 Task: Create and share a new Instagram post using the 'bike trail.jpg' image.
Action: Mouse moved to (652, 222)
Screenshot: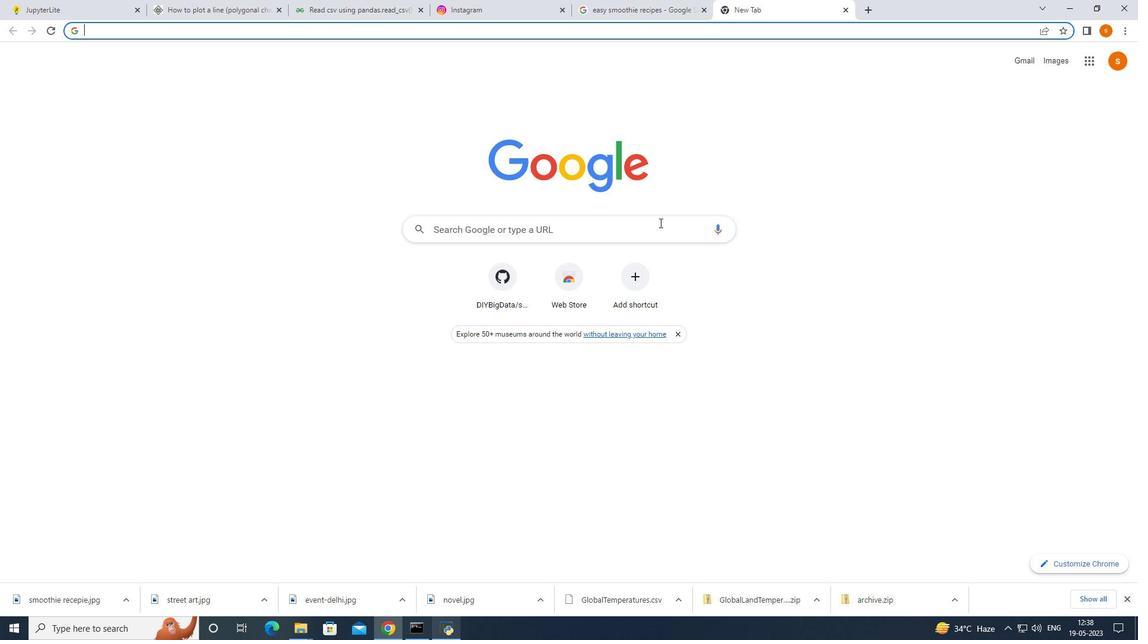 
Action: Mouse pressed left at (652, 222)
Screenshot: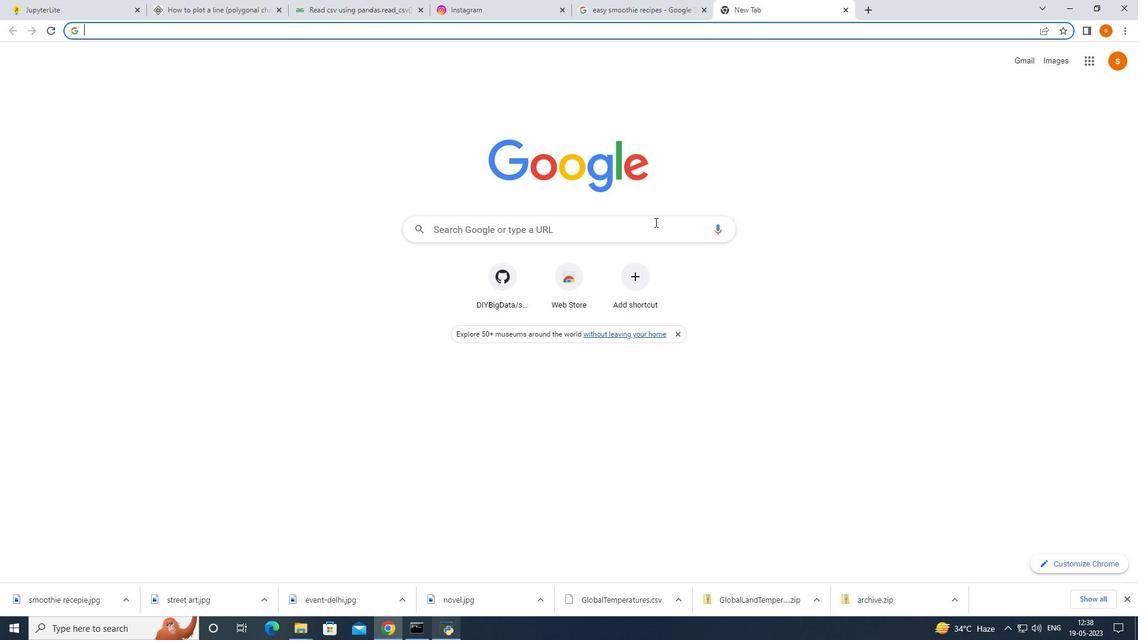 
Action: Mouse moved to (668, 219)
Screenshot: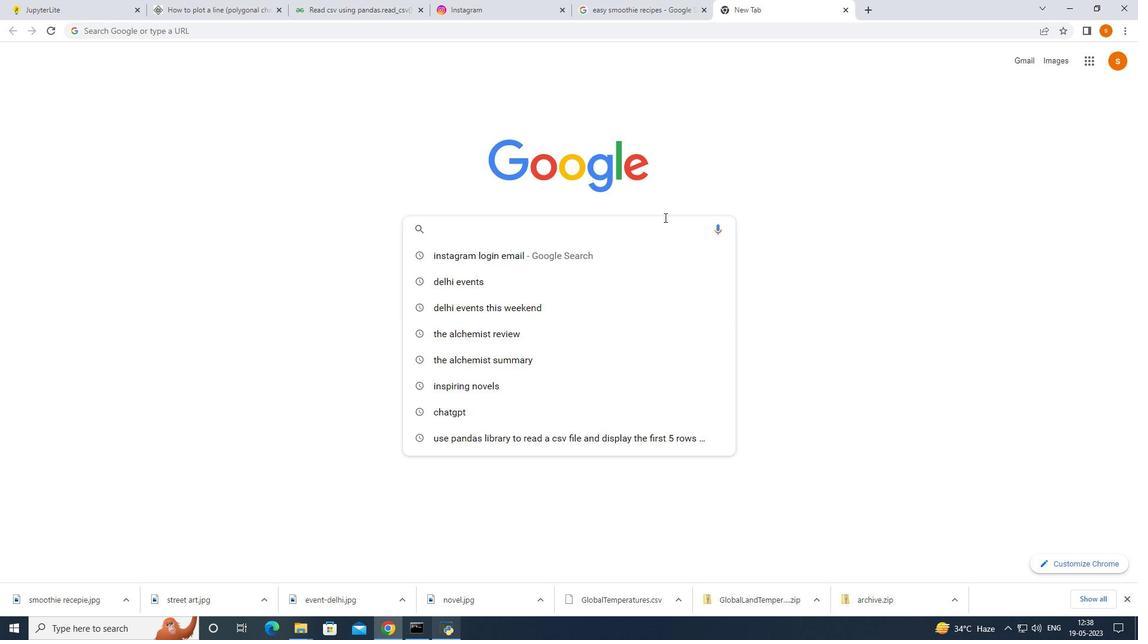 
Action: Key pressed ctrl+V
Screenshot: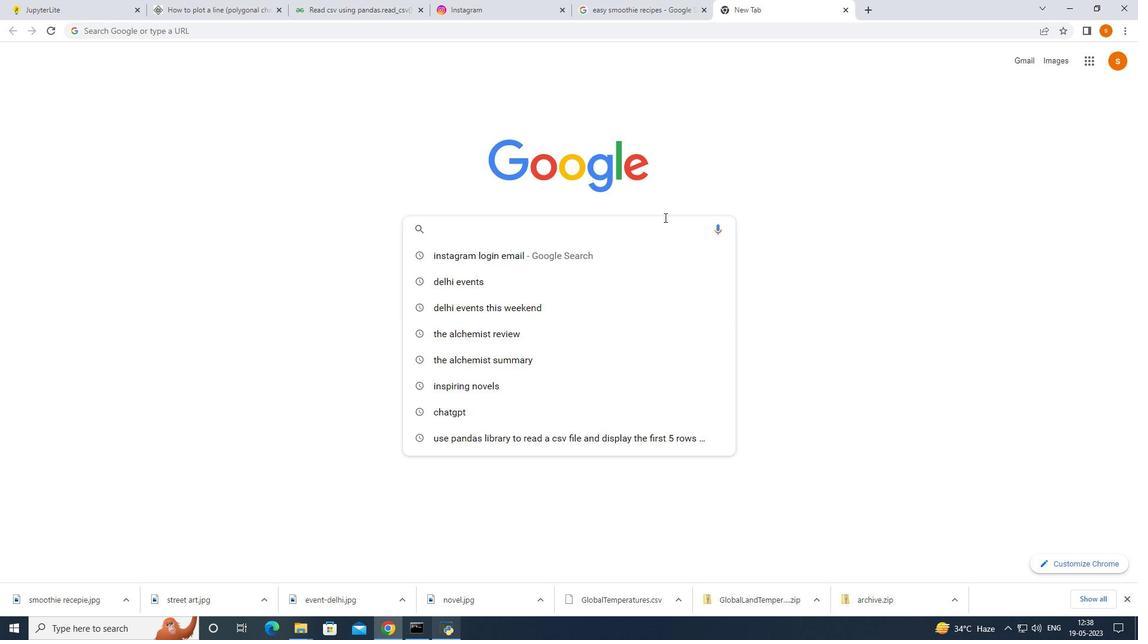 
Action: Mouse moved to (671, 221)
Screenshot: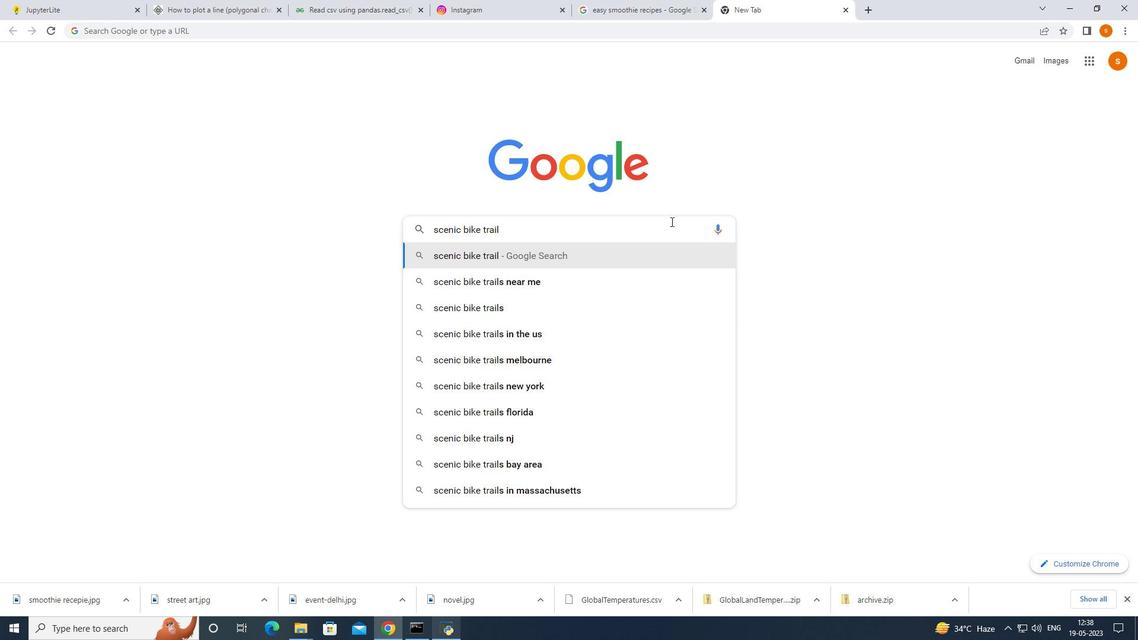 
Action: Key pressed <Key.enter>
Screenshot: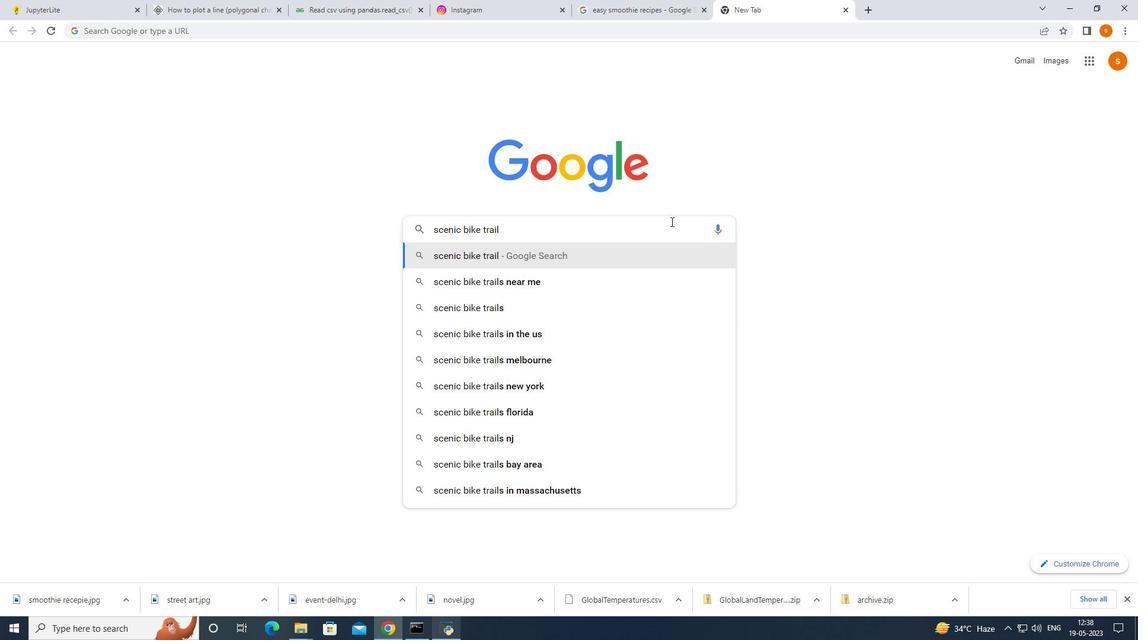 
Action: Mouse moved to (261, 184)
Screenshot: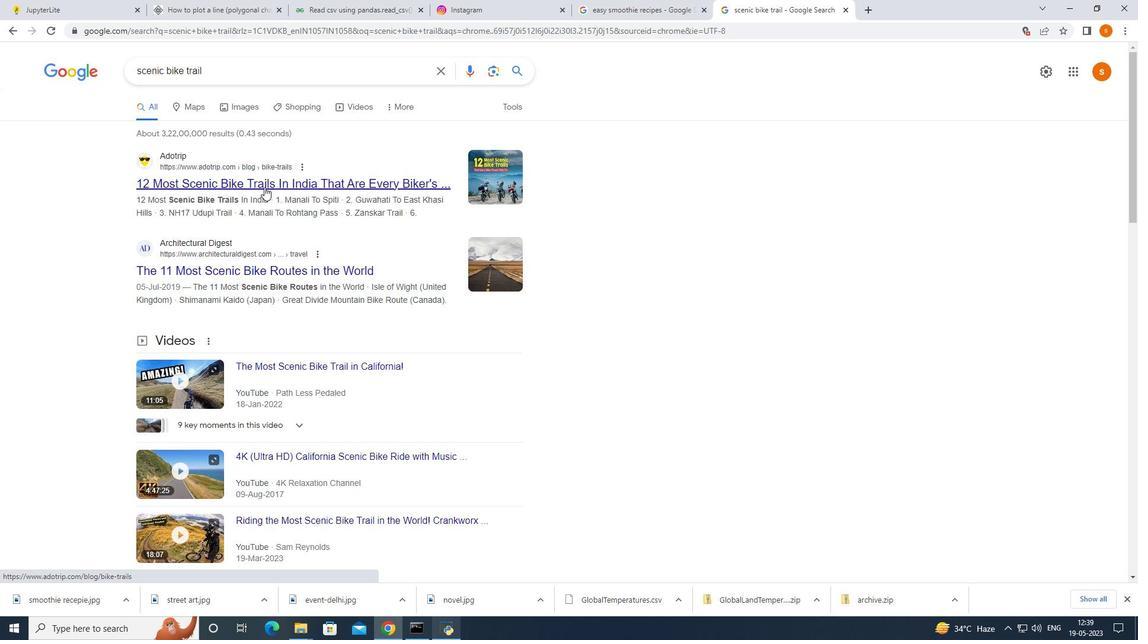 
Action: Mouse pressed left at (261, 184)
Screenshot: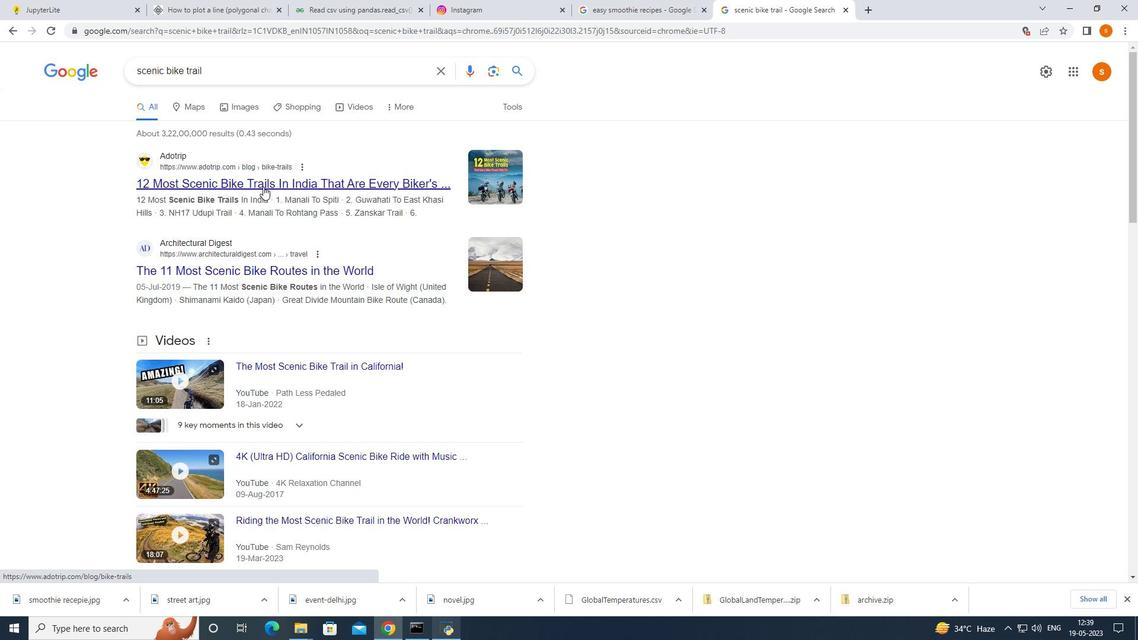 
Action: Mouse moved to (387, 220)
Screenshot: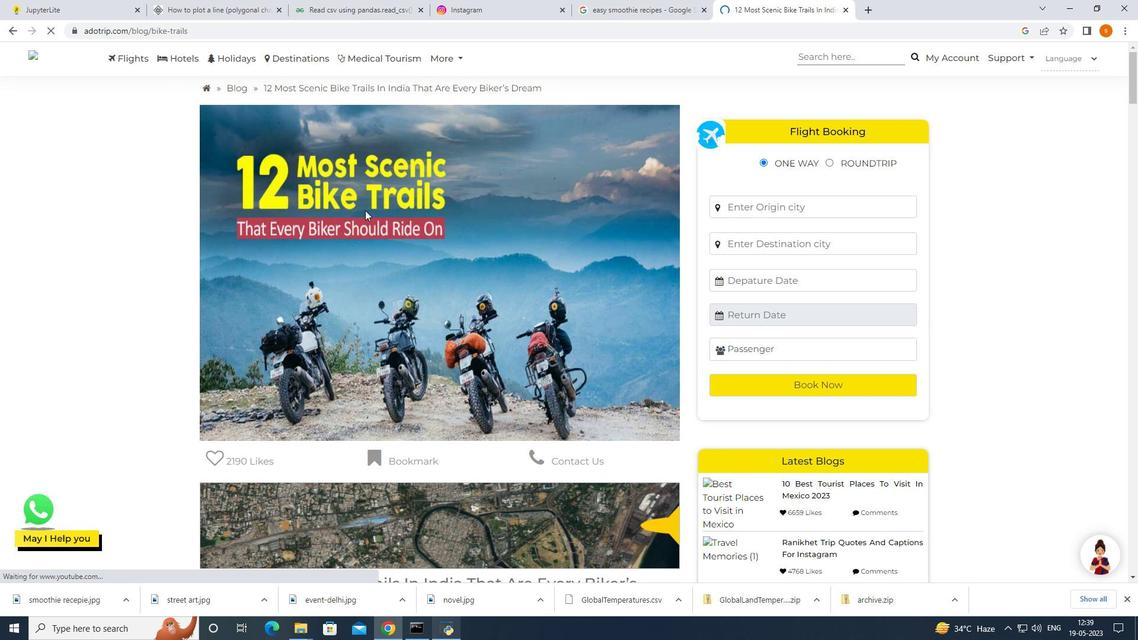 
Action: Mouse scrolled (387, 219) with delta (0, 0)
Screenshot: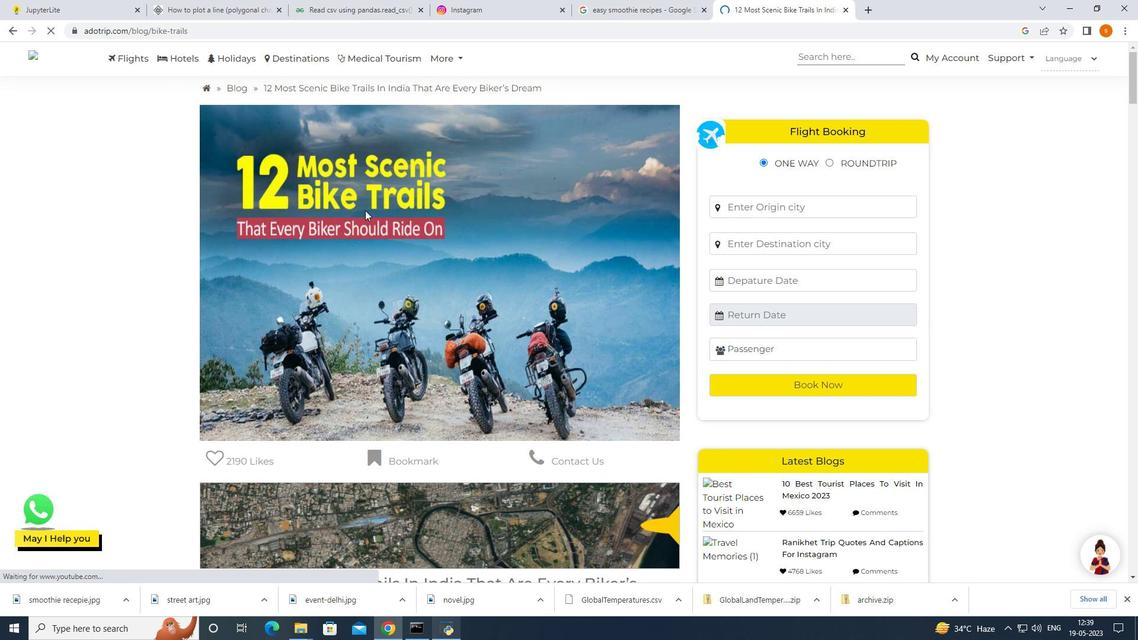 
Action: Mouse moved to (388, 221)
Screenshot: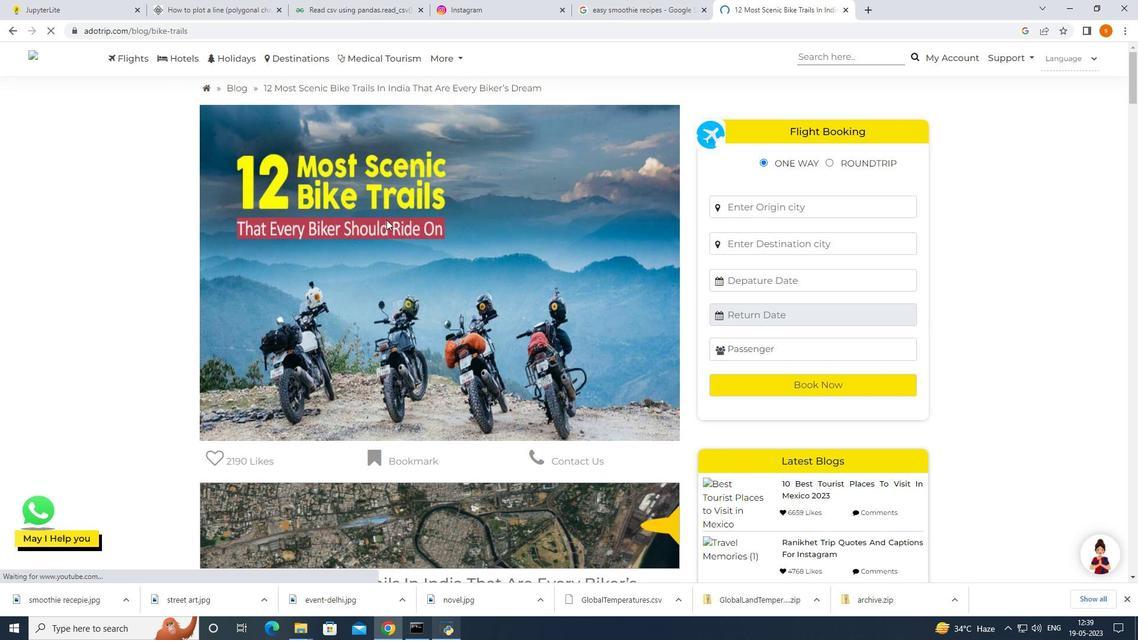 
Action: Mouse scrolled (388, 220) with delta (0, 0)
Screenshot: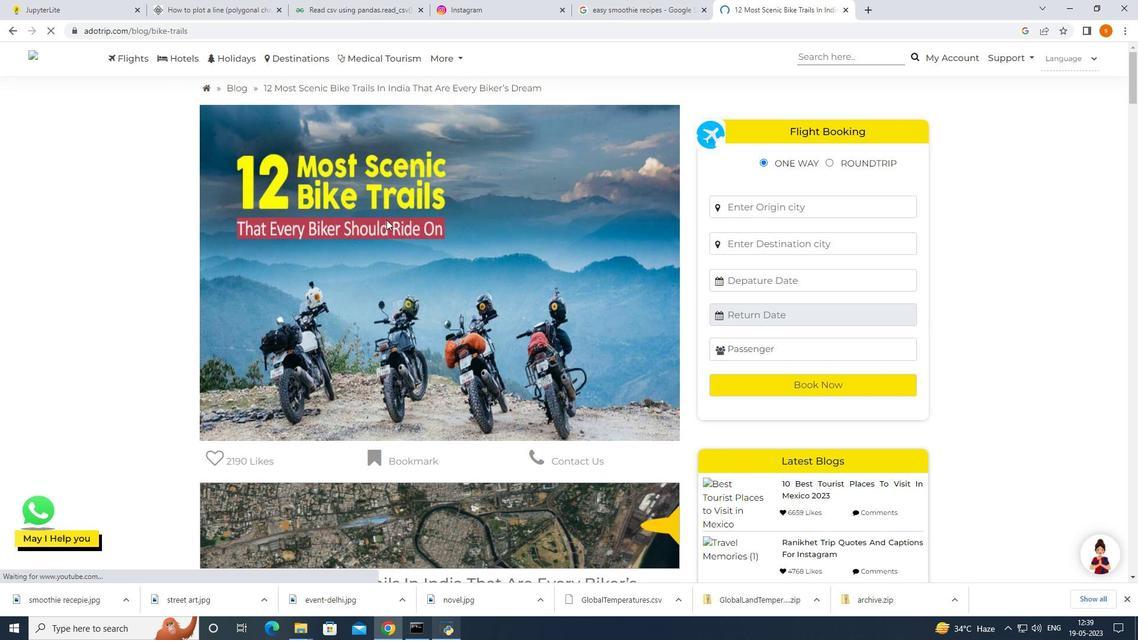 
Action: Mouse moved to (392, 222)
Screenshot: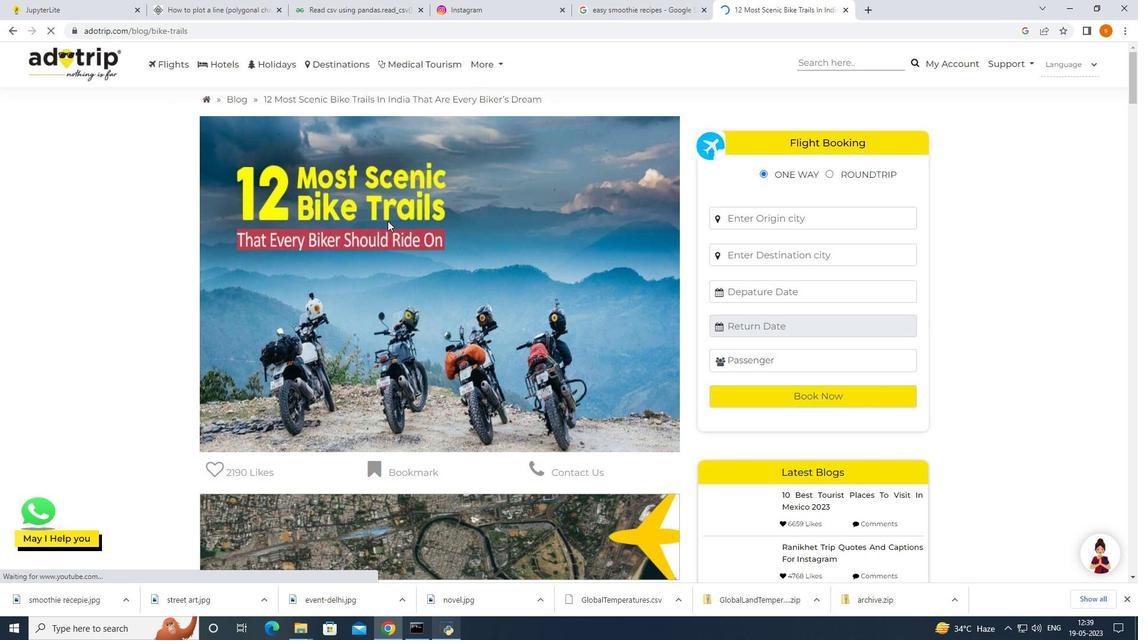 
Action: Mouse scrolled (392, 222) with delta (0, 0)
Screenshot: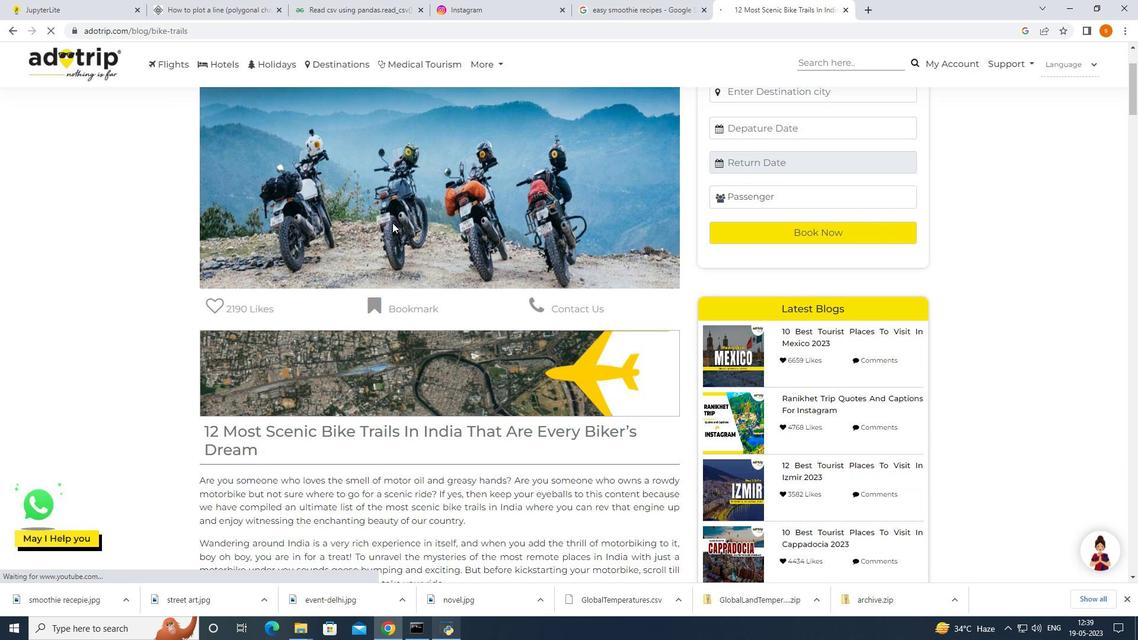 
Action: Mouse scrolled (392, 222) with delta (0, 0)
Screenshot: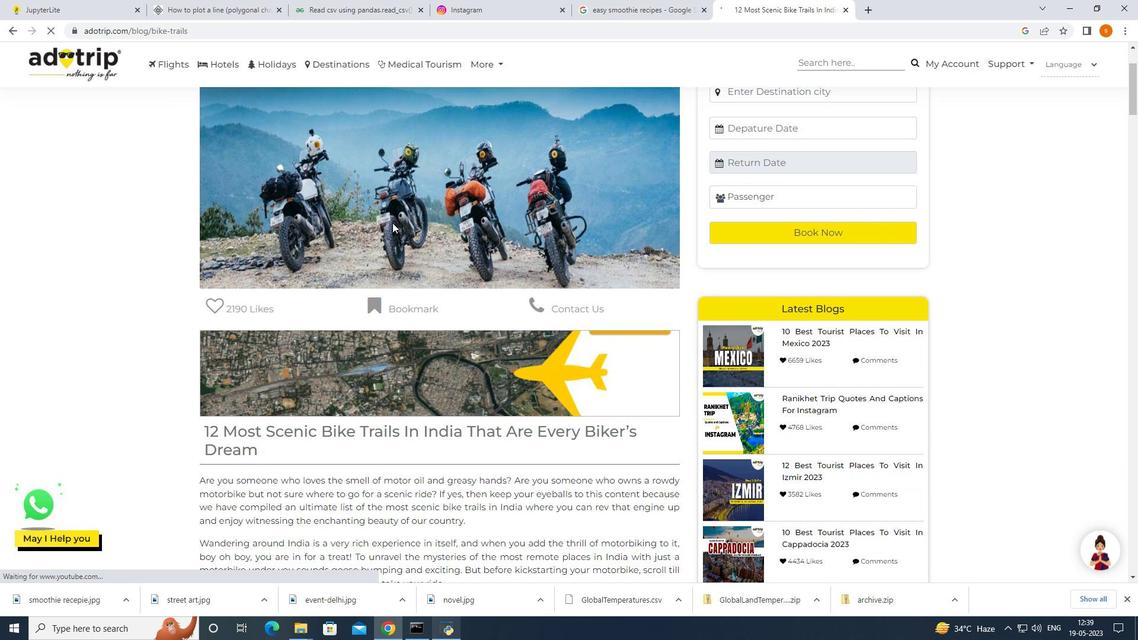 
Action: Mouse moved to (392, 223)
Screenshot: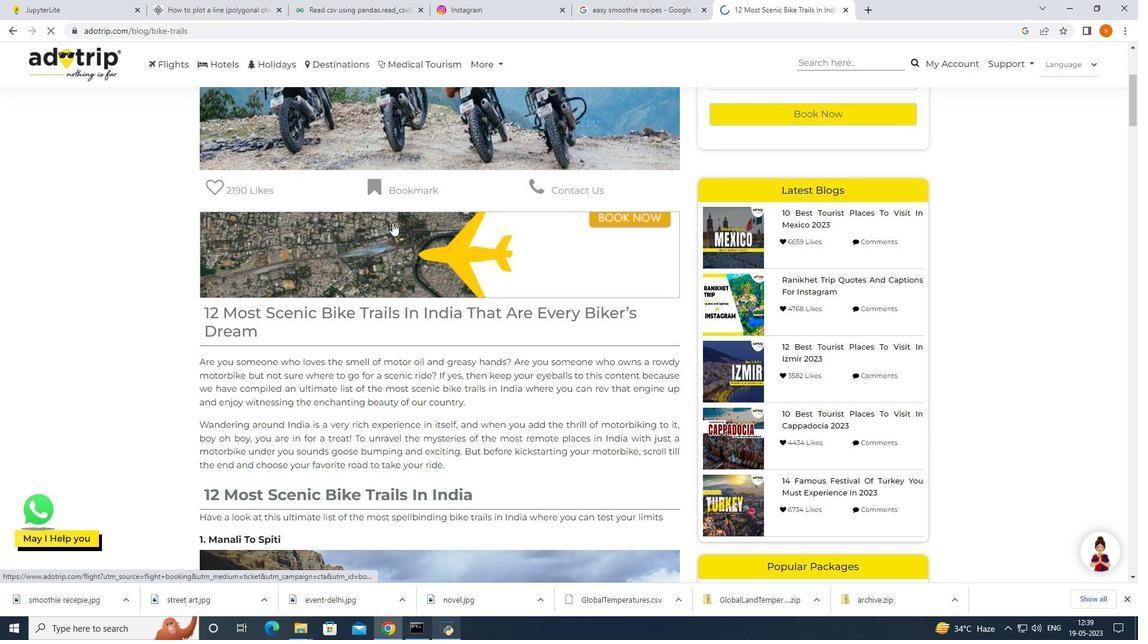 
Action: Mouse scrolled (392, 224) with delta (0, 0)
Screenshot: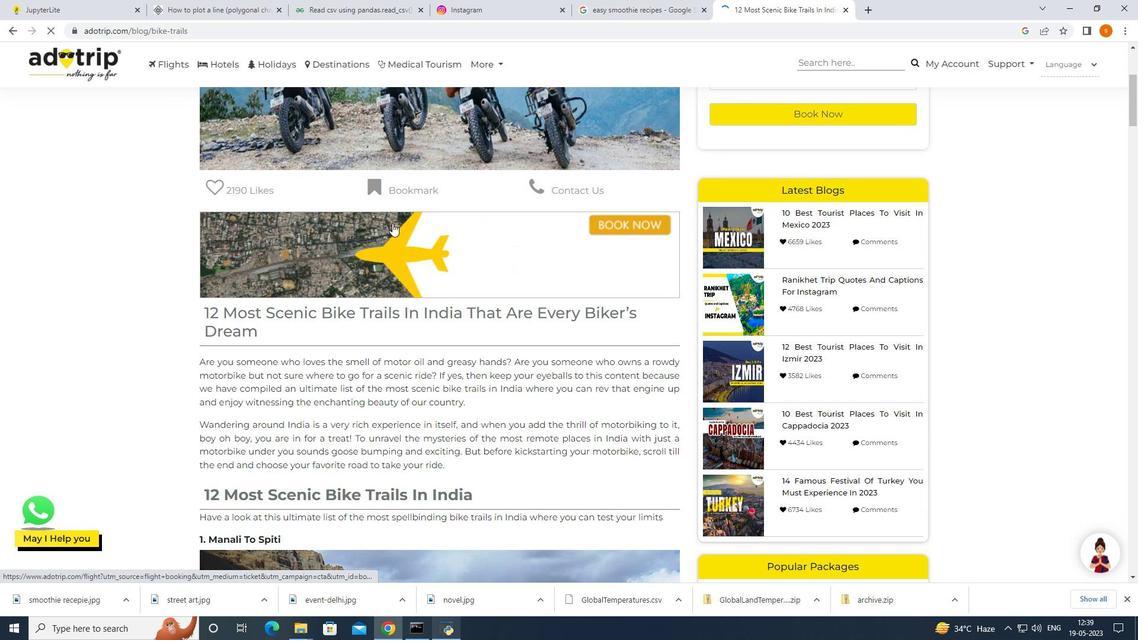 
Action: Mouse scrolled (392, 224) with delta (0, 0)
Screenshot: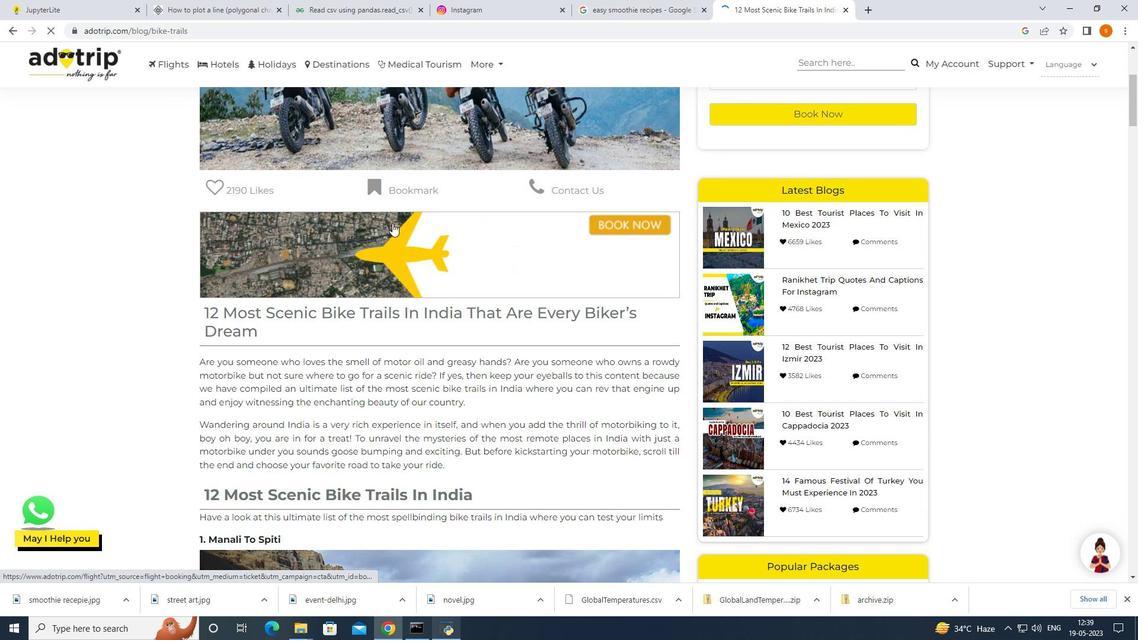 
Action: Mouse scrolled (392, 224) with delta (0, 0)
Screenshot: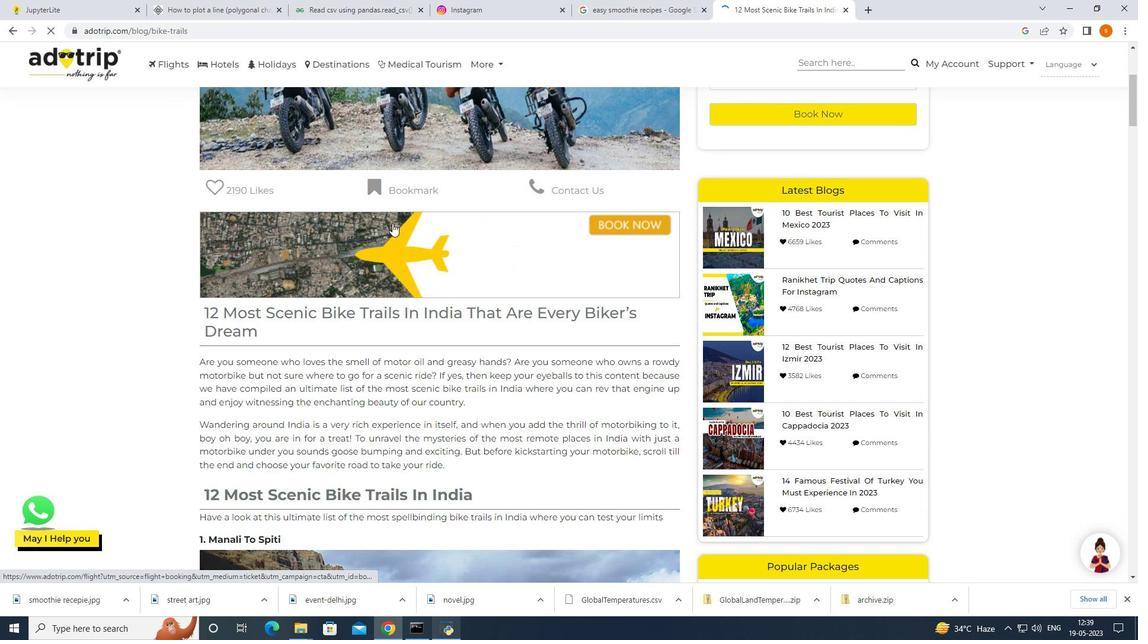 
Action: Mouse scrolled (392, 224) with delta (0, 0)
Screenshot: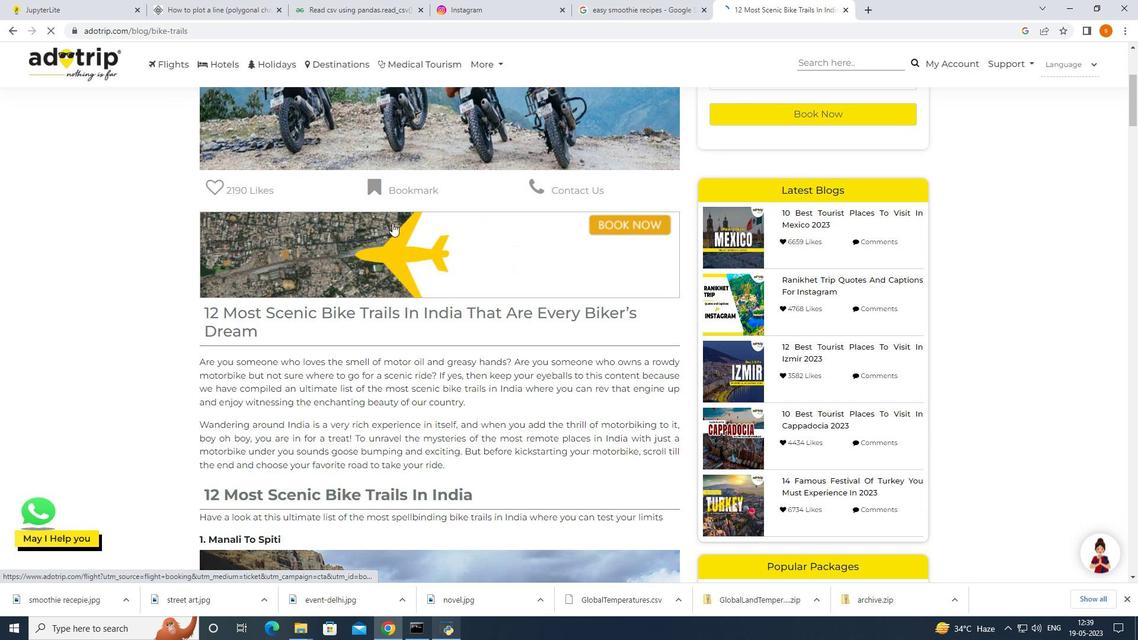 
Action: Mouse moved to (387, 221)
Screenshot: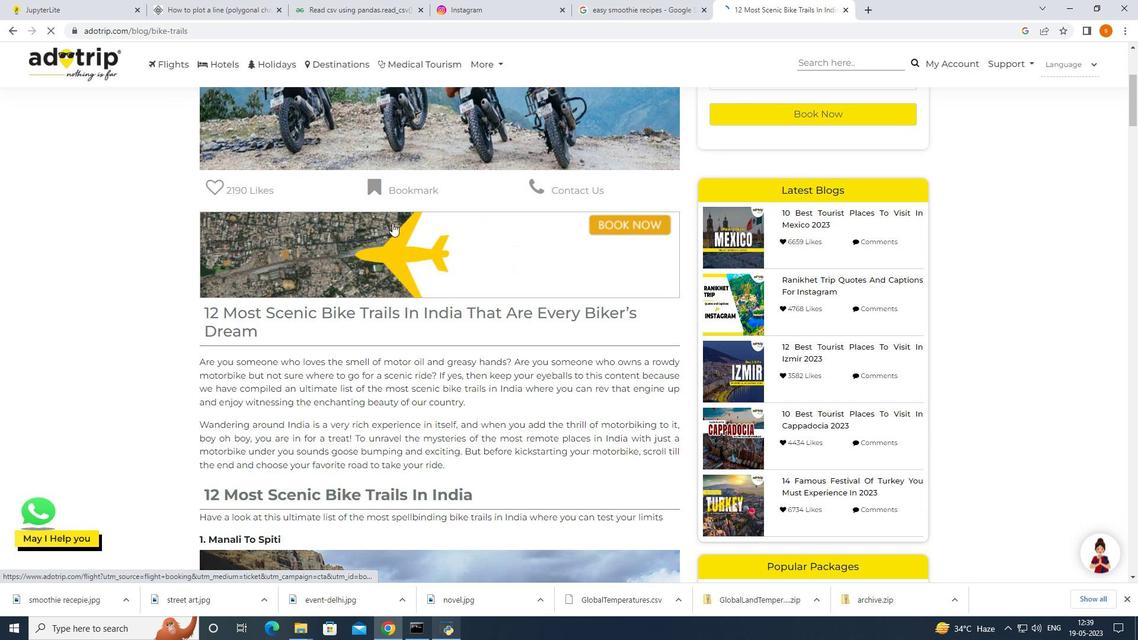 
Action: Mouse scrolled (387, 222) with delta (0, 0)
Screenshot: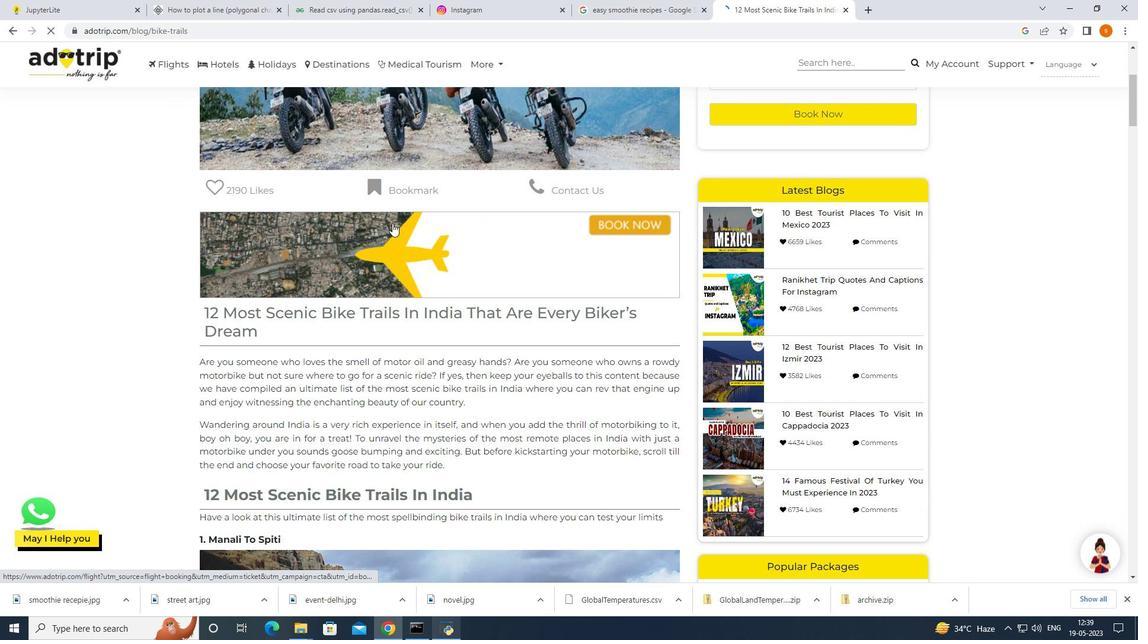 
Action: Mouse moved to (13, 24)
Screenshot: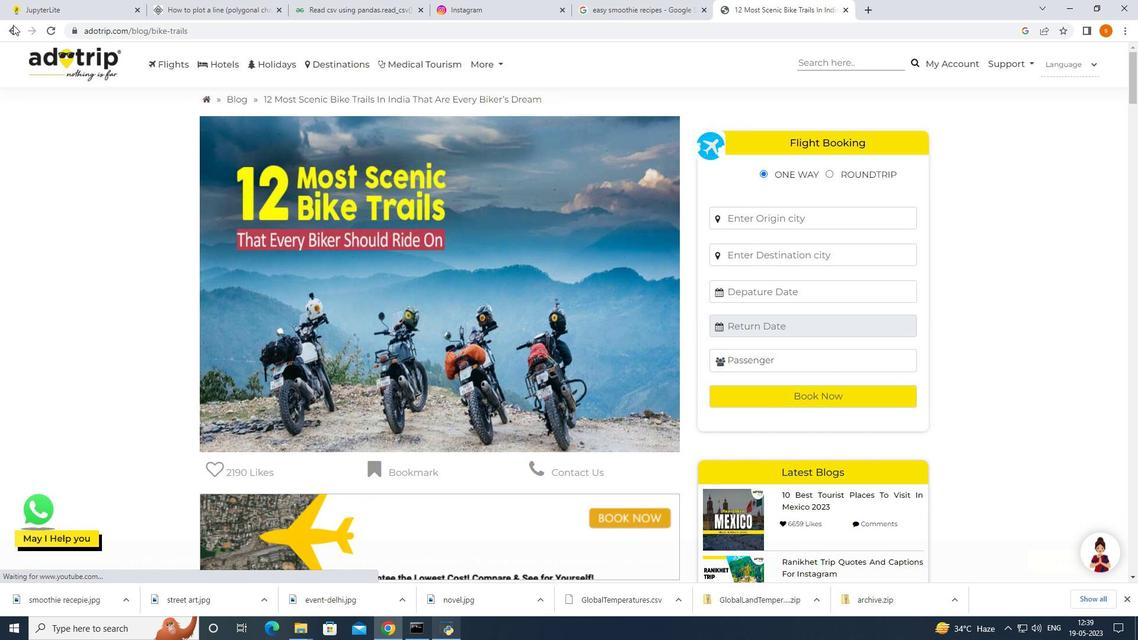 
Action: Mouse pressed left at (13, 24)
Screenshot: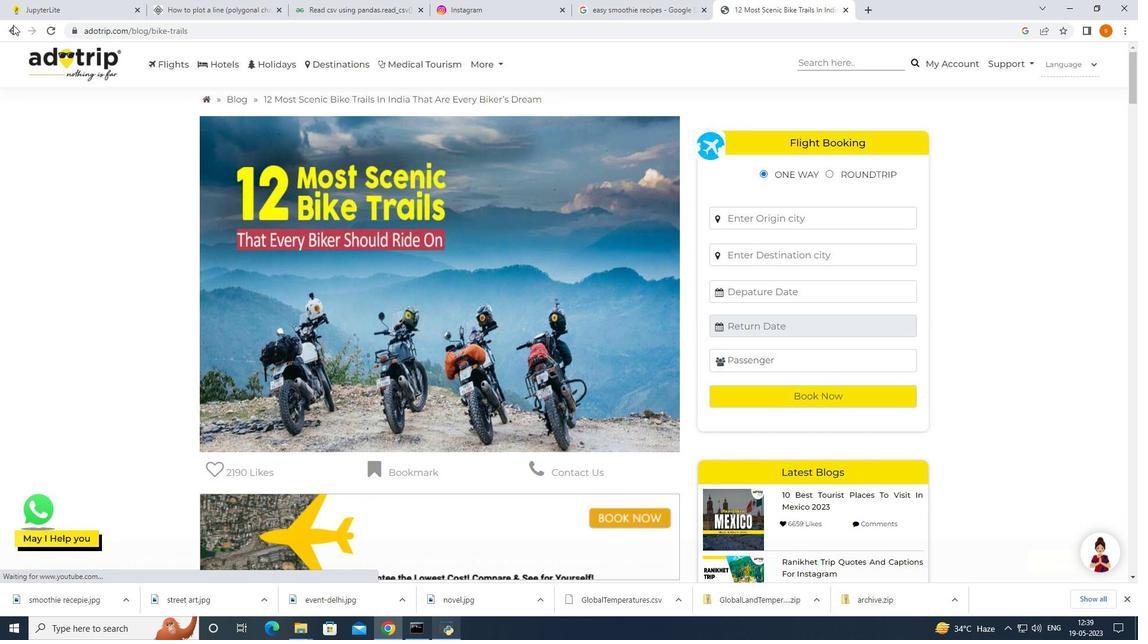 
Action: Mouse moved to (248, 110)
Screenshot: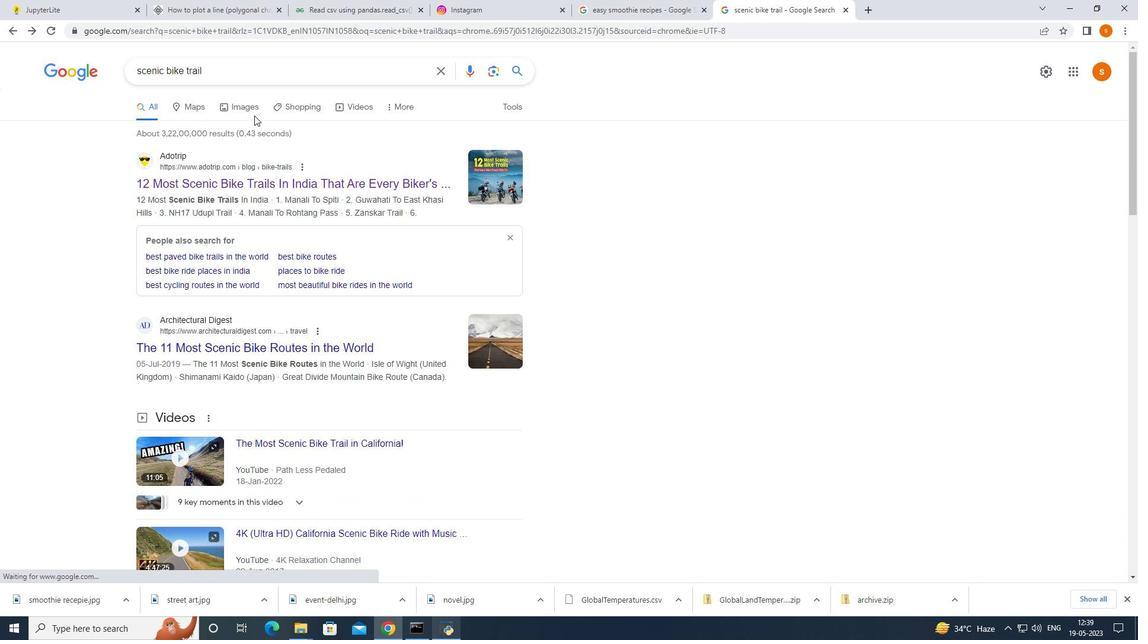
Action: Mouse pressed left at (248, 110)
Screenshot: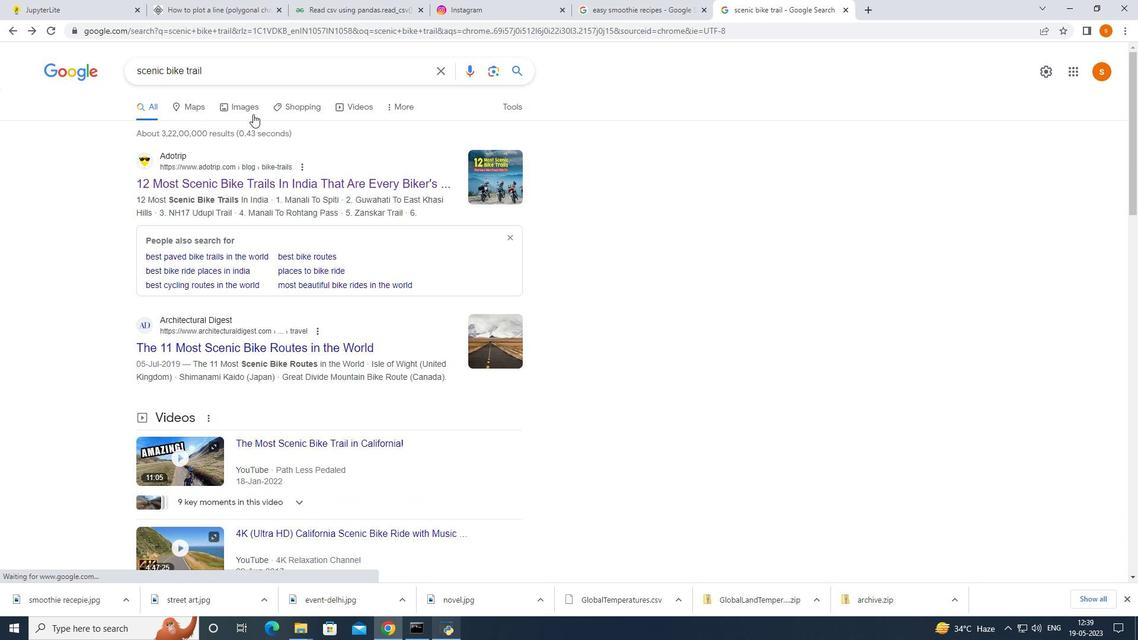 
Action: Mouse moved to (278, 13)
Screenshot: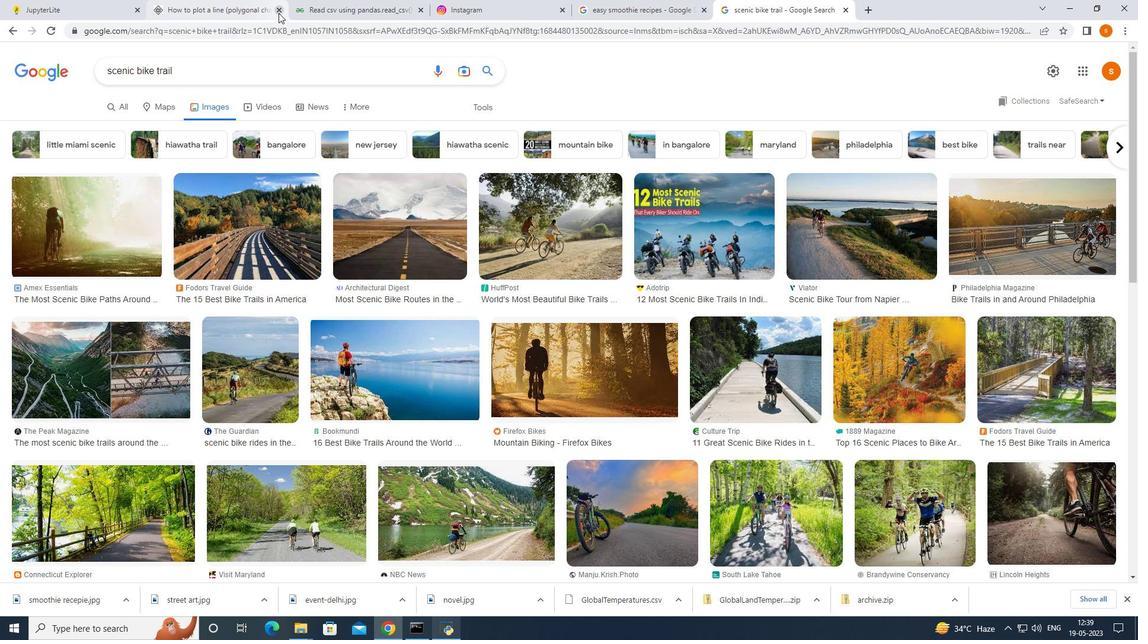 
Action: Mouse pressed left at (278, 13)
Screenshot: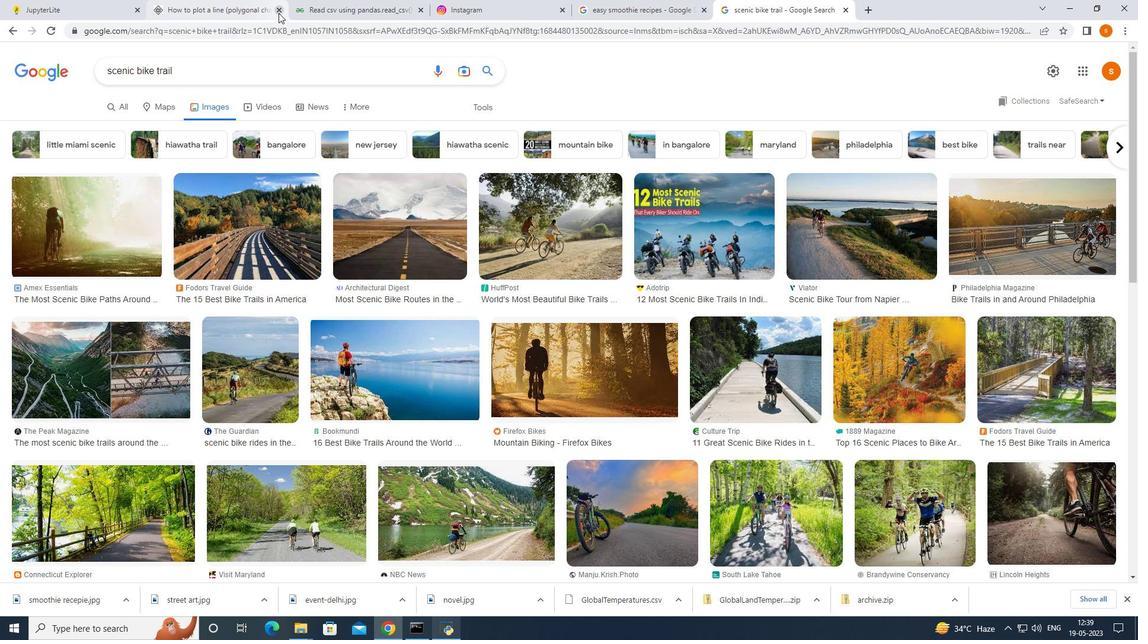 
Action: Mouse moved to (321, 335)
Screenshot: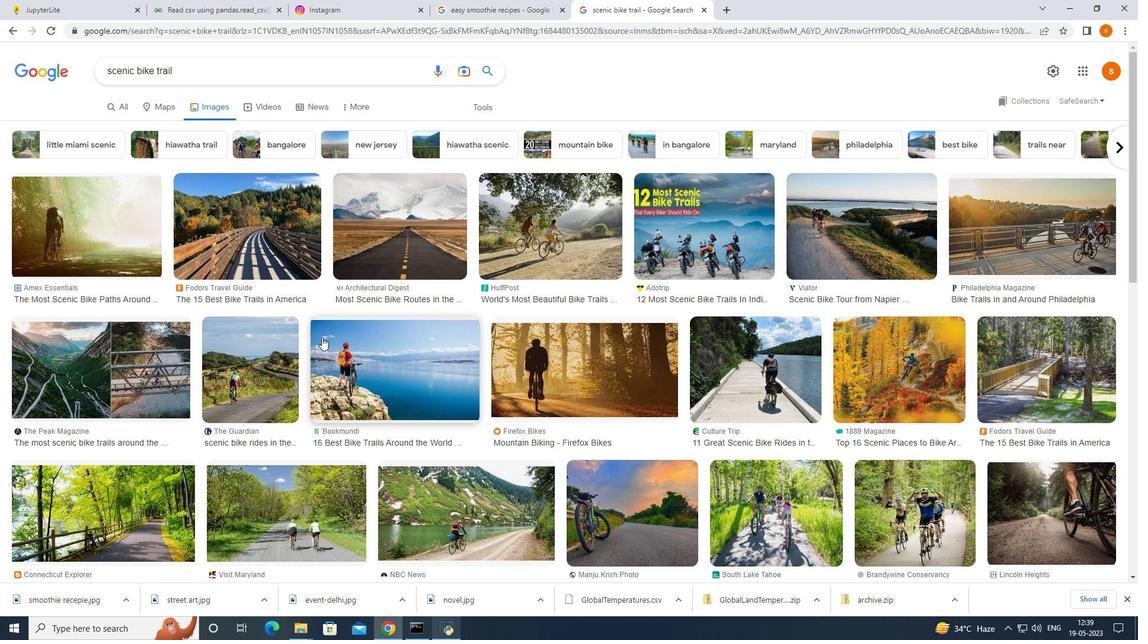 
Action: Mouse scrolled (321, 334) with delta (0, 0)
Screenshot: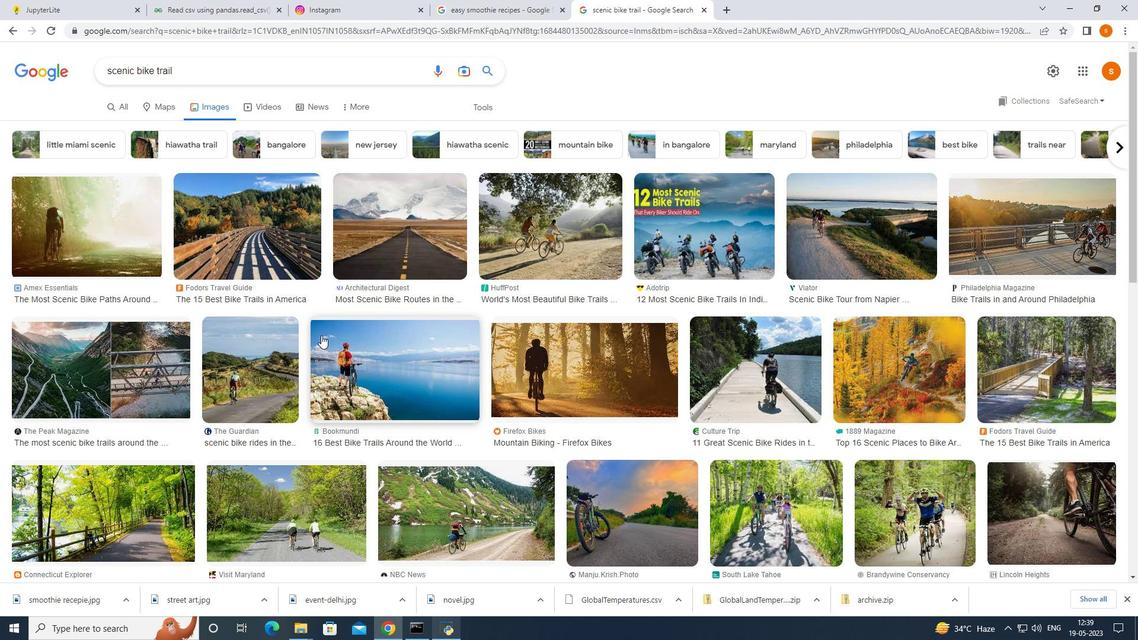 
Action: Mouse scrolled (321, 334) with delta (0, 0)
Screenshot: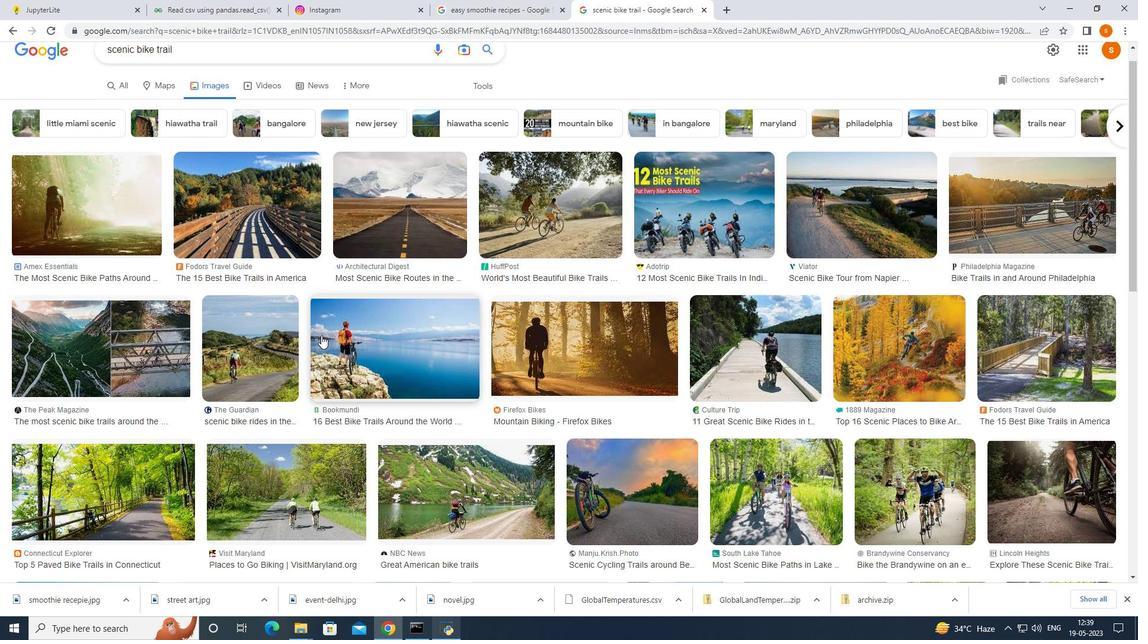 
Action: Mouse moved to (321, 335)
Screenshot: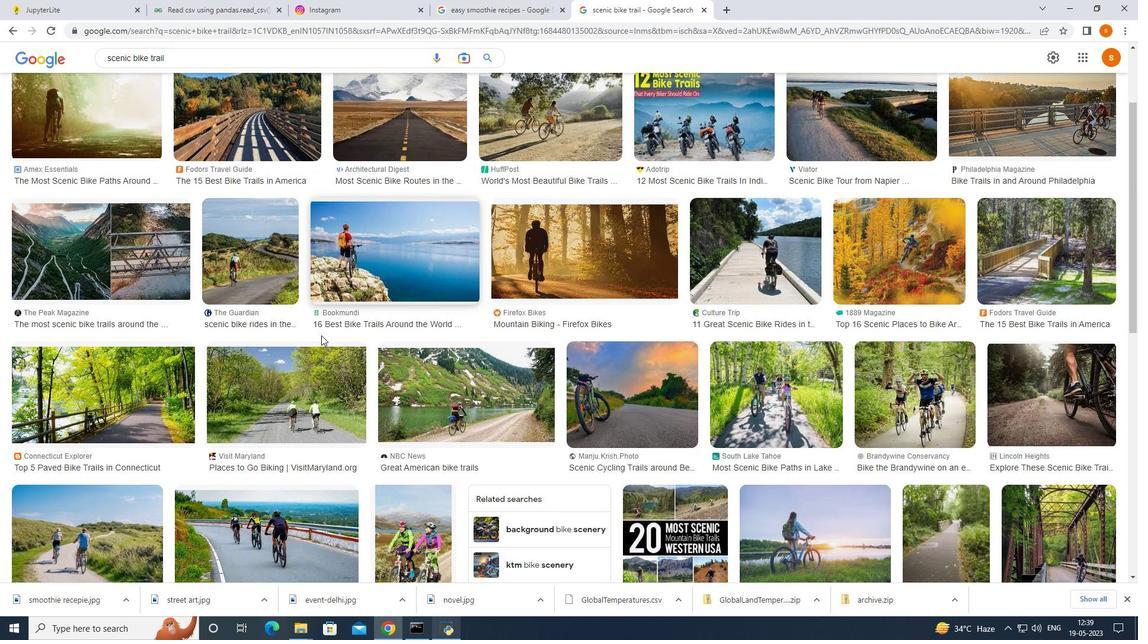 
Action: Mouse scrolled (321, 334) with delta (0, 0)
Screenshot: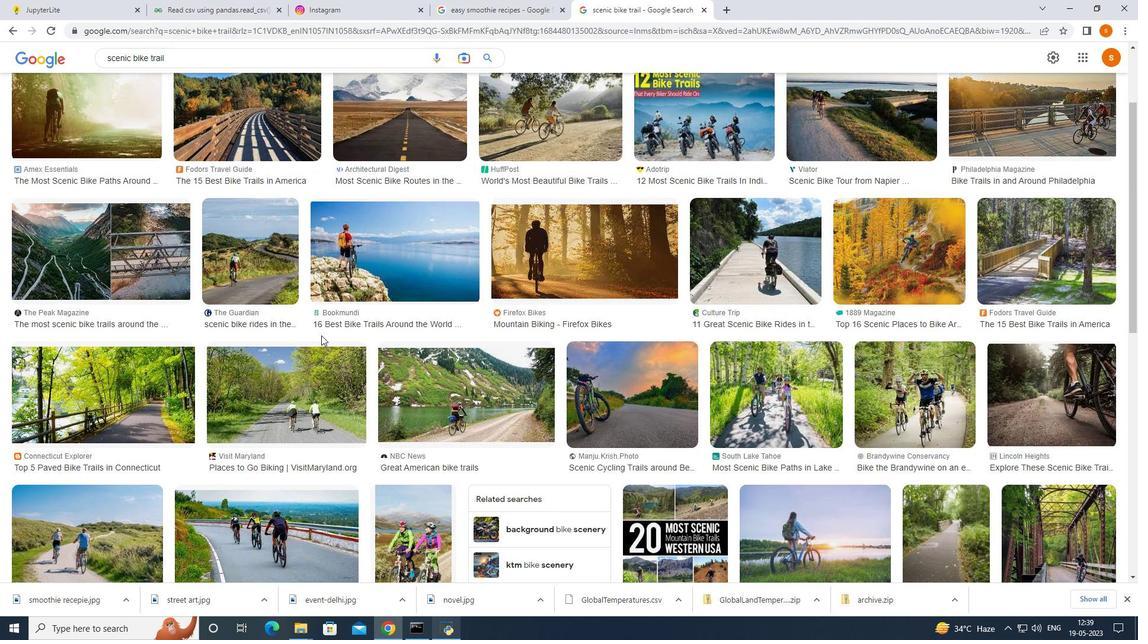 
Action: Mouse moved to (742, 366)
Screenshot: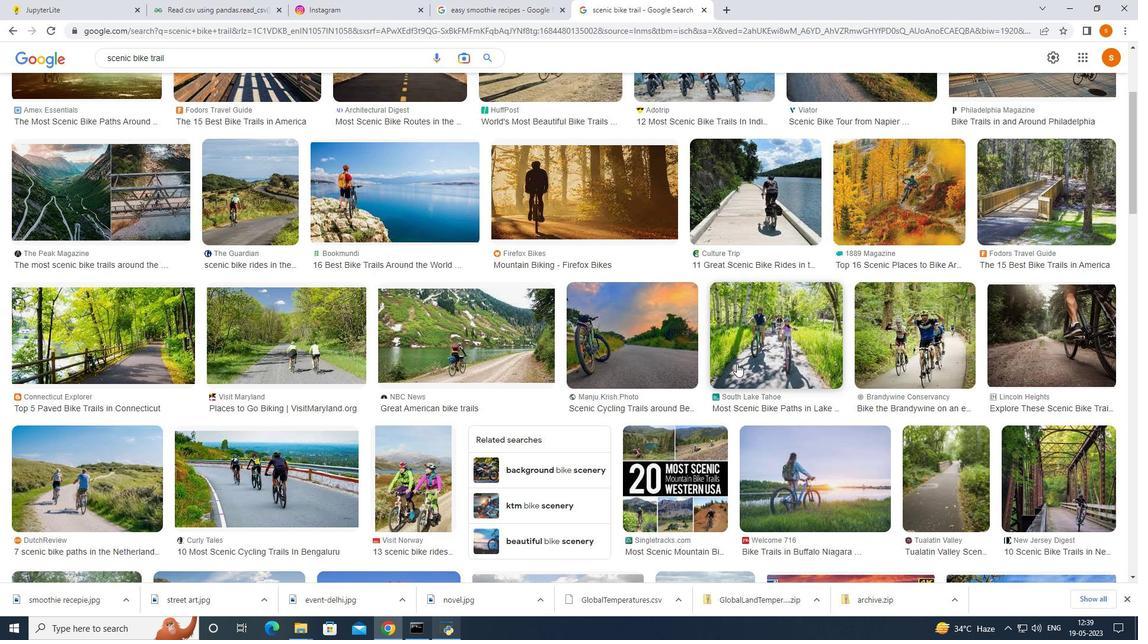 
Action: Mouse scrolled (742, 365) with delta (0, 0)
Screenshot: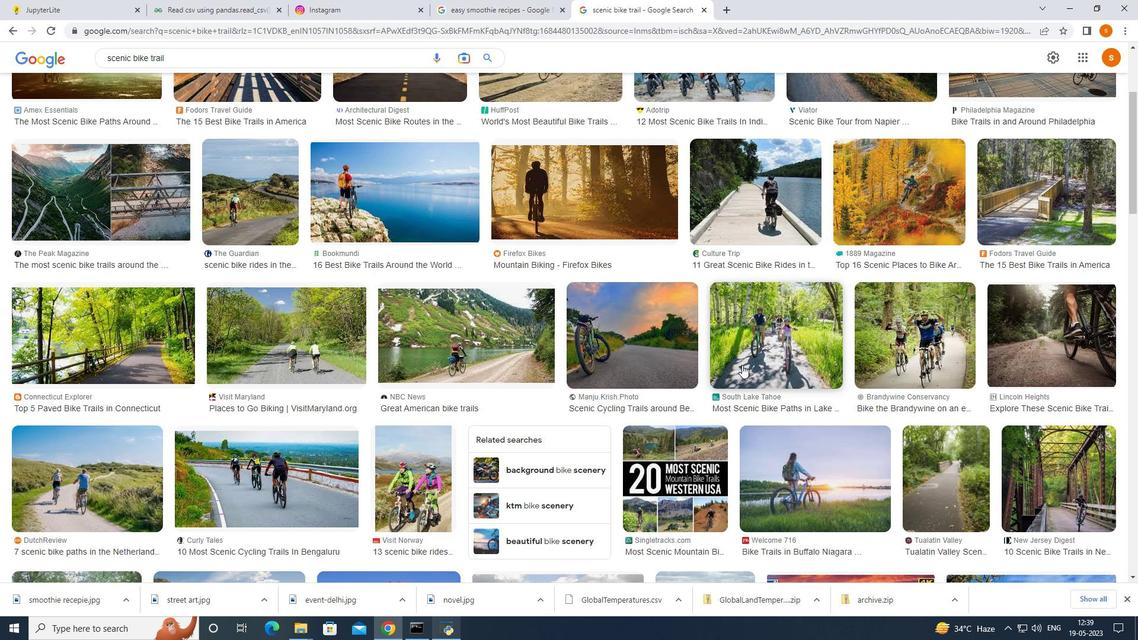 
Action: Mouse moved to (806, 339)
Screenshot: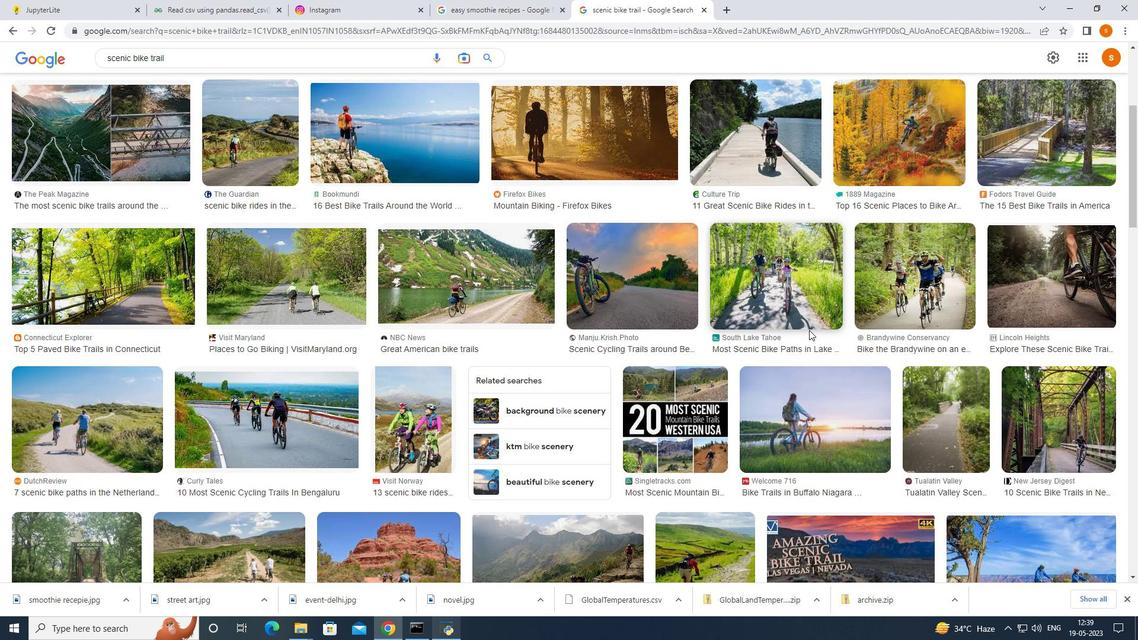 
Action: Mouse scrolled (806, 338) with delta (0, 0)
Screenshot: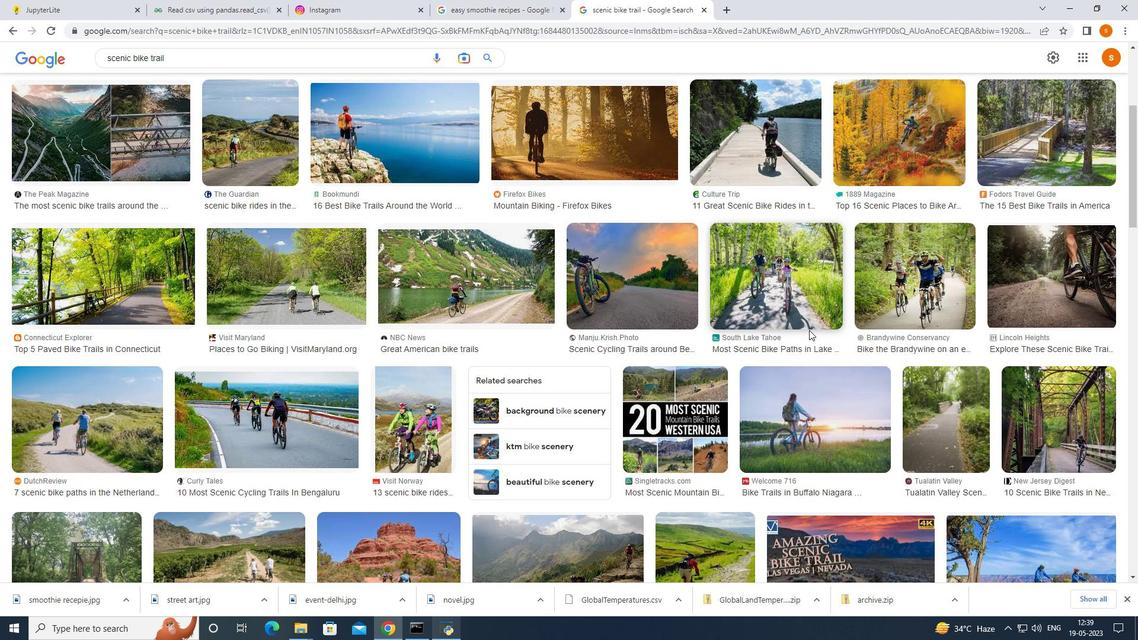 
Action: Mouse moved to (805, 340)
Screenshot: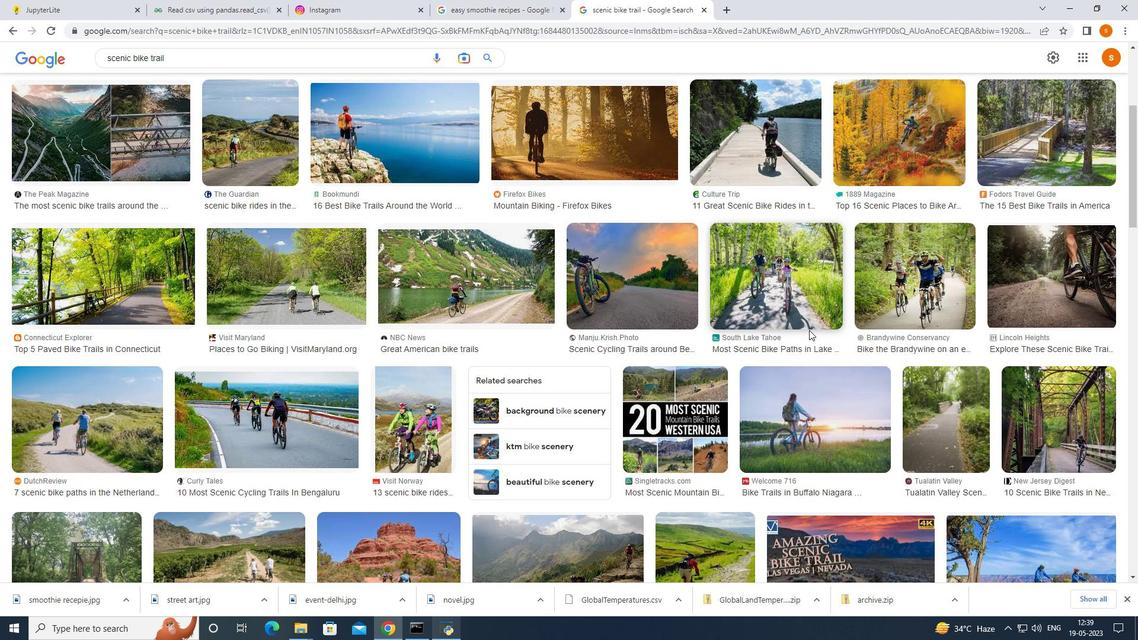 
Action: Mouse scrolled (805, 340) with delta (0, 0)
Screenshot: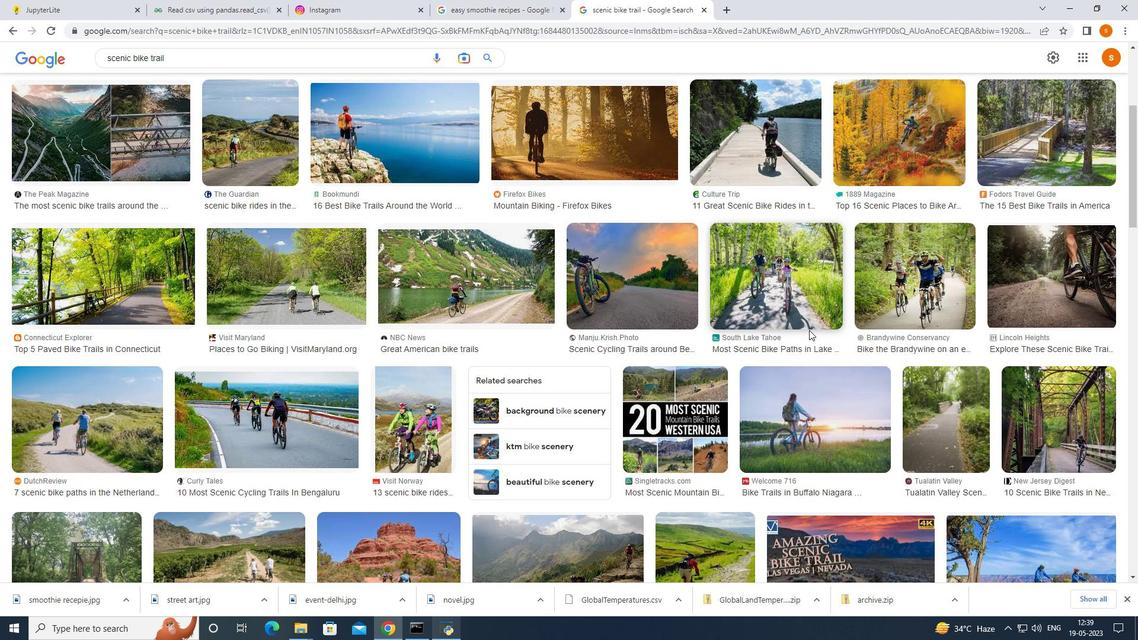 
Action: Mouse moved to (790, 346)
Screenshot: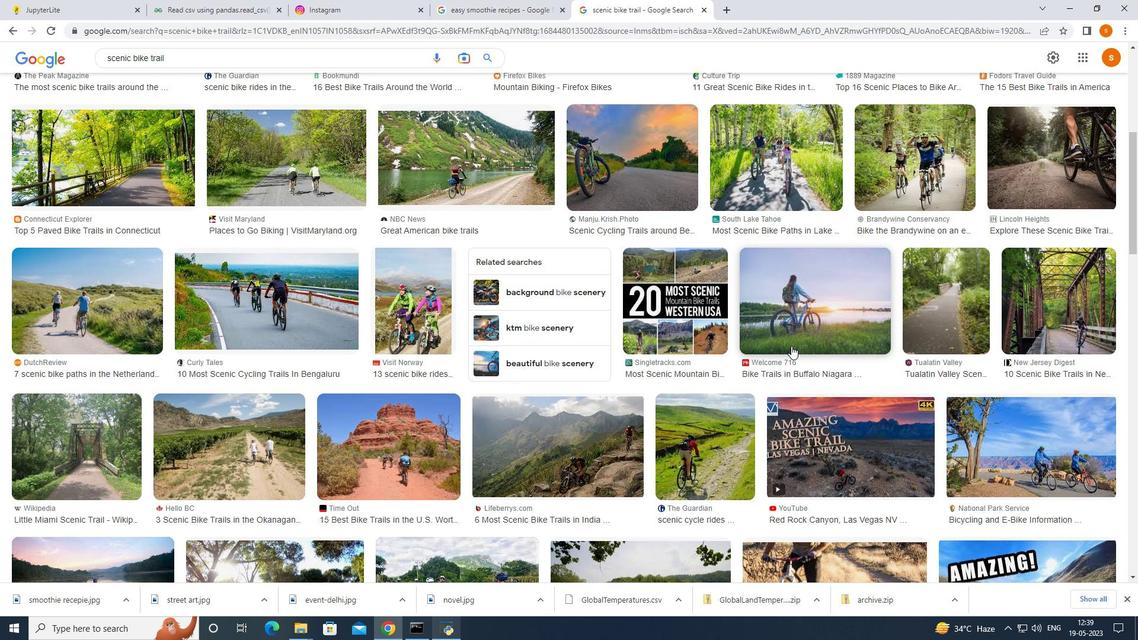 
Action: Mouse scrolled (790, 345) with delta (0, 0)
Screenshot: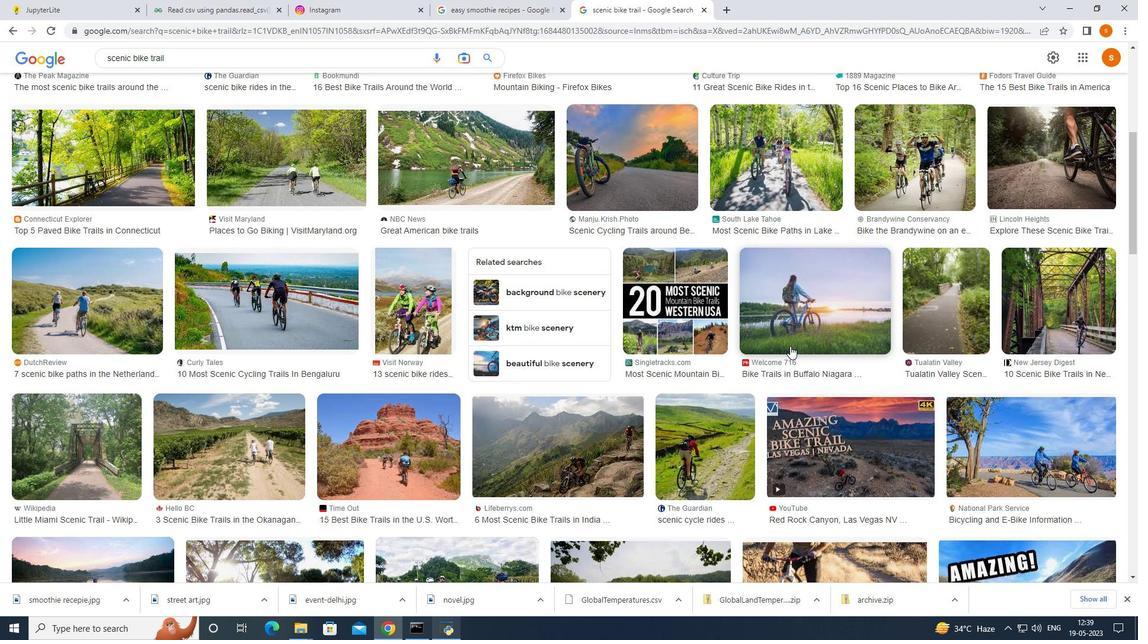 
Action: Mouse moved to (385, 392)
Screenshot: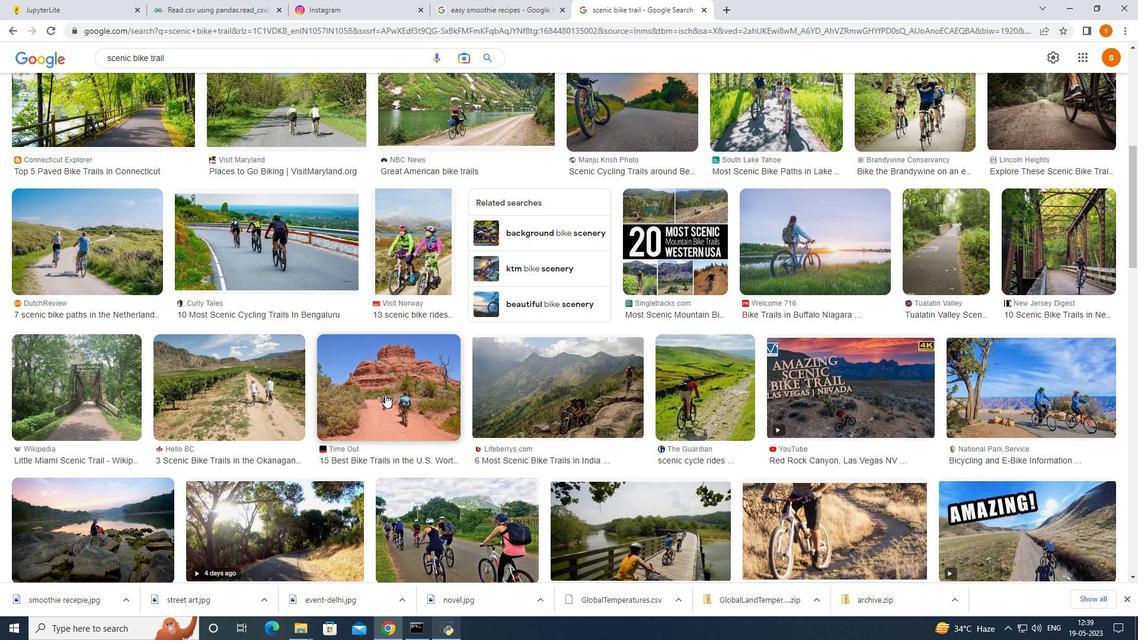 
Action: Mouse scrolled (385, 391) with delta (0, 0)
Screenshot: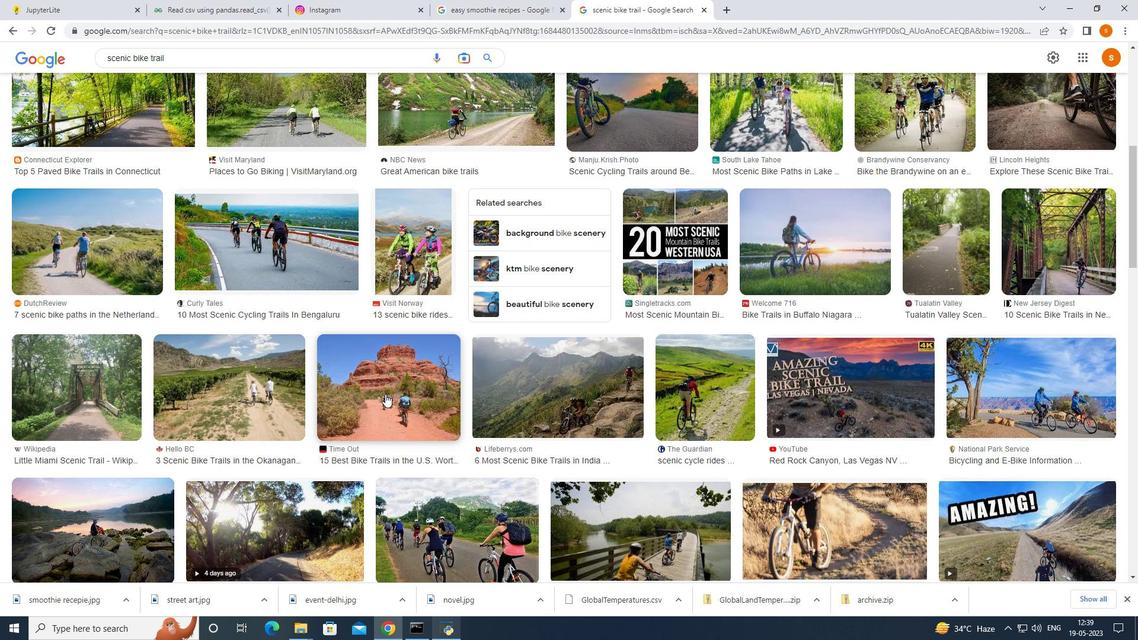 
Action: Mouse moved to (367, 348)
Screenshot: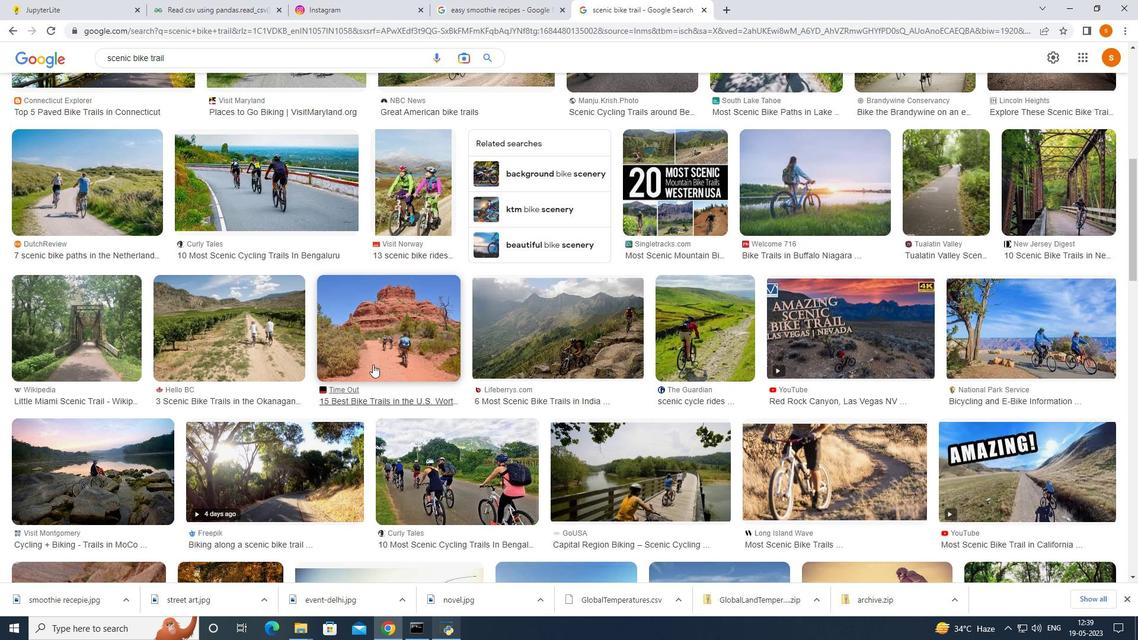 
Action: Mouse pressed left at (367, 348)
Screenshot: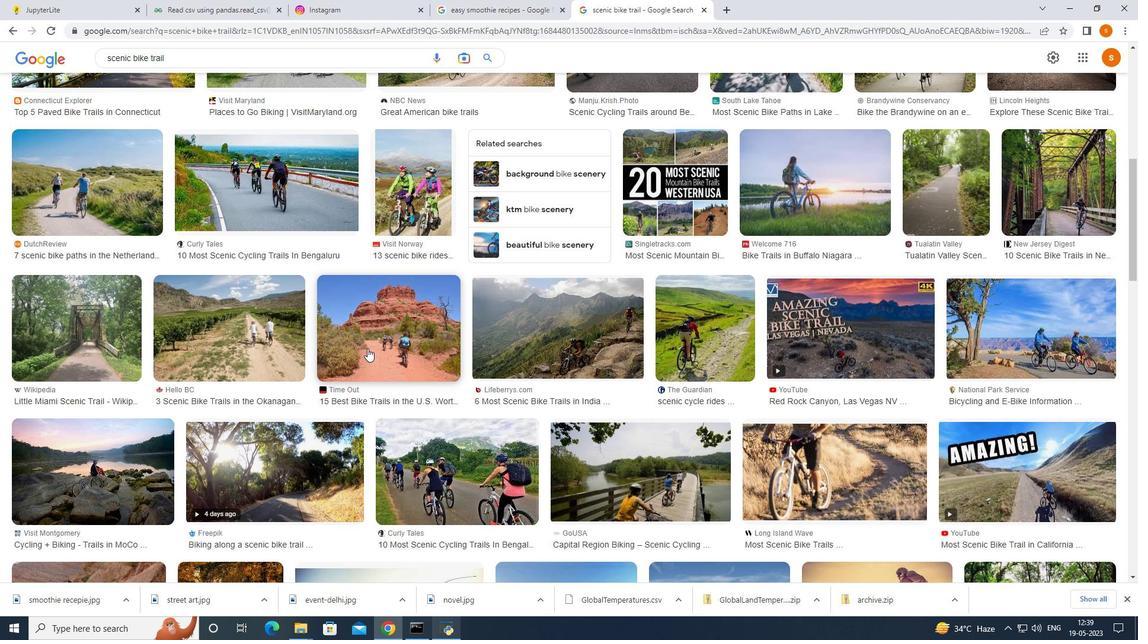 
Action: Mouse moved to (742, 317)
Screenshot: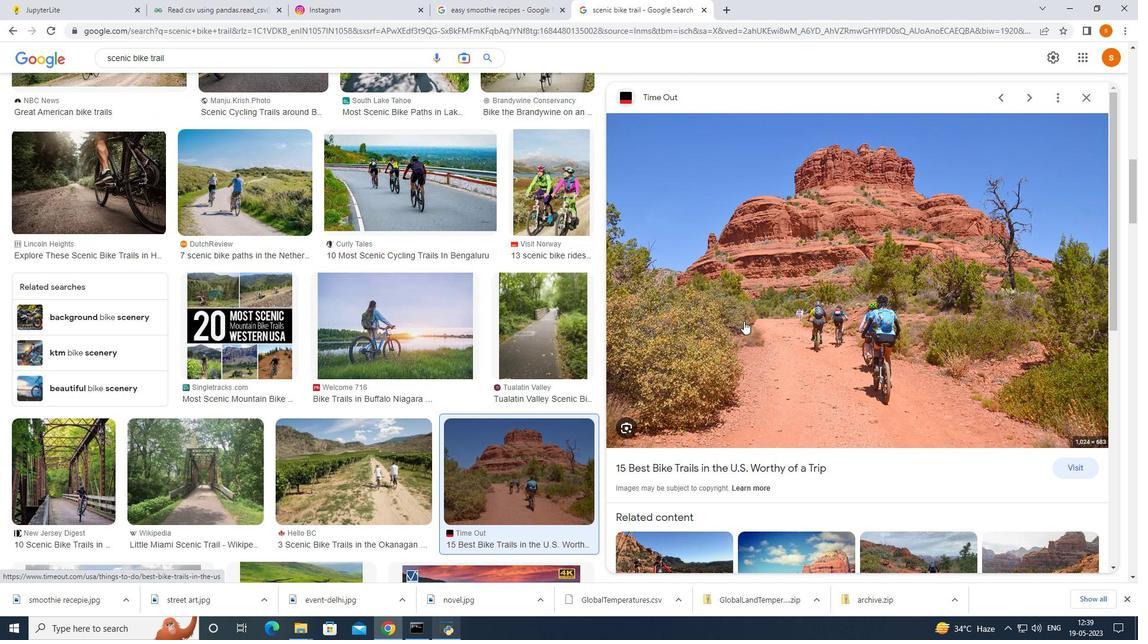 
Action: Mouse pressed right at (742, 317)
Screenshot: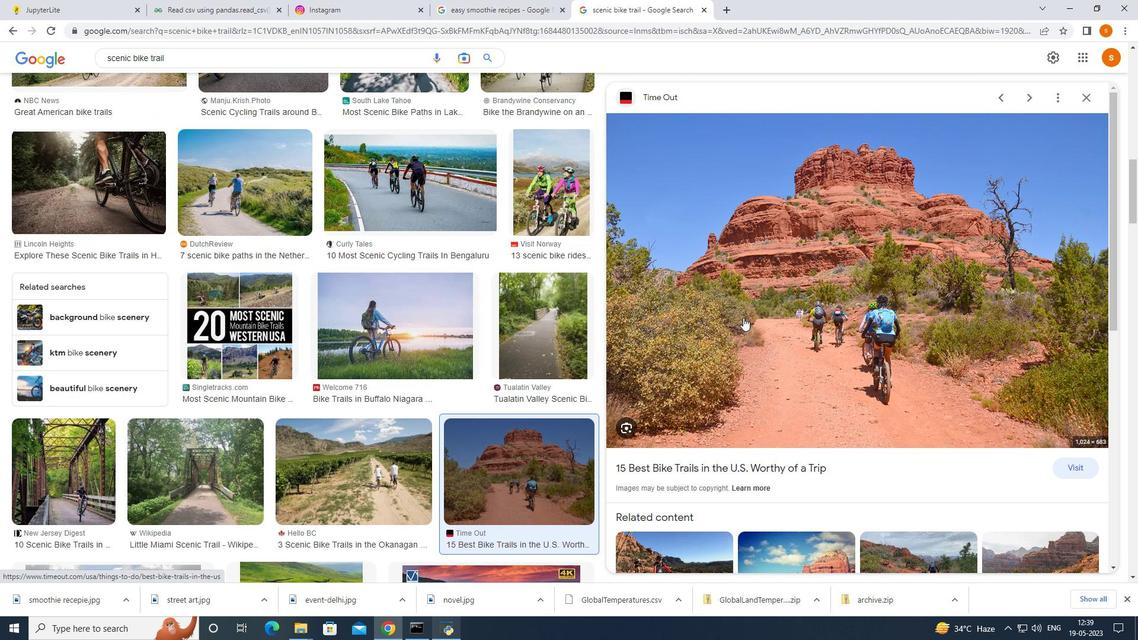
Action: Mouse moved to (797, 446)
Screenshot: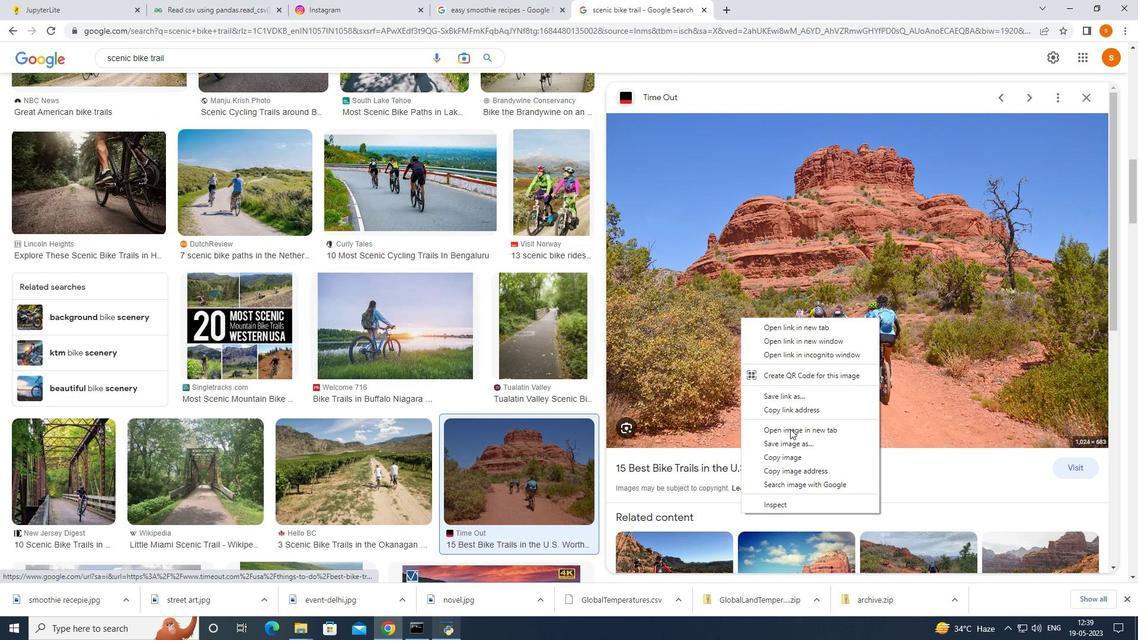 
Action: Mouse pressed left at (797, 446)
Screenshot: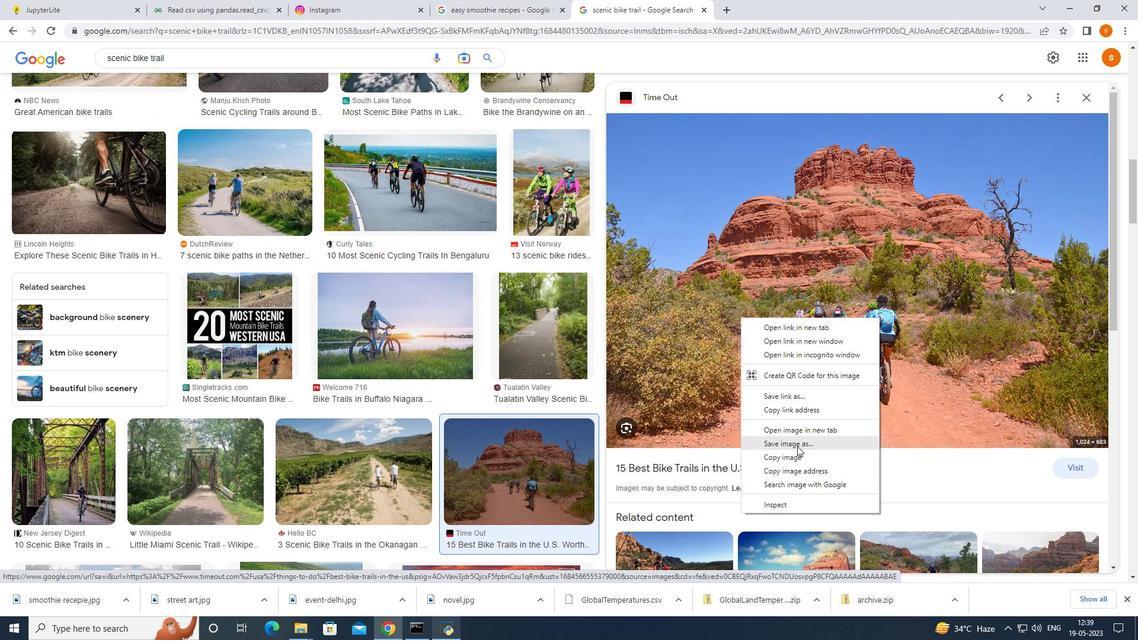 
Action: Mouse moved to (169, 359)
Screenshot: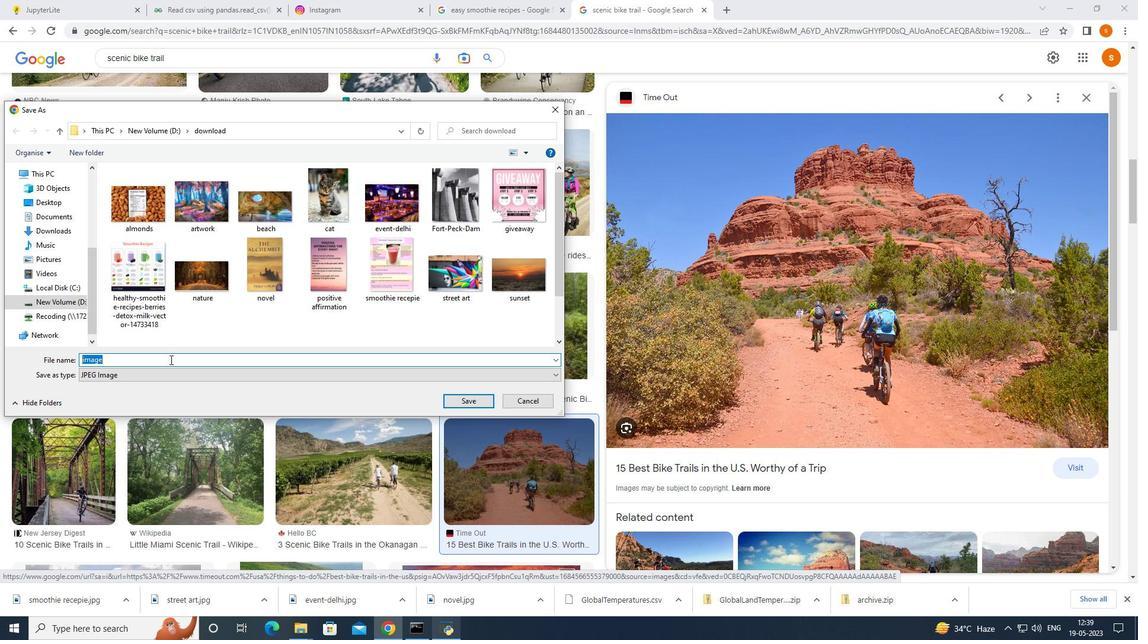 
Action: Key pressed bike<Key.space>trail
Screenshot: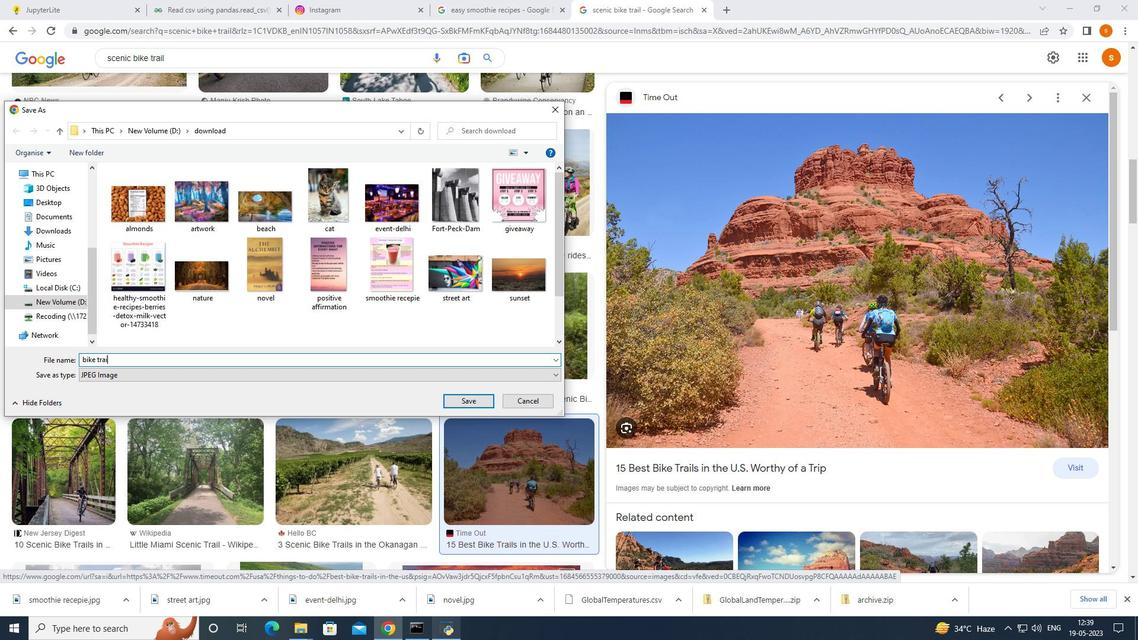 
Action: Mouse moved to (463, 397)
Screenshot: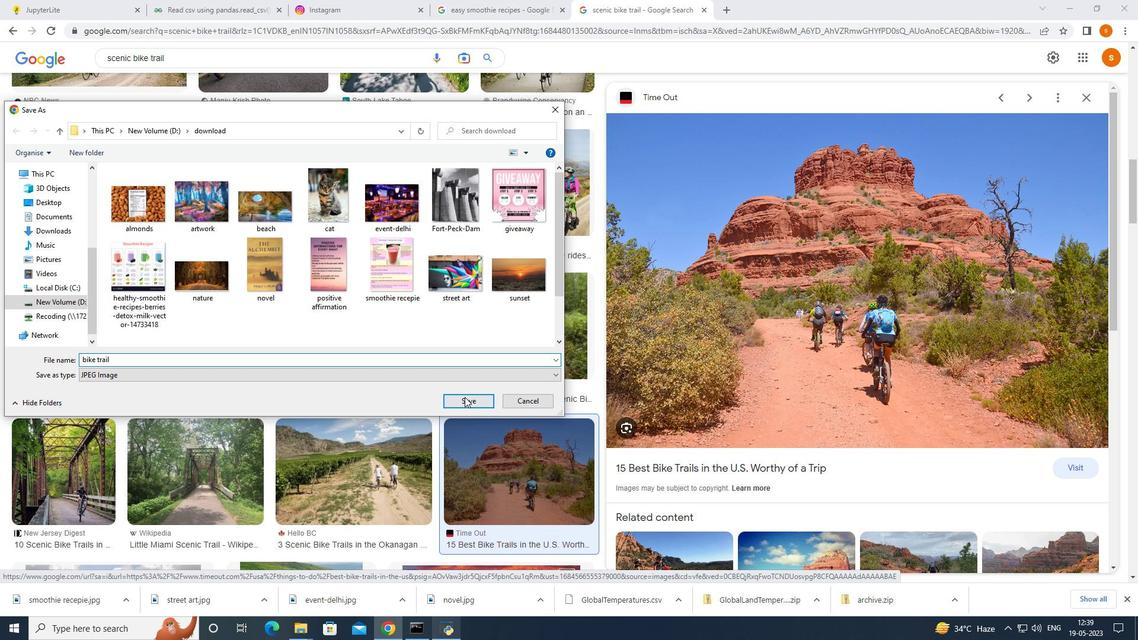 
Action: Mouse pressed left at (463, 397)
Screenshot: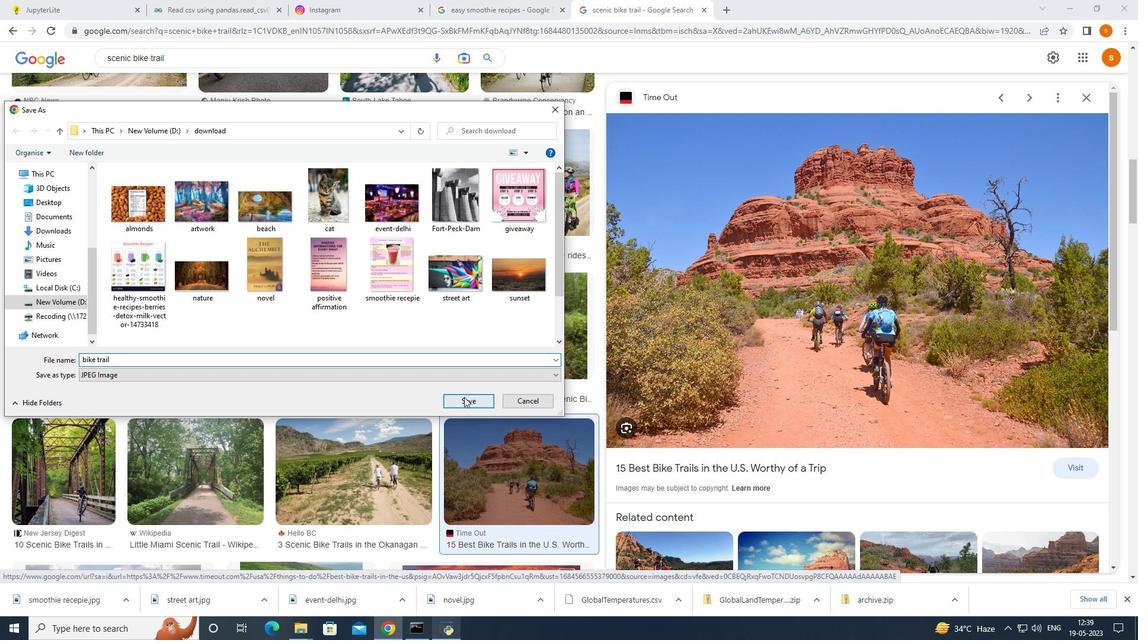 
Action: Mouse moved to (823, 279)
Screenshot: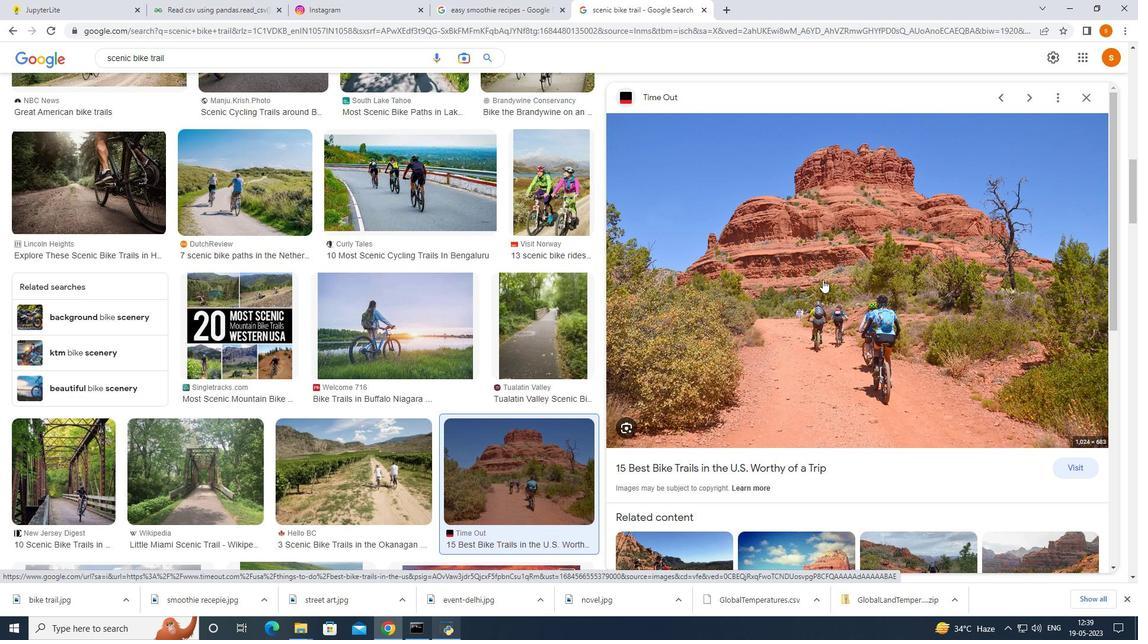 
Action: Mouse scrolled (823, 279) with delta (0, 0)
Screenshot: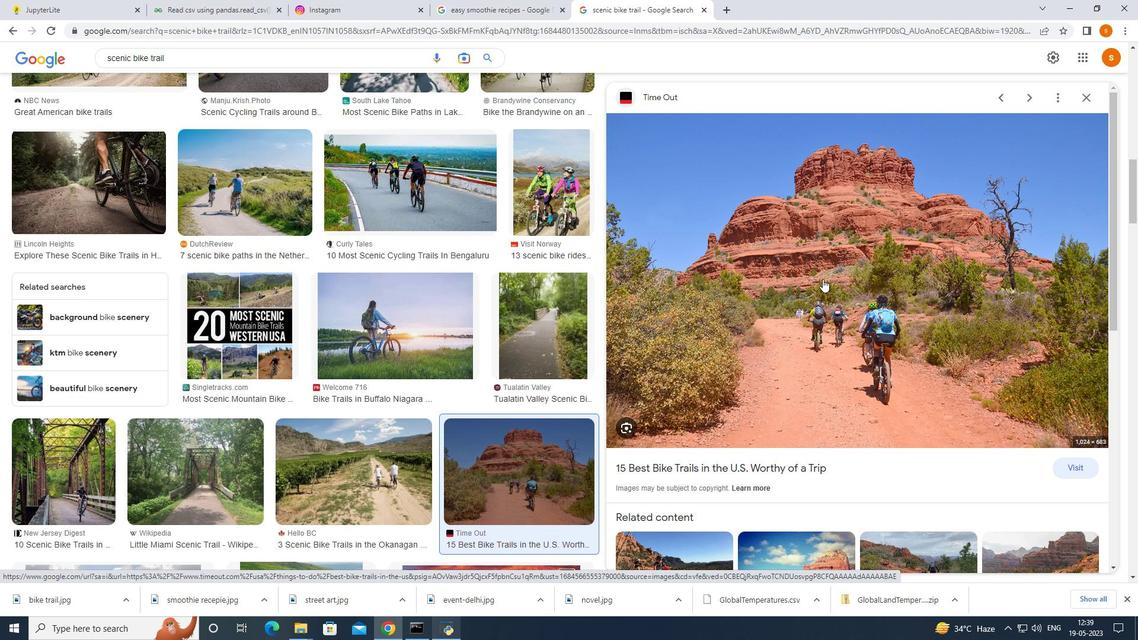 
Action: Mouse moved to (363, 8)
Screenshot: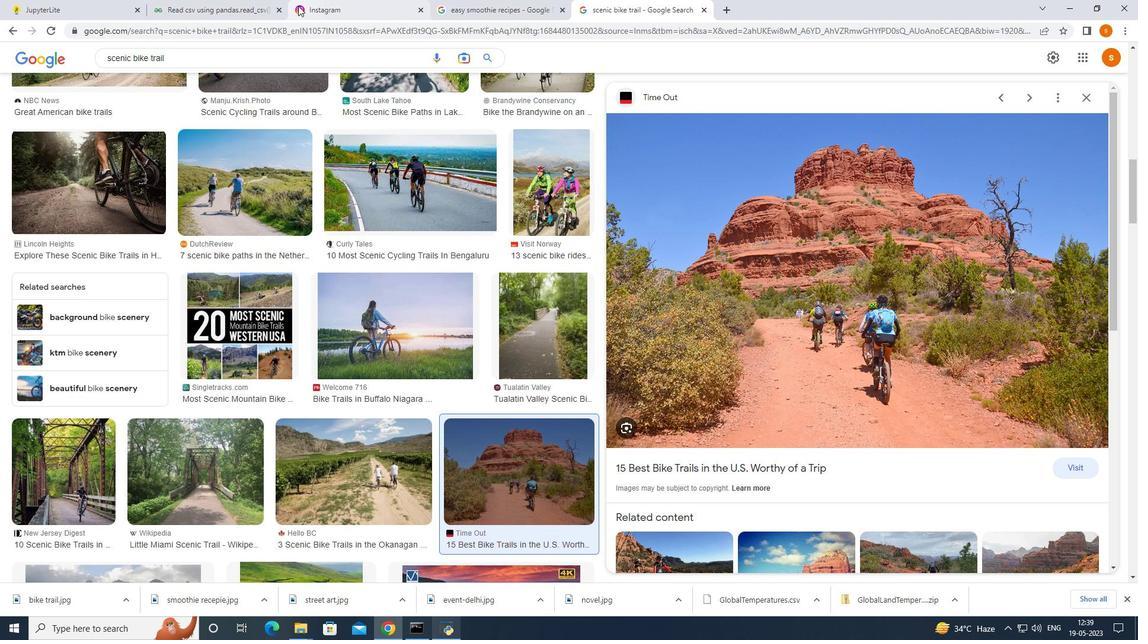 
Action: Mouse pressed left at (363, 8)
Screenshot: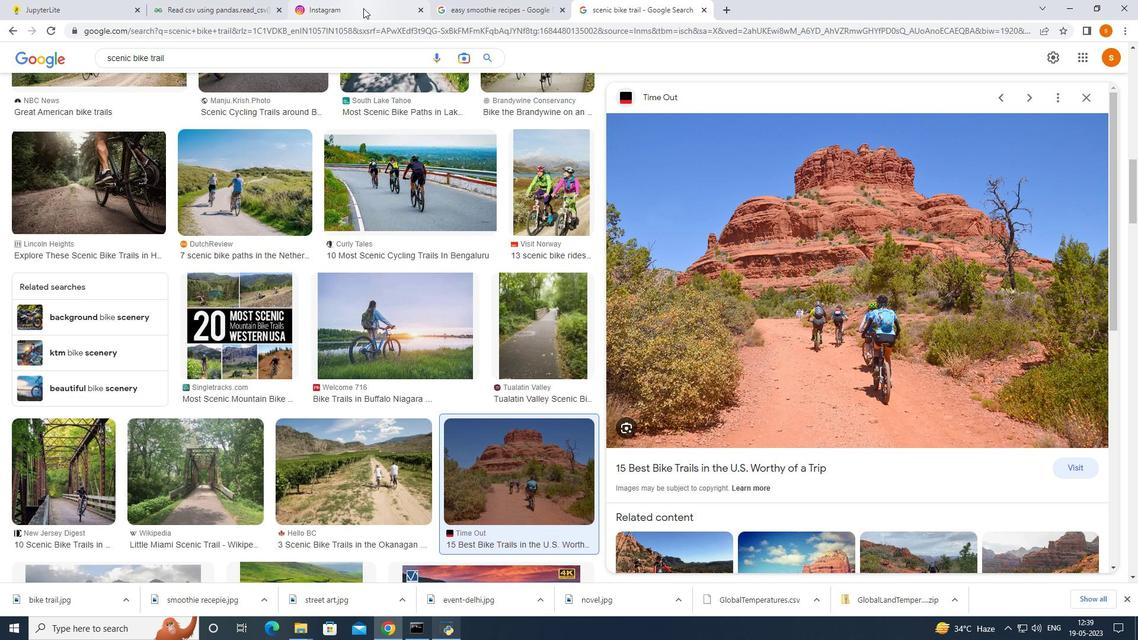 
Action: Mouse moved to (55, 320)
Screenshot: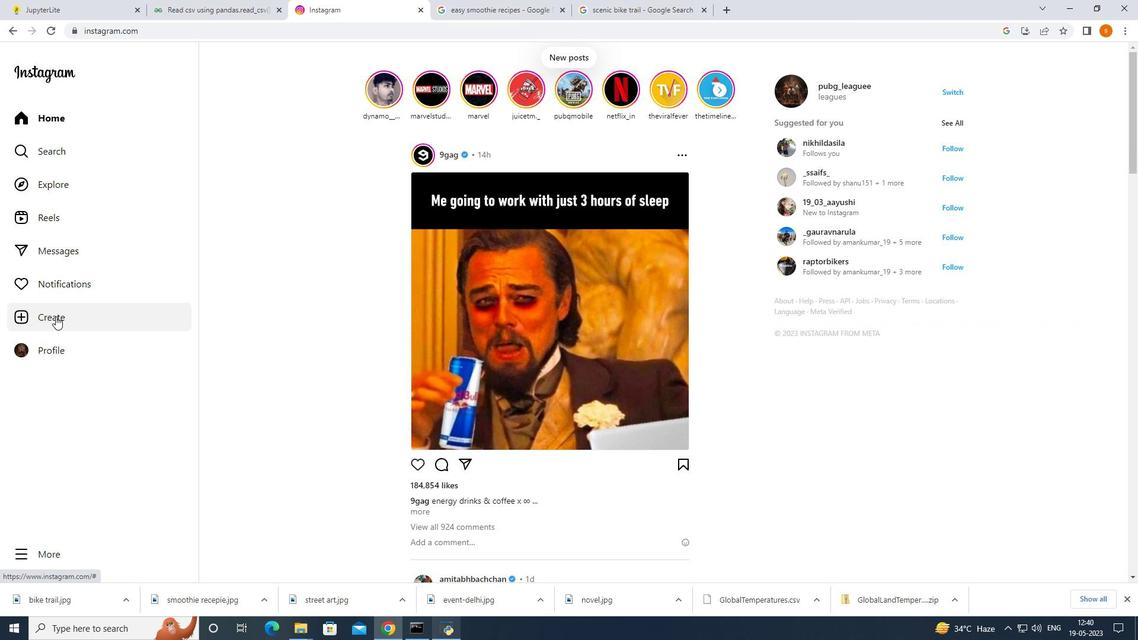 
Action: Mouse pressed left at (55, 320)
Screenshot: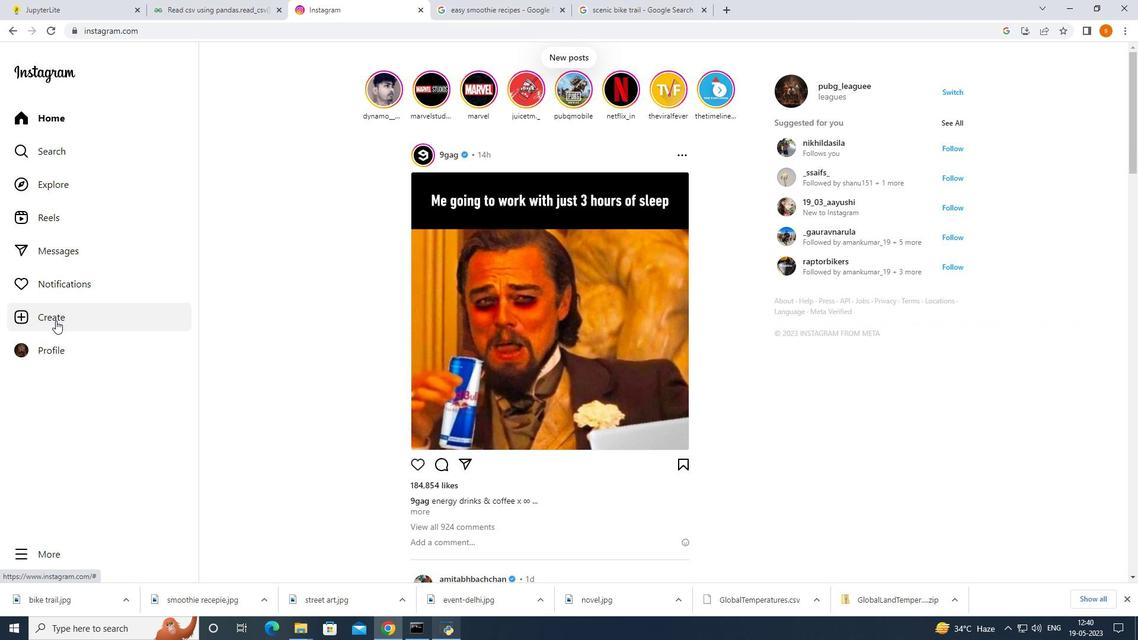 
Action: Mouse moved to (566, 369)
Screenshot: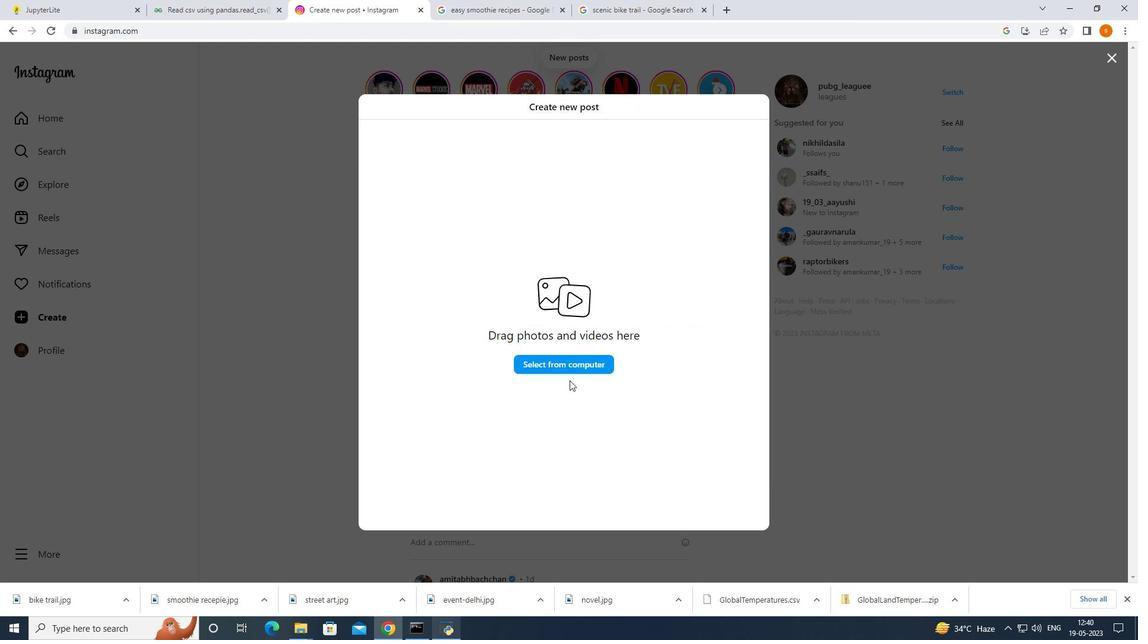 
Action: Mouse pressed left at (566, 369)
Screenshot: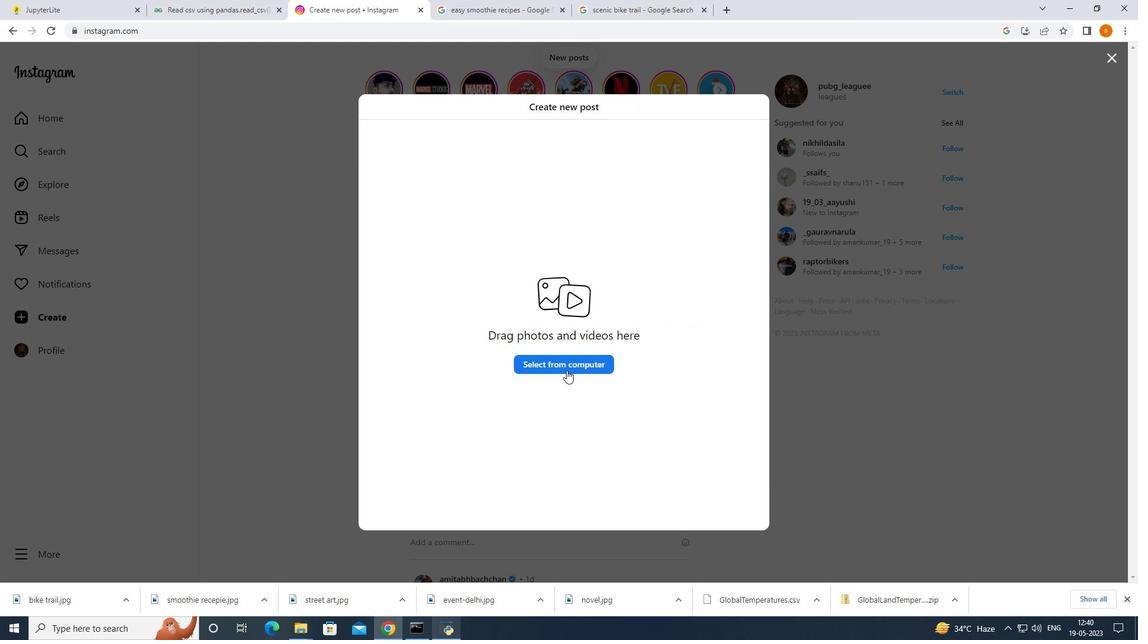 
Action: Mouse moved to (561, 315)
Screenshot: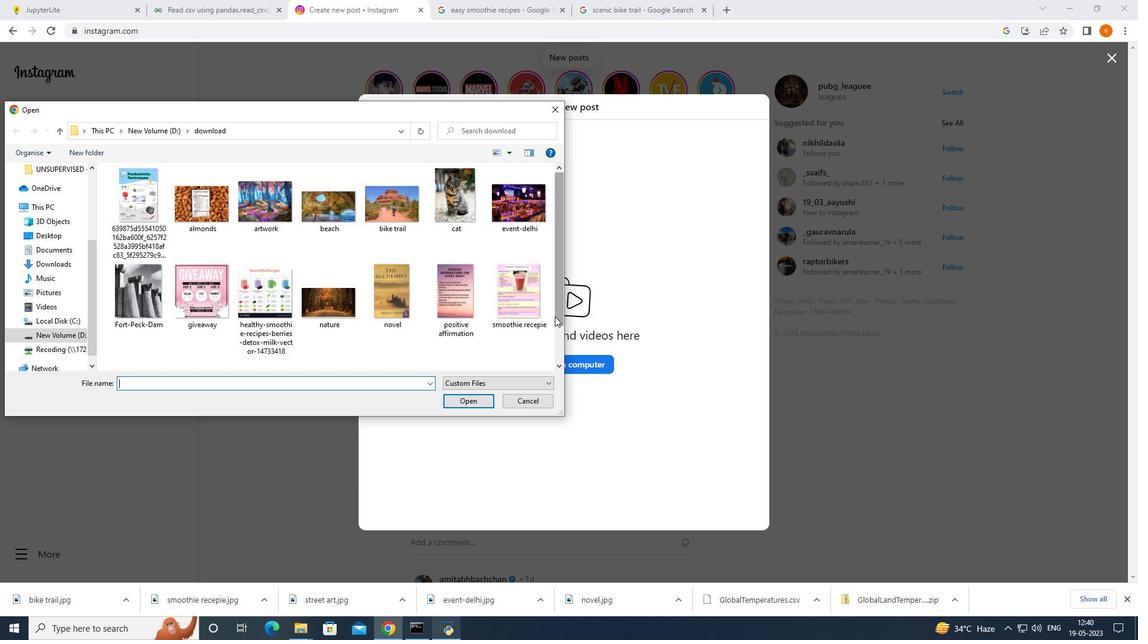
Action: Mouse pressed left at (561, 315)
Screenshot: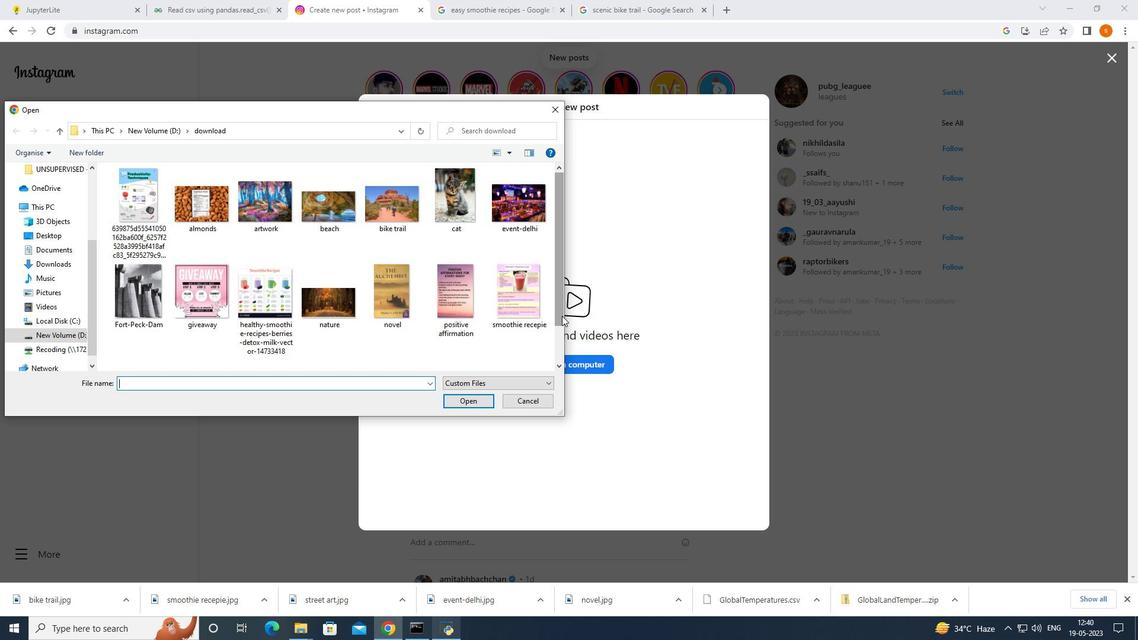 
Action: Mouse moved to (274, 300)
Screenshot: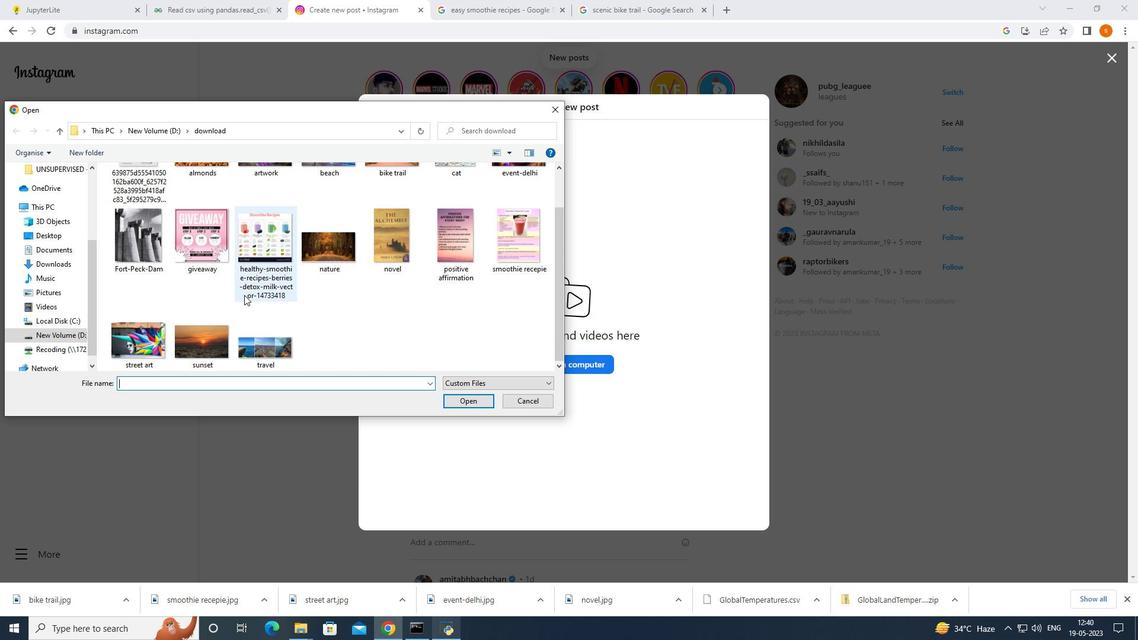 
Action: Mouse scrolled (274, 301) with delta (0, 0)
Screenshot: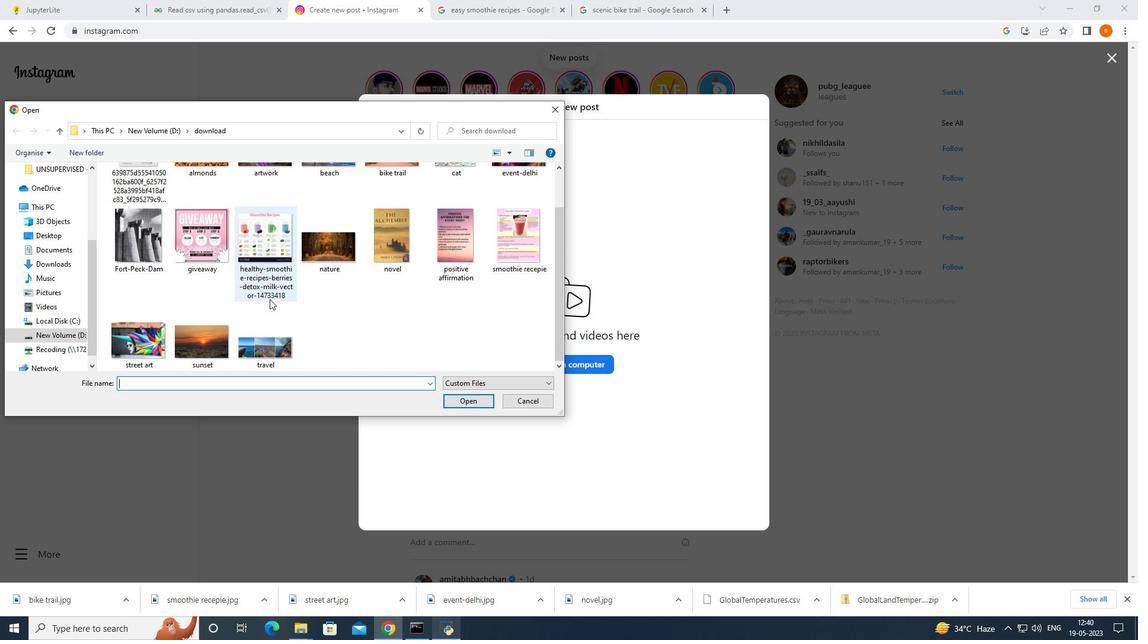 
Action: Mouse moved to (275, 300)
Screenshot: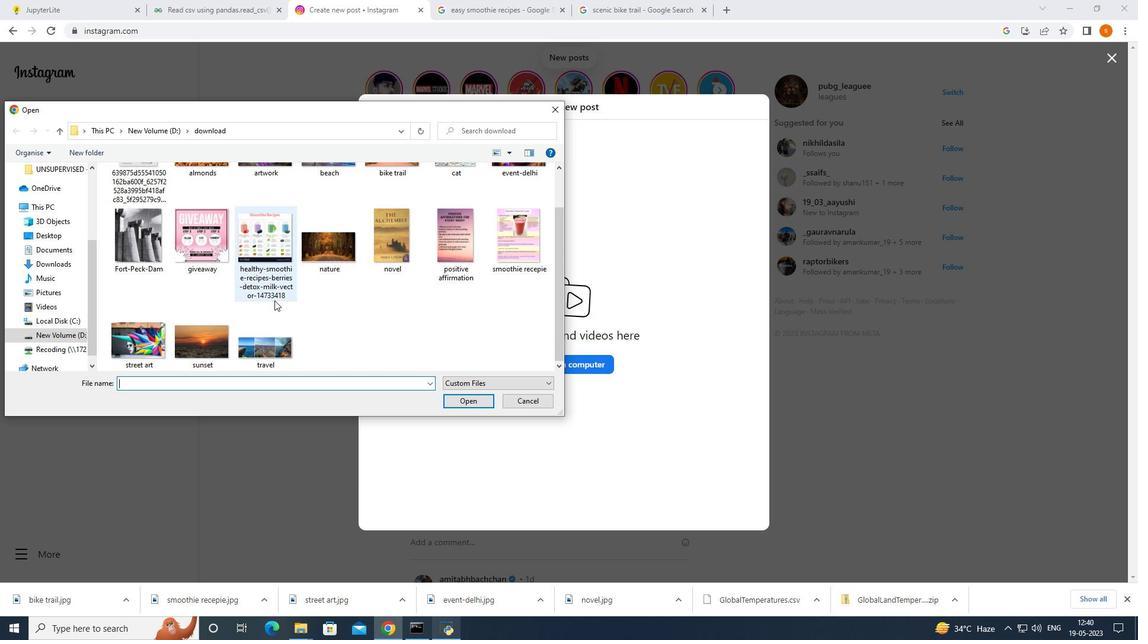 
Action: Mouse scrolled (275, 301) with delta (0, 0)
Screenshot: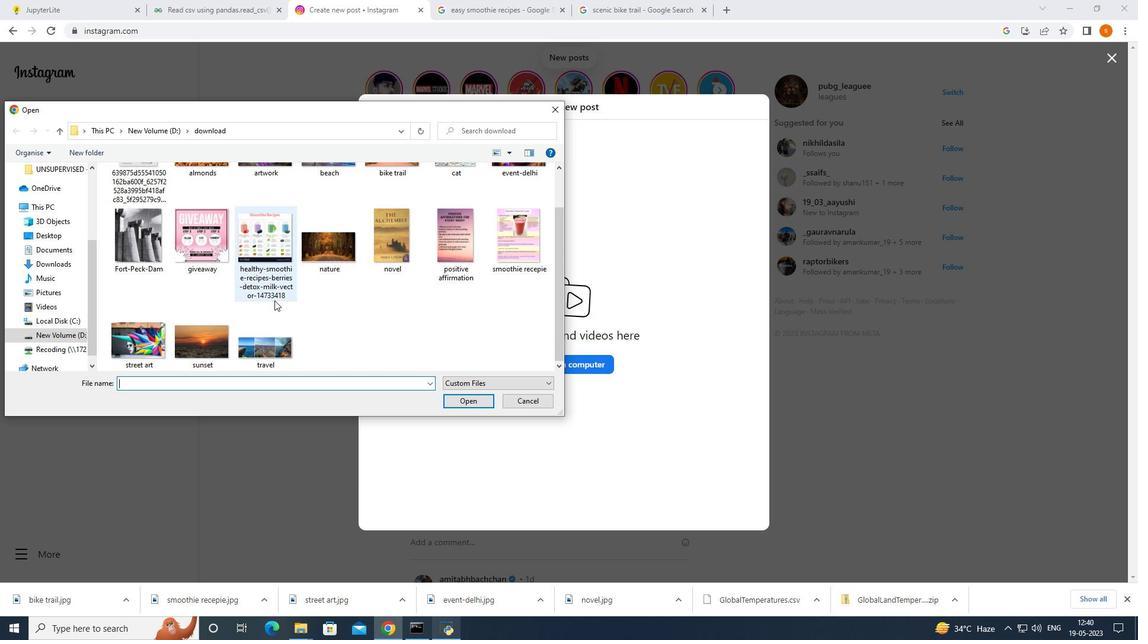 
Action: Mouse moved to (275, 299)
Screenshot: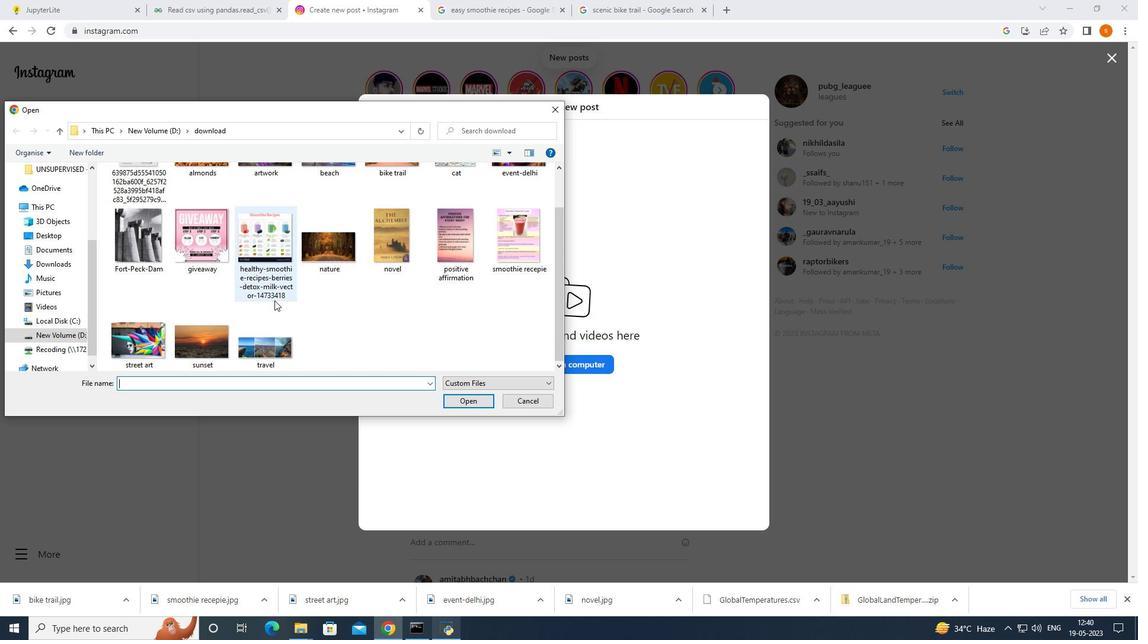 
Action: Mouse scrolled (275, 300) with delta (0, 0)
Screenshot: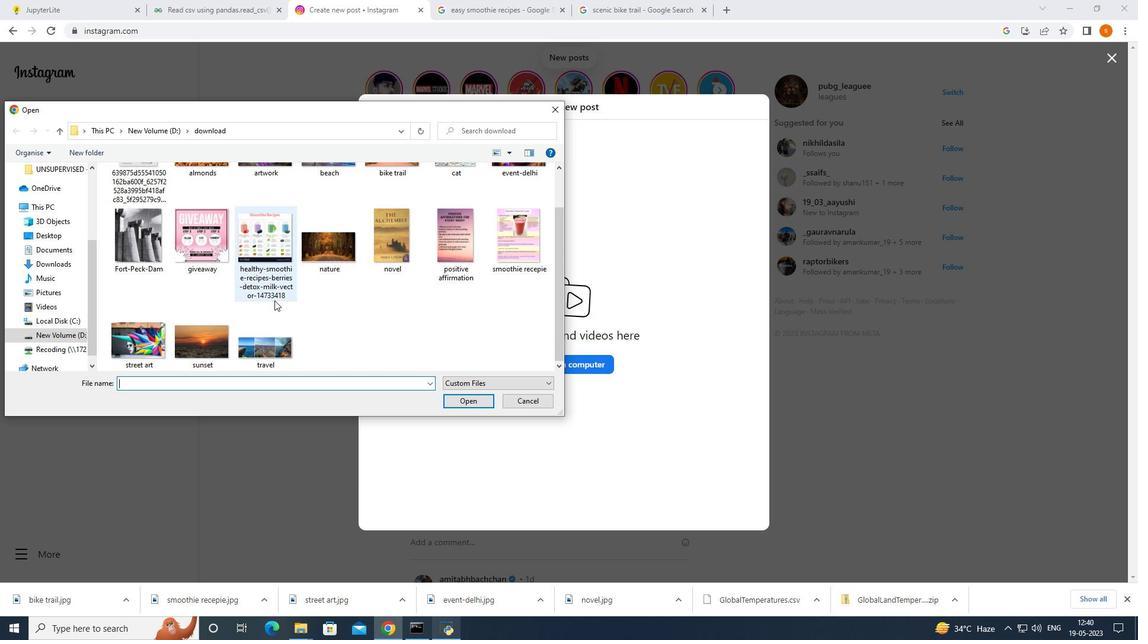 
Action: Mouse moved to (398, 209)
Screenshot: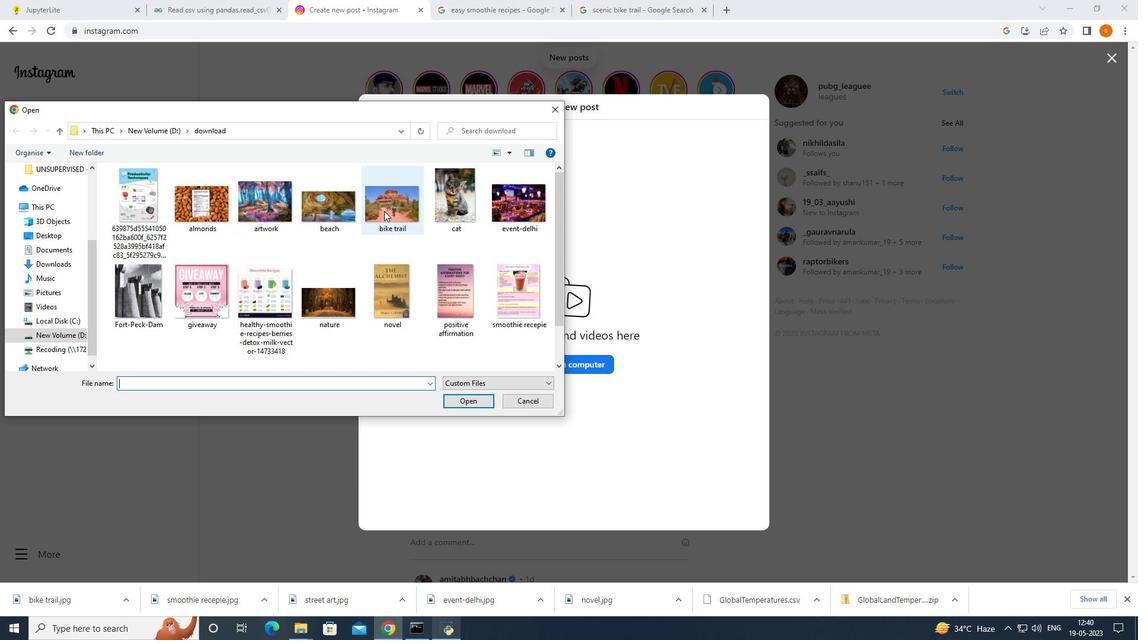 
Action: Mouse pressed left at (398, 209)
Screenshot: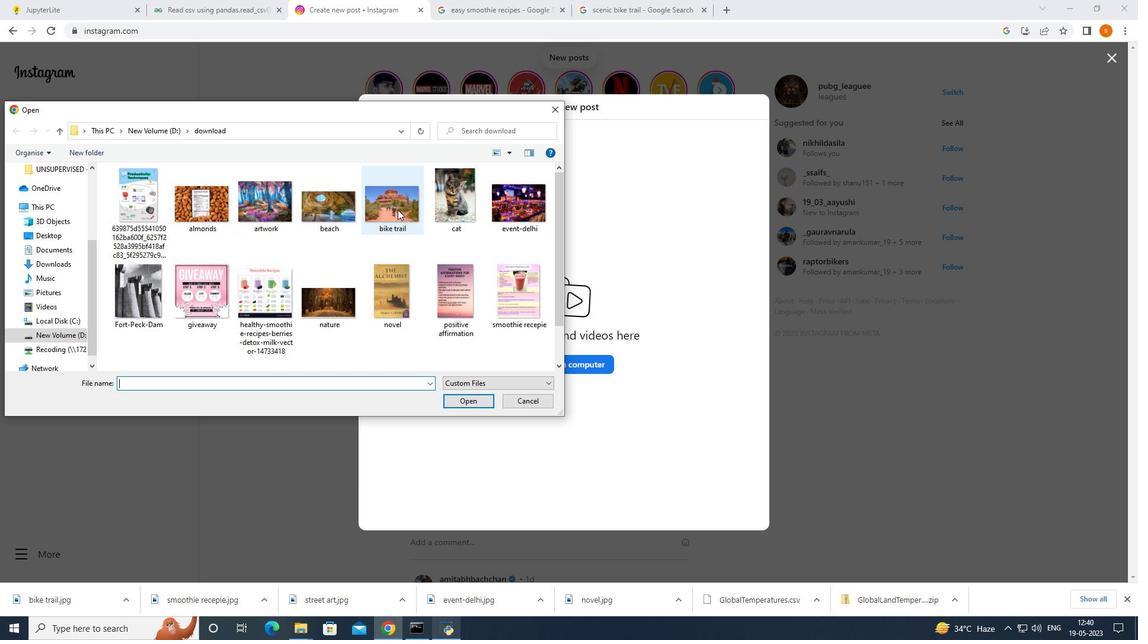
Action: Mouse moved to (464, 397)
Screenshot: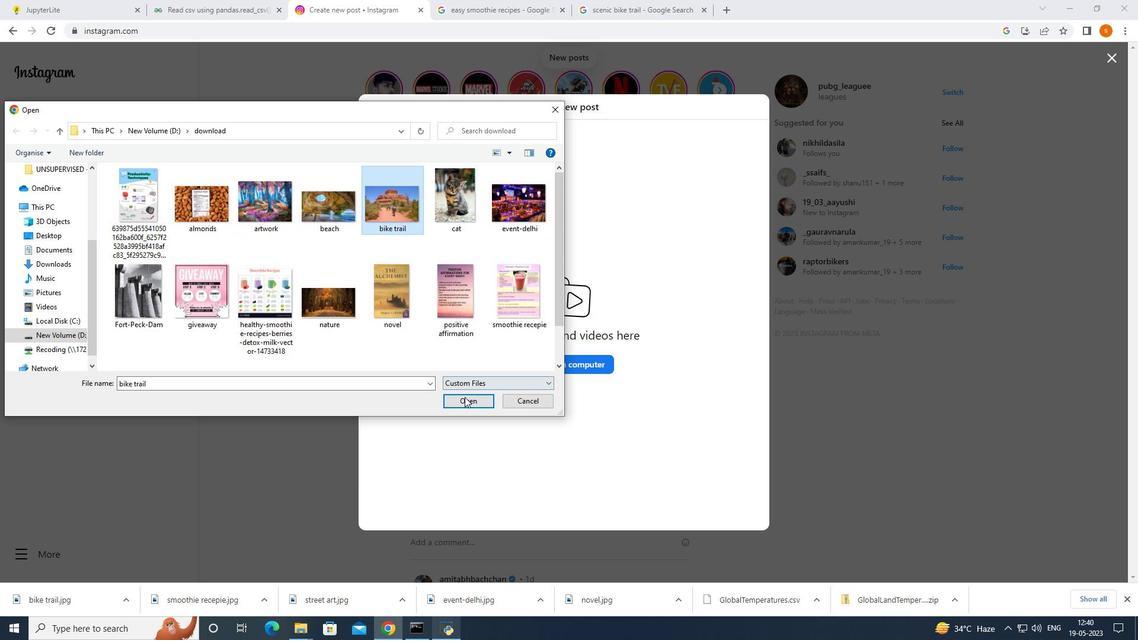 
Action: Mouse pressed left at (464, 397)
Screenshot: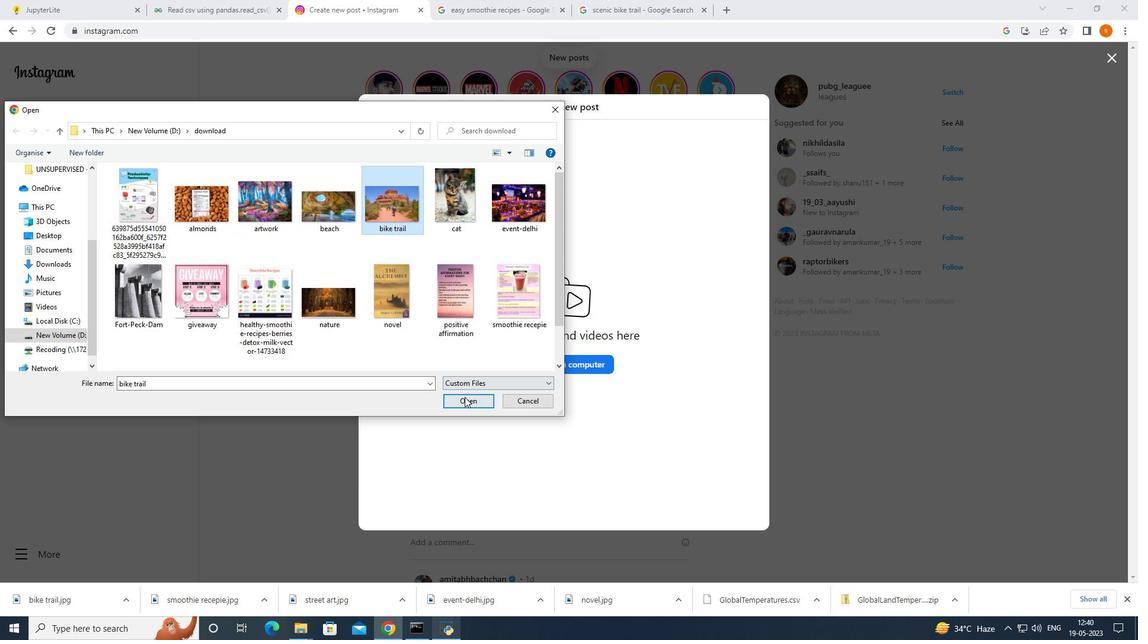 
Action: Mouse moved to (374, 519)
Screenshot: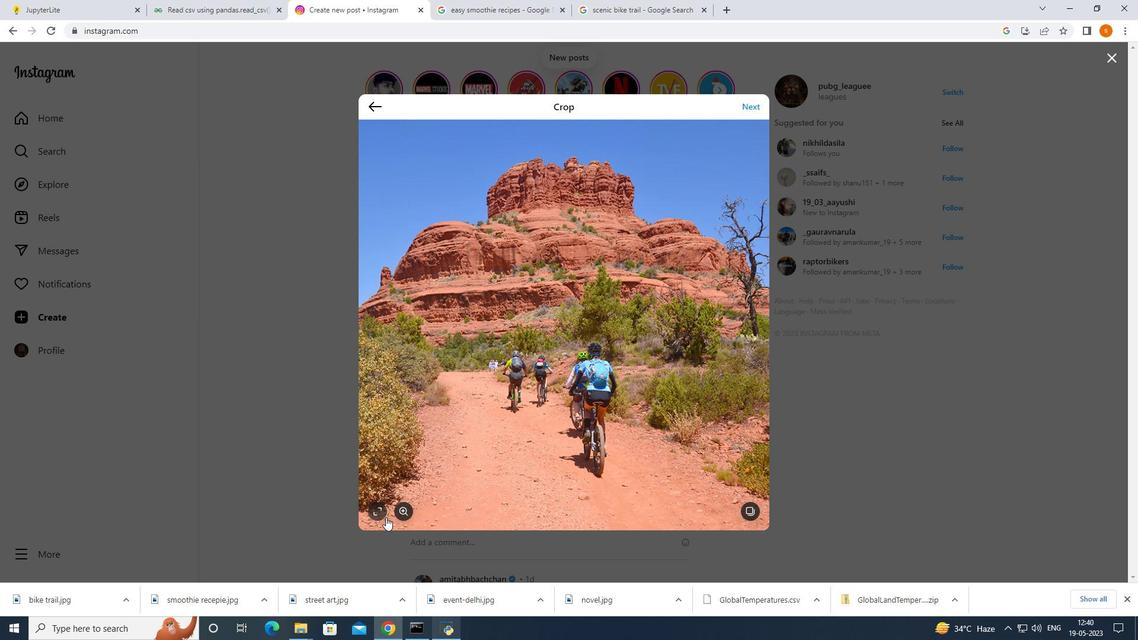 
Action: Mouse pressed left at (374, 519)
Screenshot: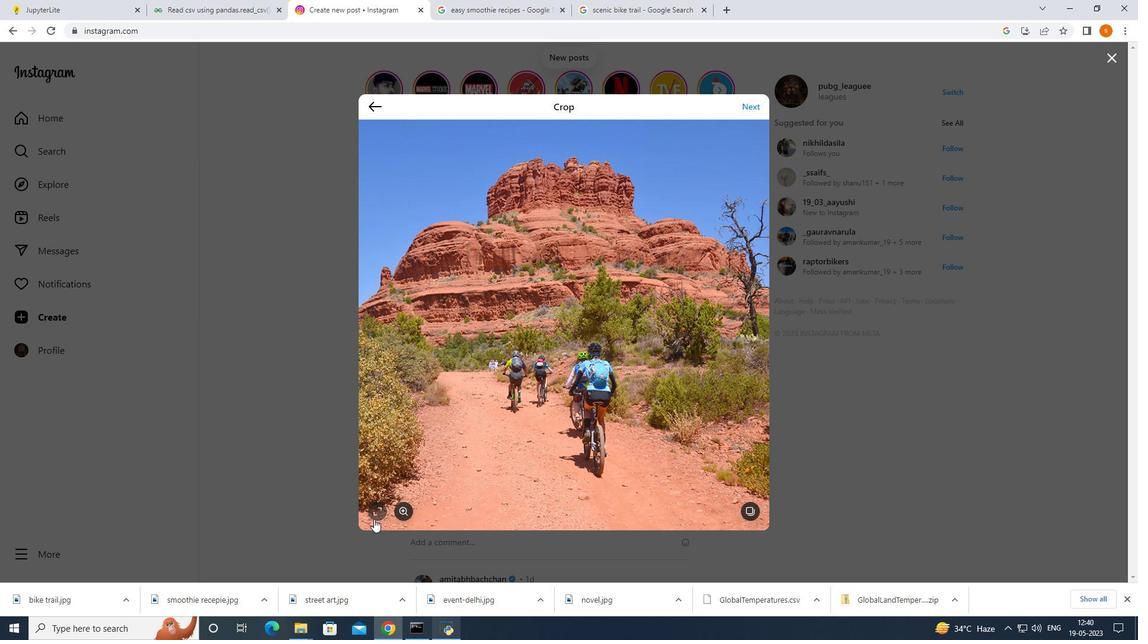 
Action: Mouse moved to (561, 333)
Screenshot: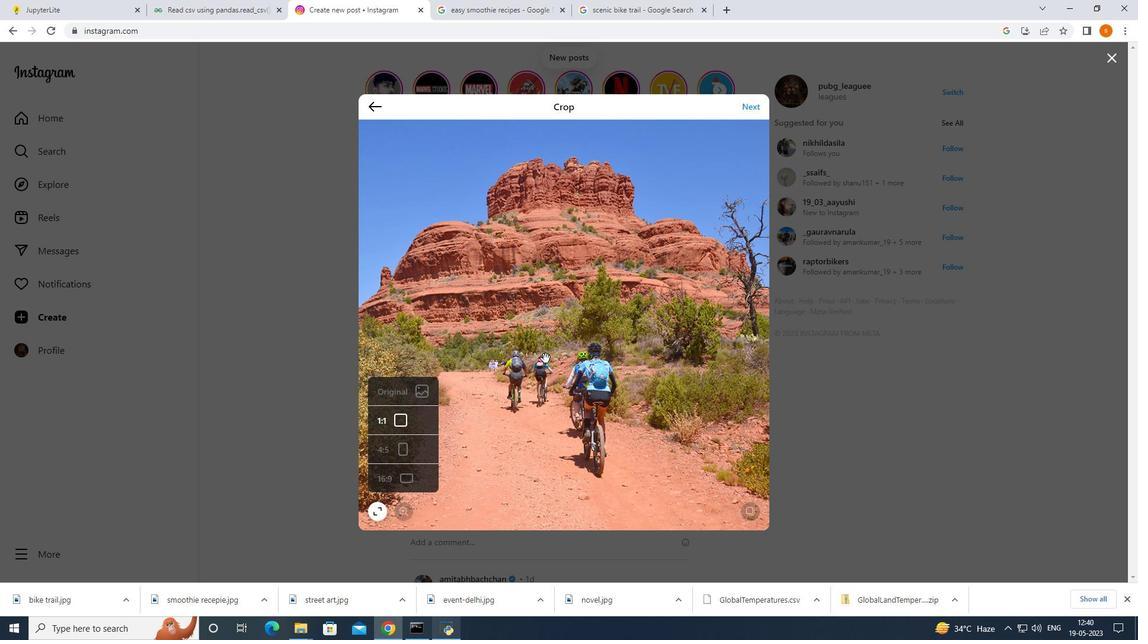 
Action: Mouse pressed left at (561, 333)
Screenshot: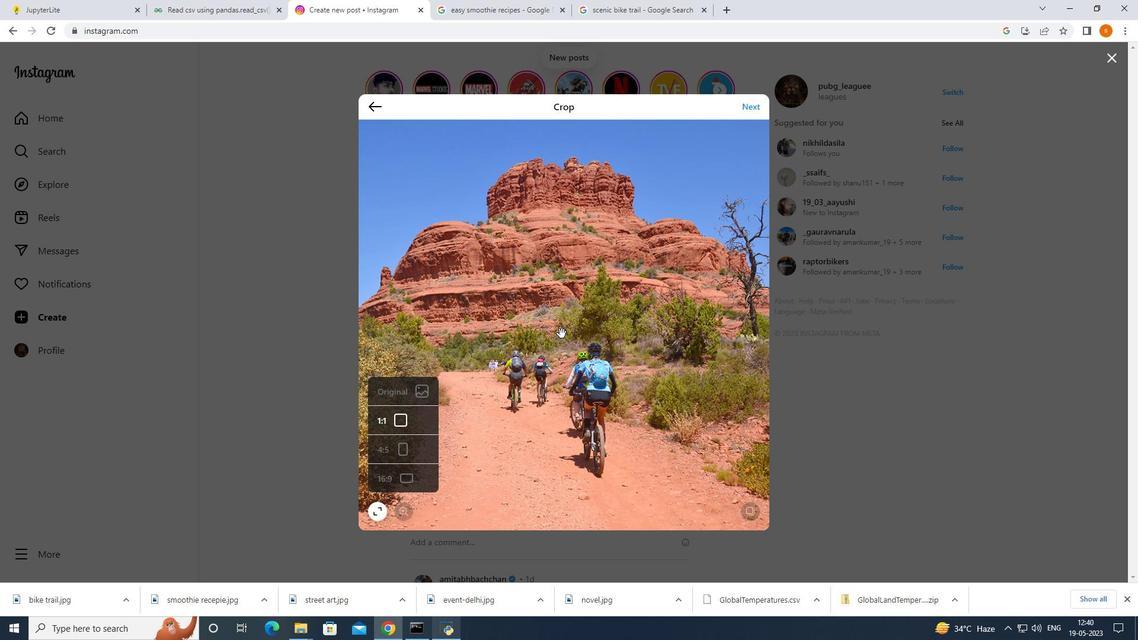 
Action: Mouse moved to (627, 233)
Screenshot: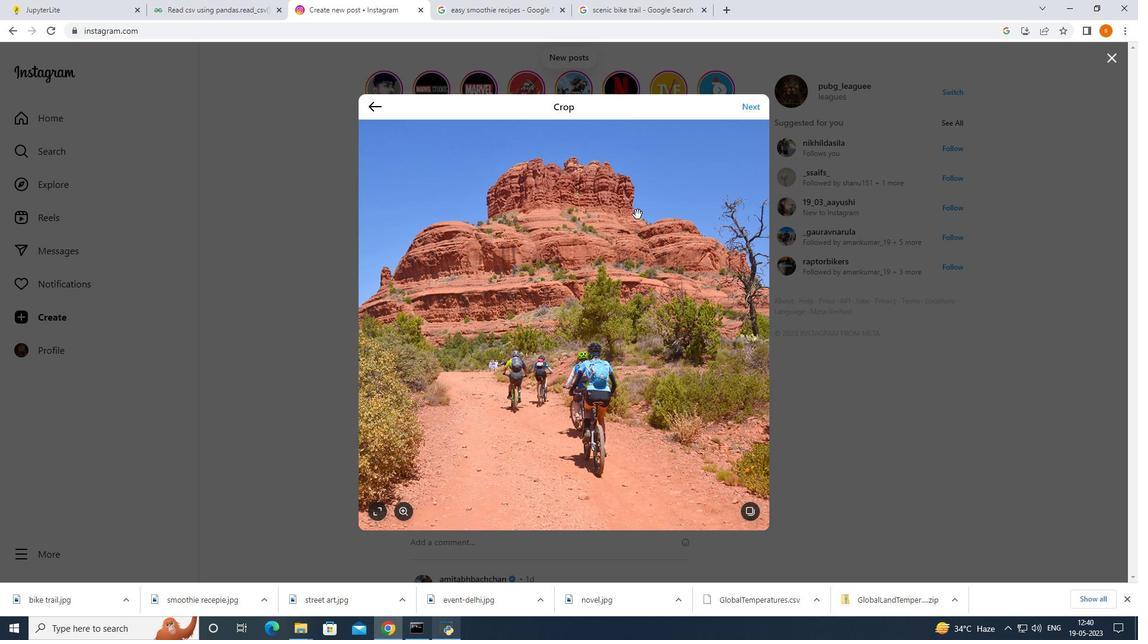 
Action: Mouse pressed left at (627, 233)
Screenshot: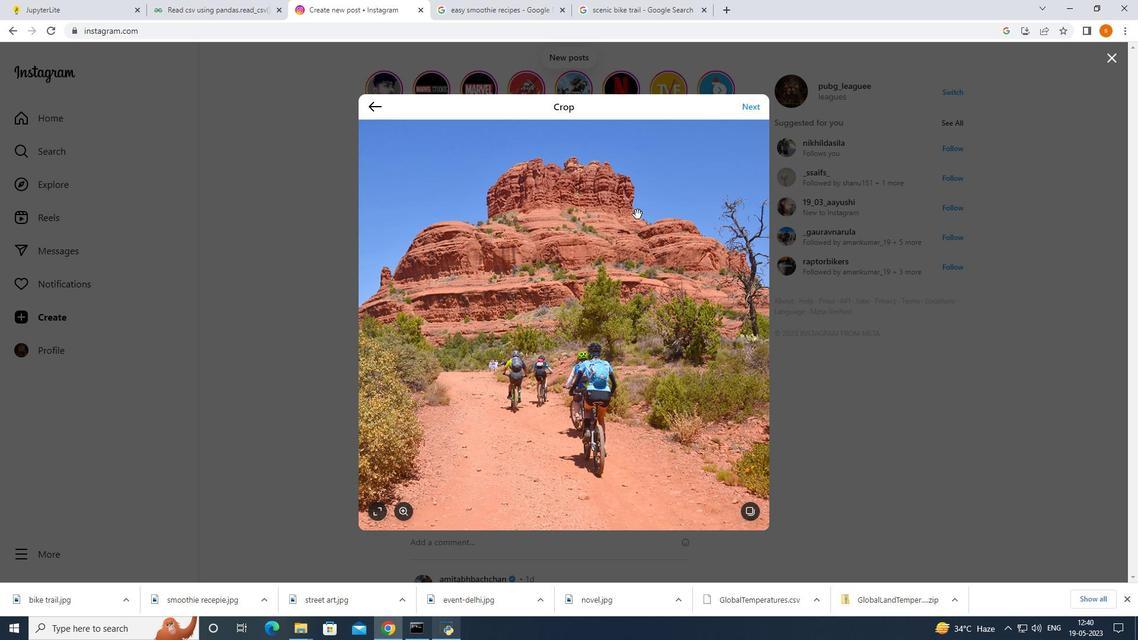 
Action: Mouse moved to (753, 114)
Screenshot: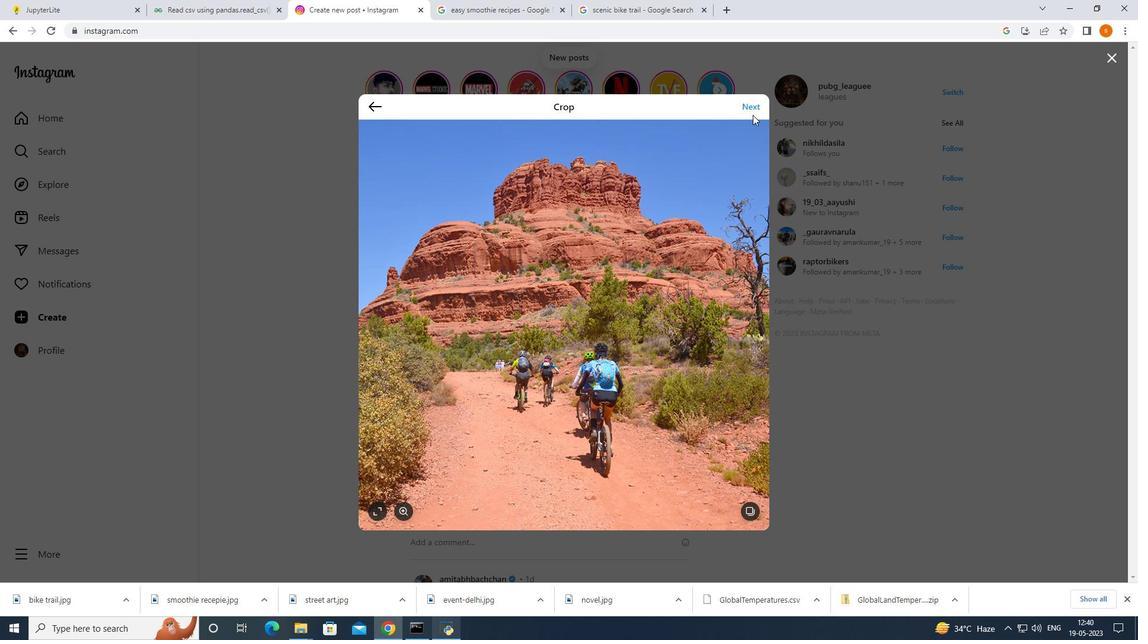 
Action: Mouse pressed left at (753, 114)
Screenshot: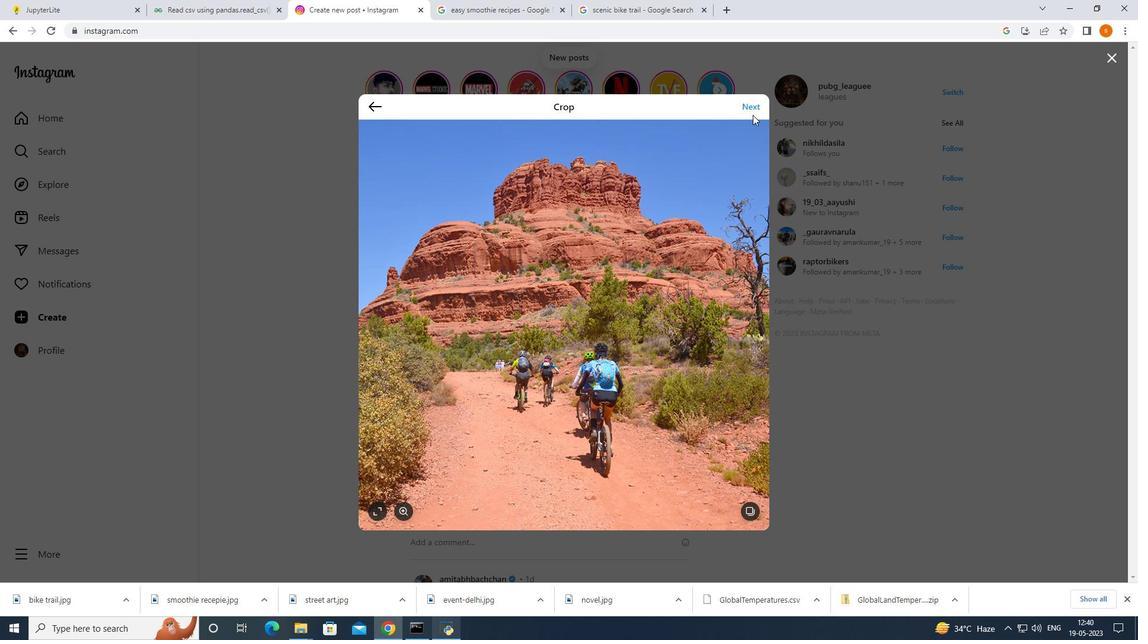 
Action: Mouse moved to (751, 107)
Screenshot: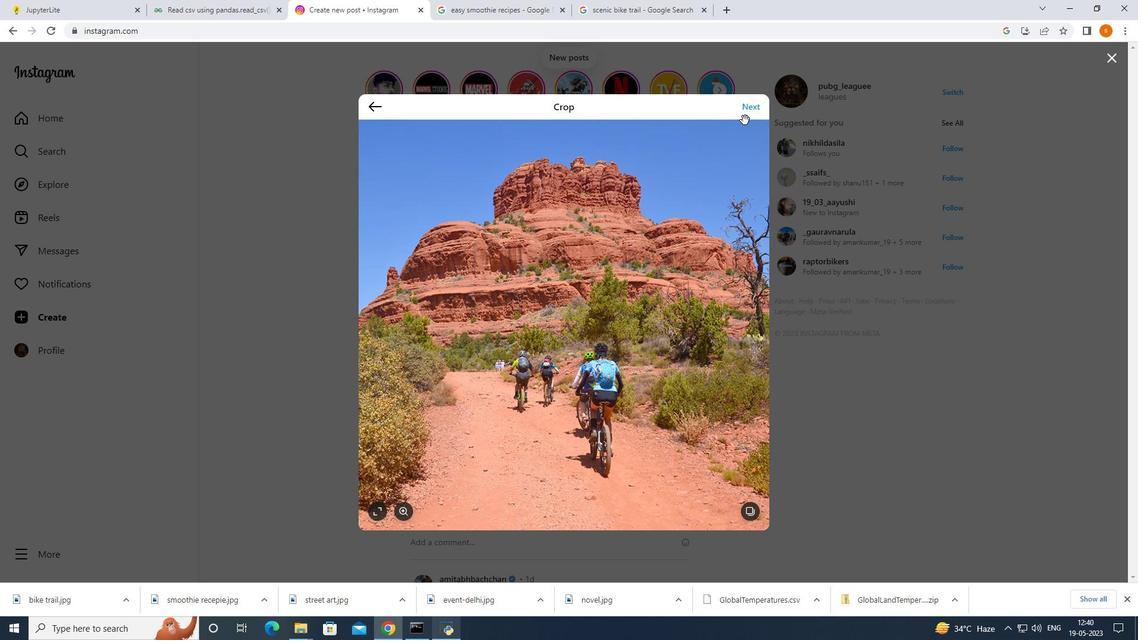 
Action: Mouse pressed left at (751, 107)
Screenshot: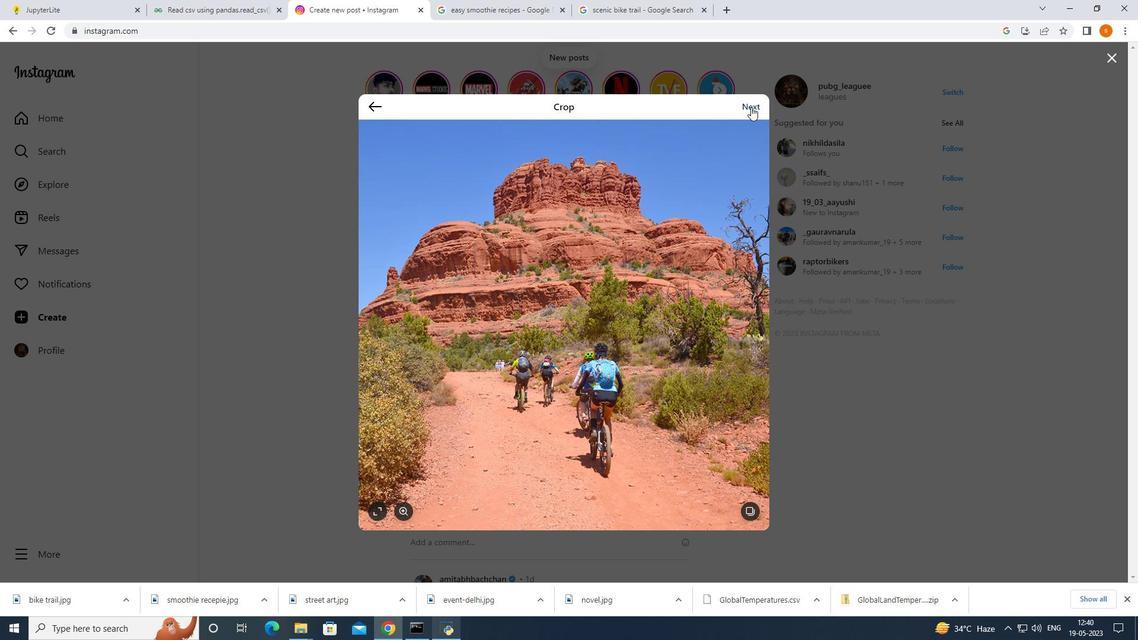 
Action: Mouse moved to (758, 186)
Screenshot: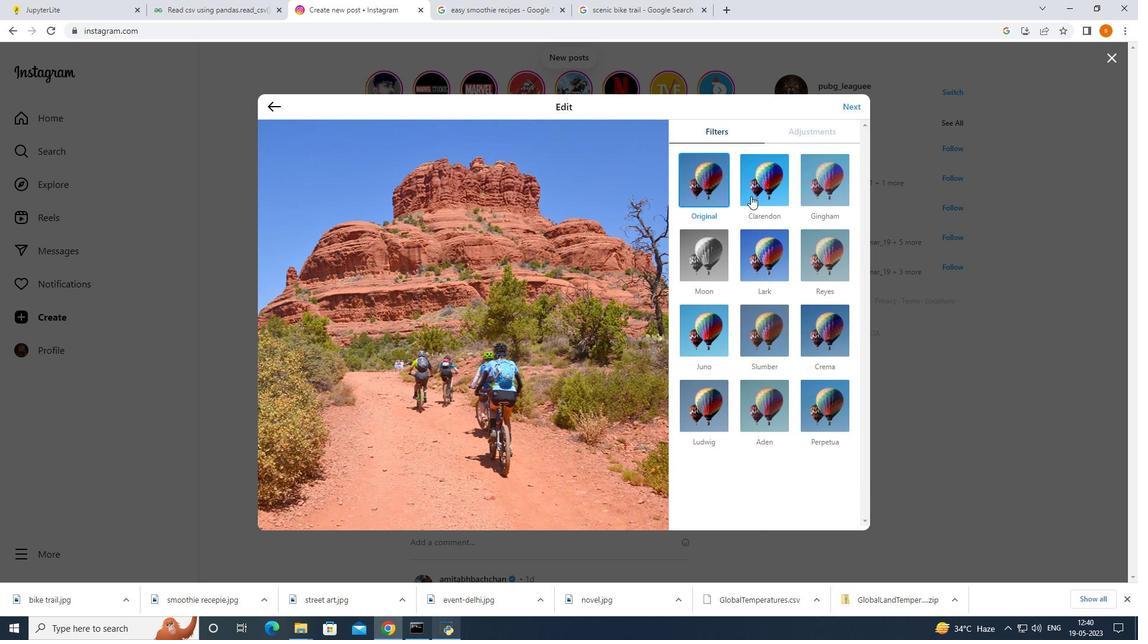 
Action: Mouse pressed left at (758, 186)
Screenshot: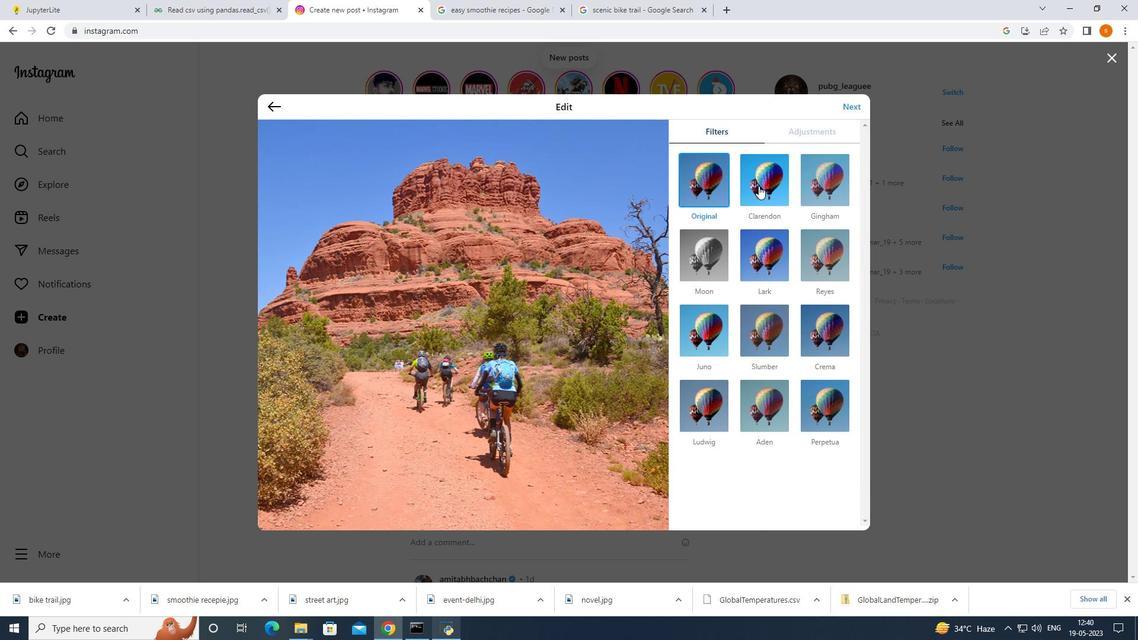 
Action: Mouse moved to (688, 240)
Screenshot: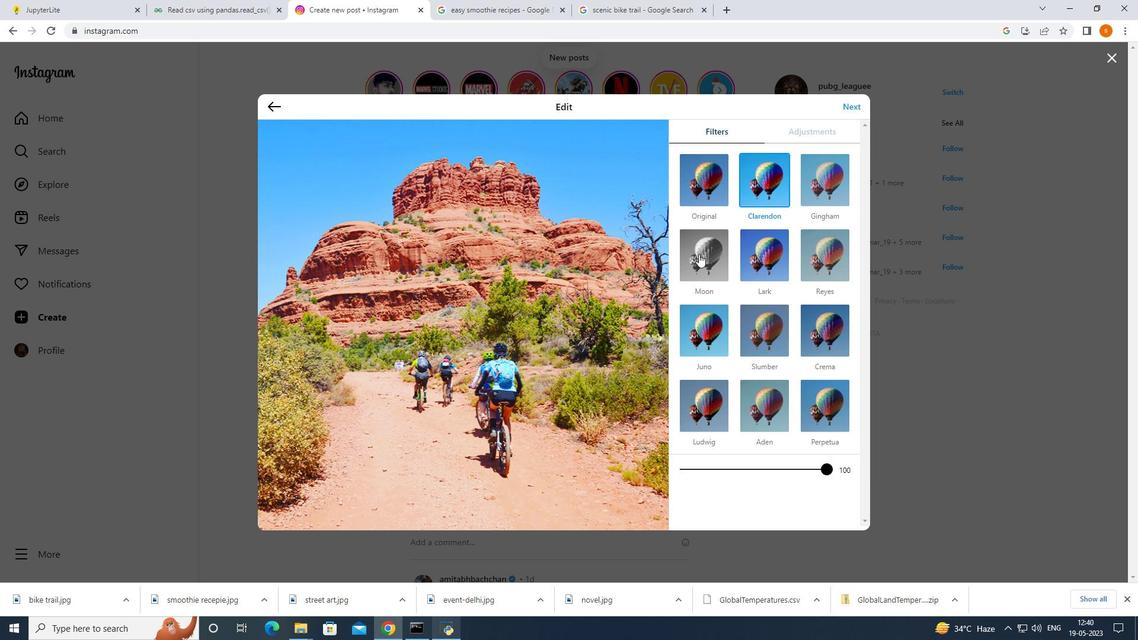 
Action: Mouse pressed left at (688, 240)
Screenshot: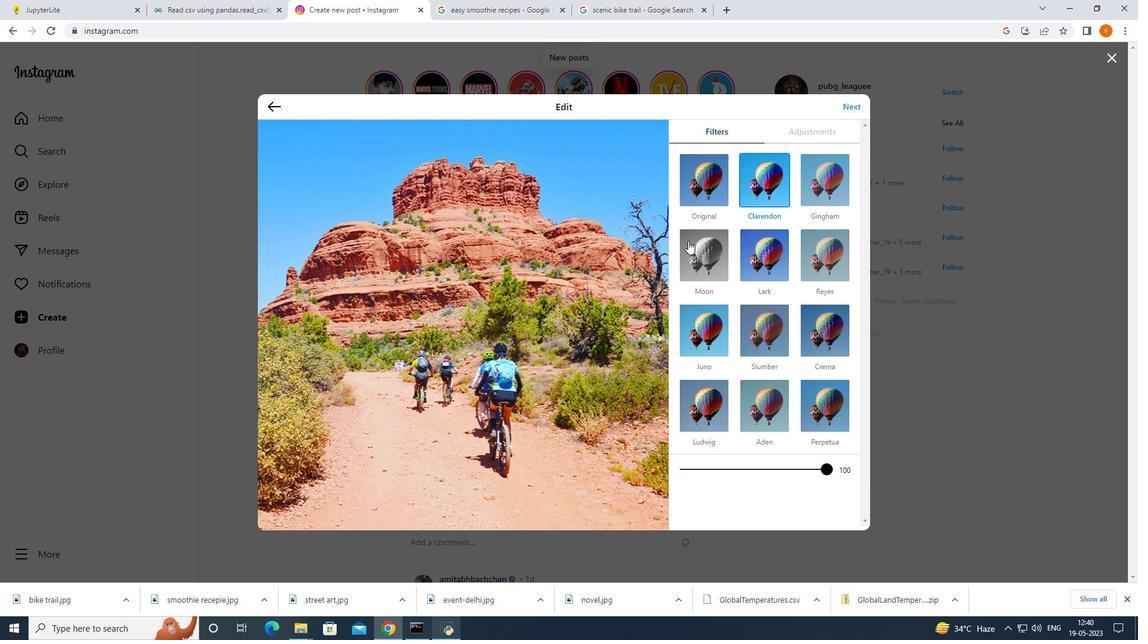 
Action: Mouse moved to (743, 249)
Screenshot: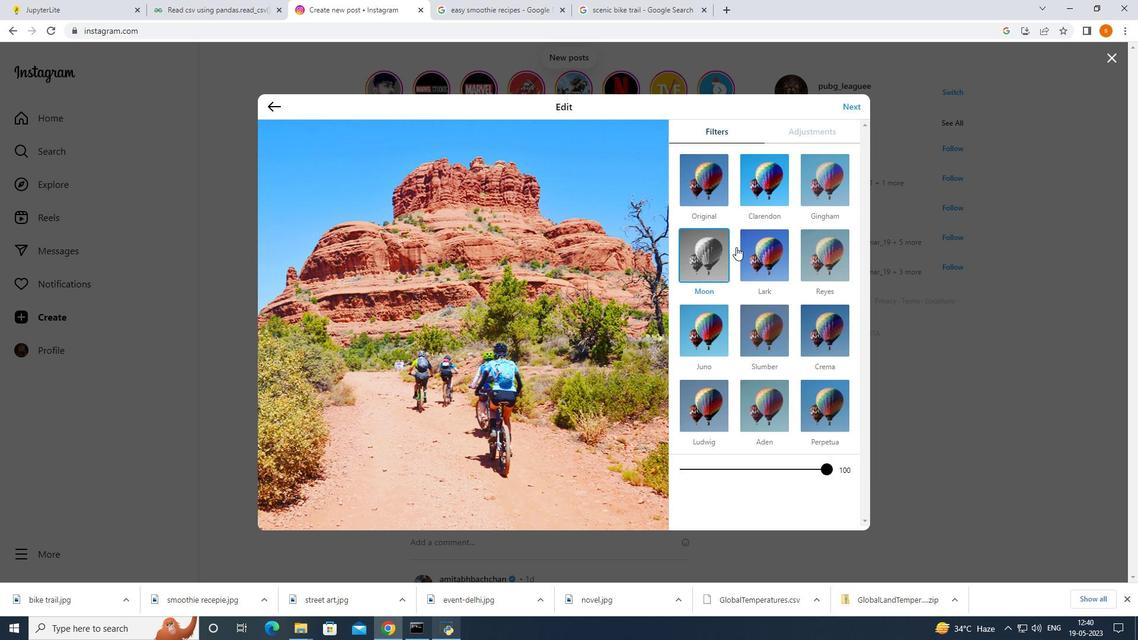
Action: Mouse pressed left at (743, 249)
Screenshot: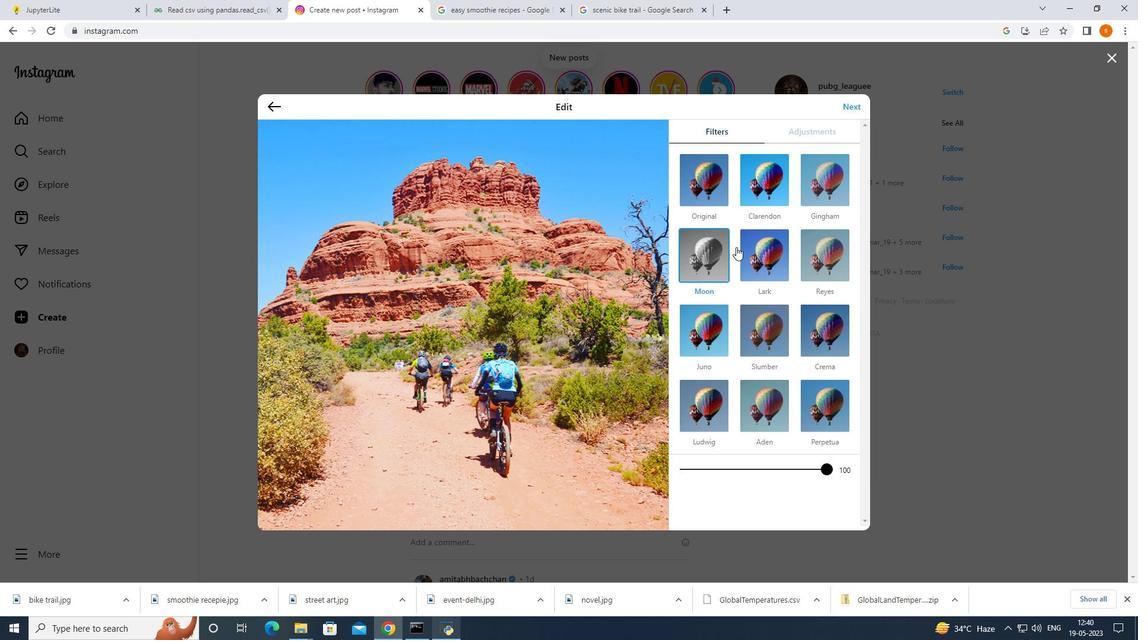 
Action: Mouse moved to (792, 247)
Screenshot: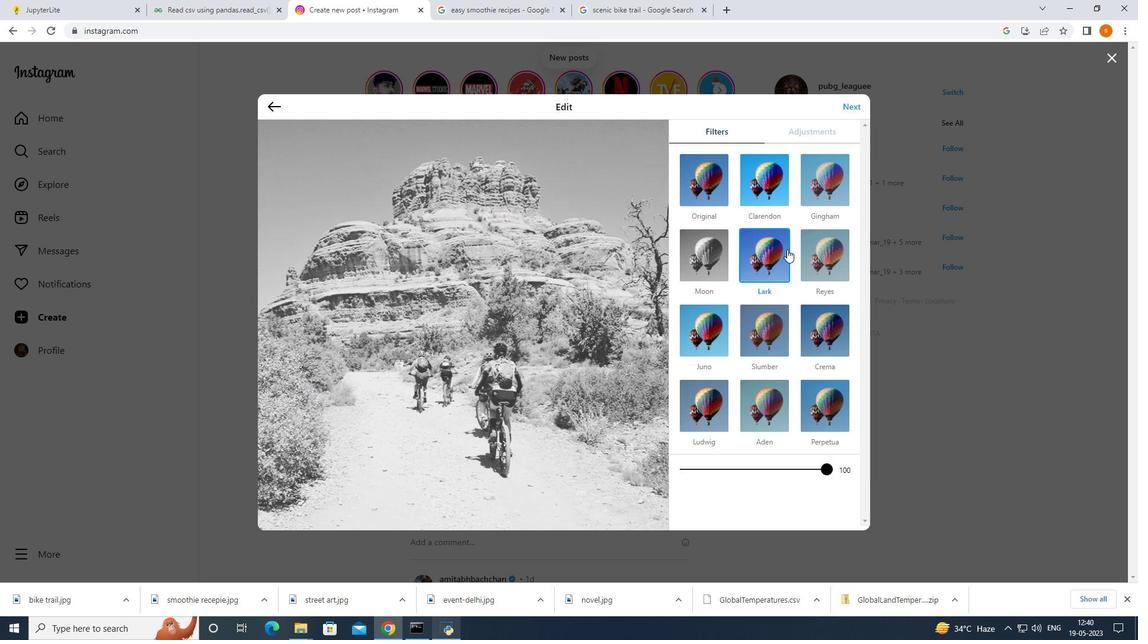 
Action: Mouse pressed left at (792, 247)
Screenshot: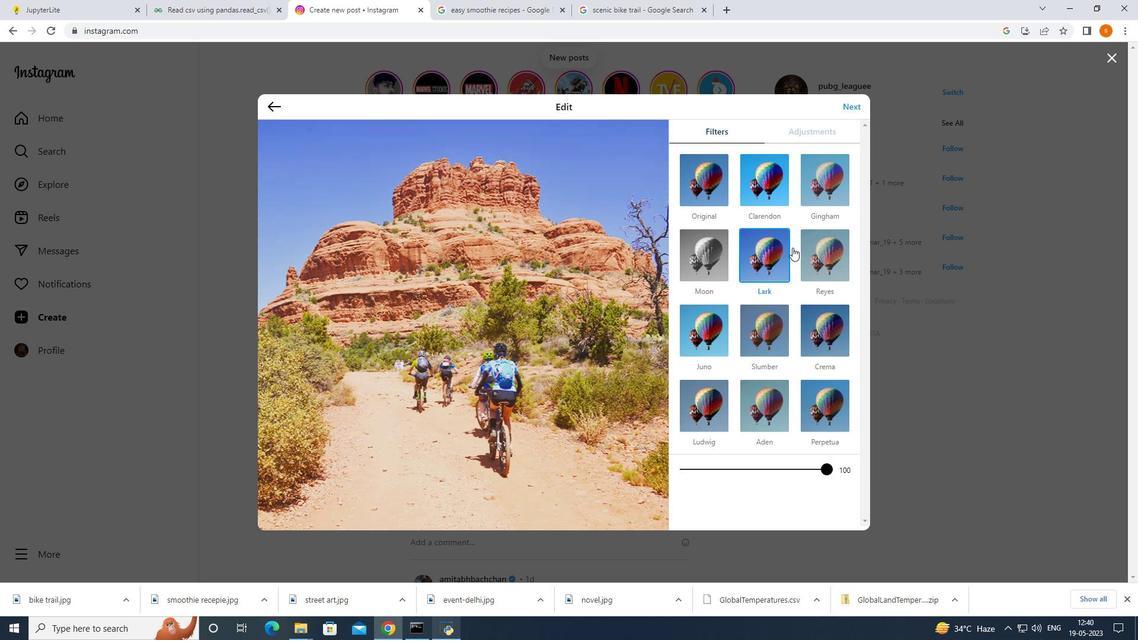 
Action: Mouse moved to (748, 328)
Screenshot: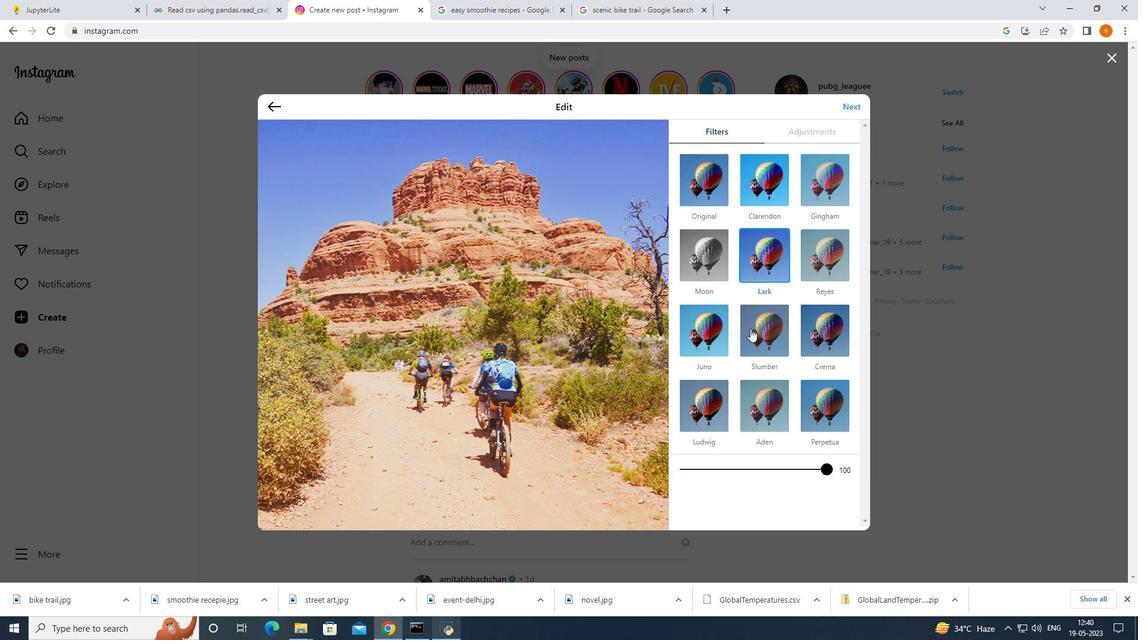 
Action: Mouse pressed left at (748, 328)
Screenshot: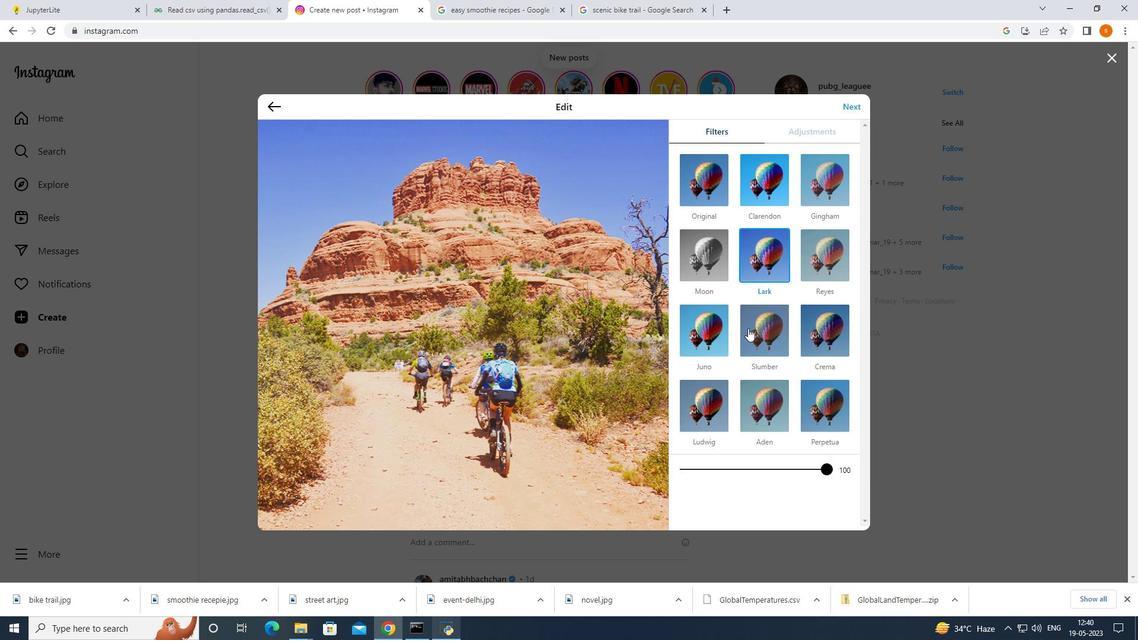
Action: Mouse moved to (709, 335)
Screenshot: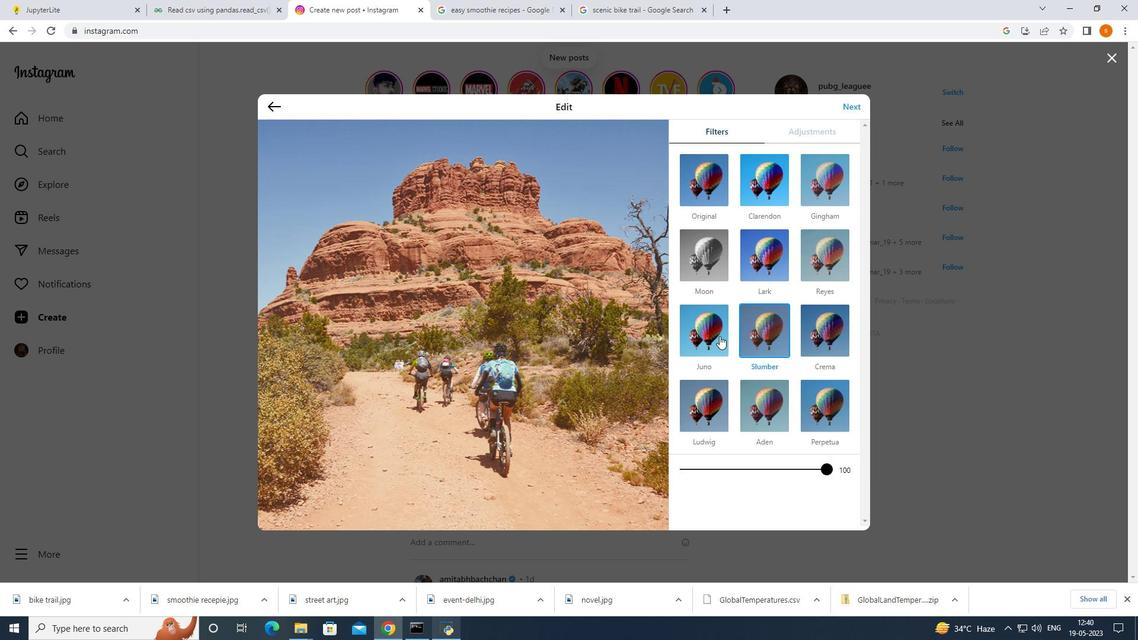 
Action: Mouse pressed left at (709, 335)
Screenshot: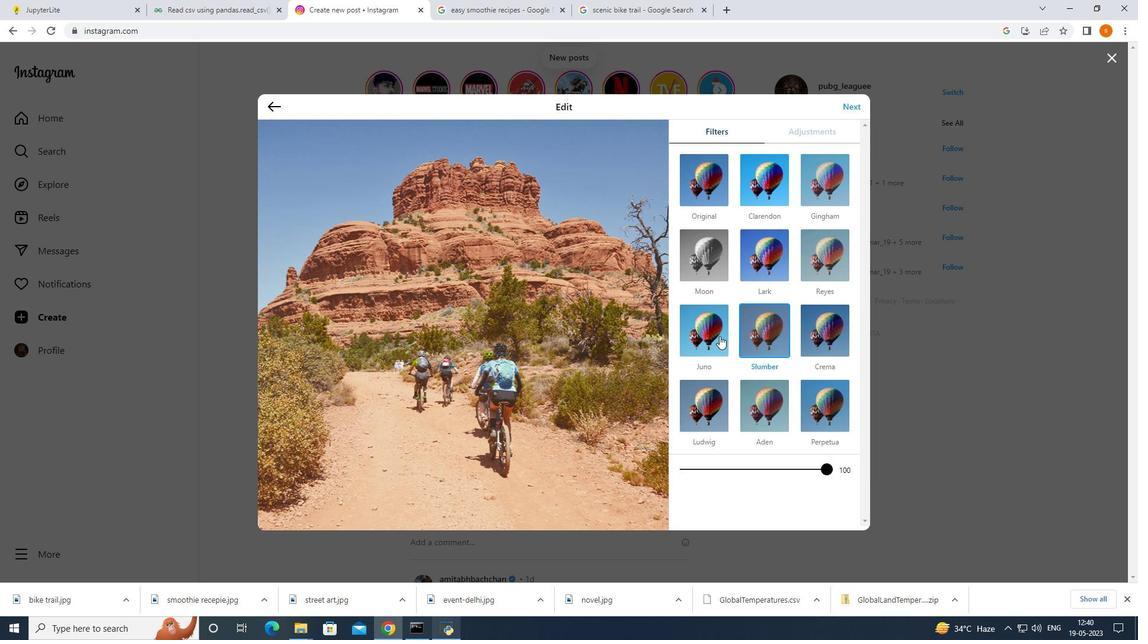 
Action: Mouse moved to (752, 375)
Screenshot: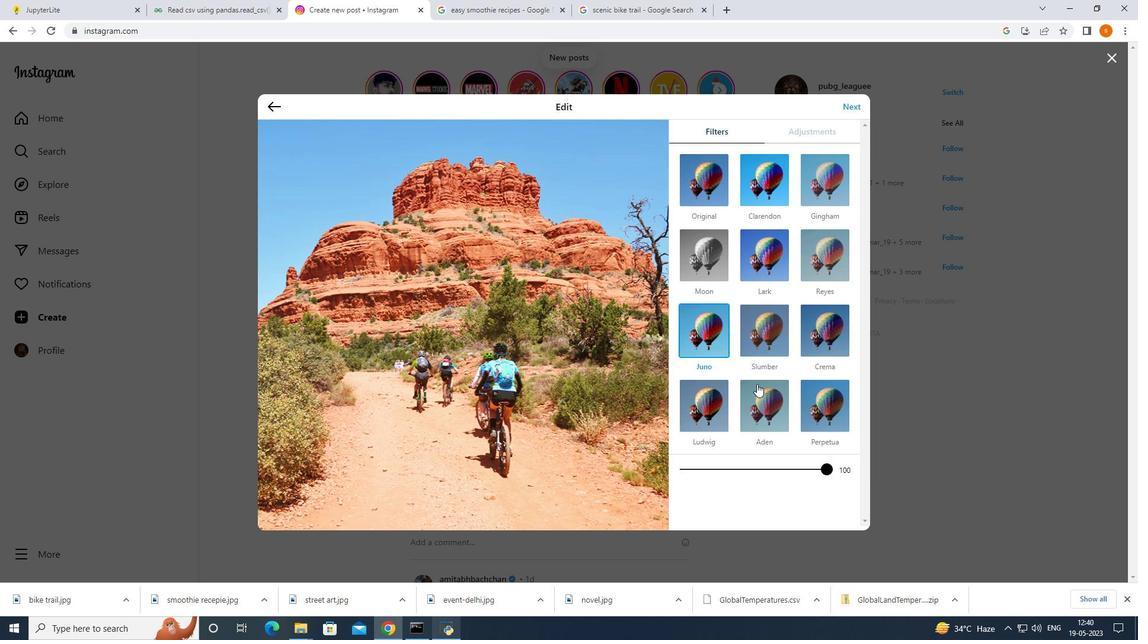 
Action: Mouse scrolled (752, 374) with delta (0, 0)
Screenshot: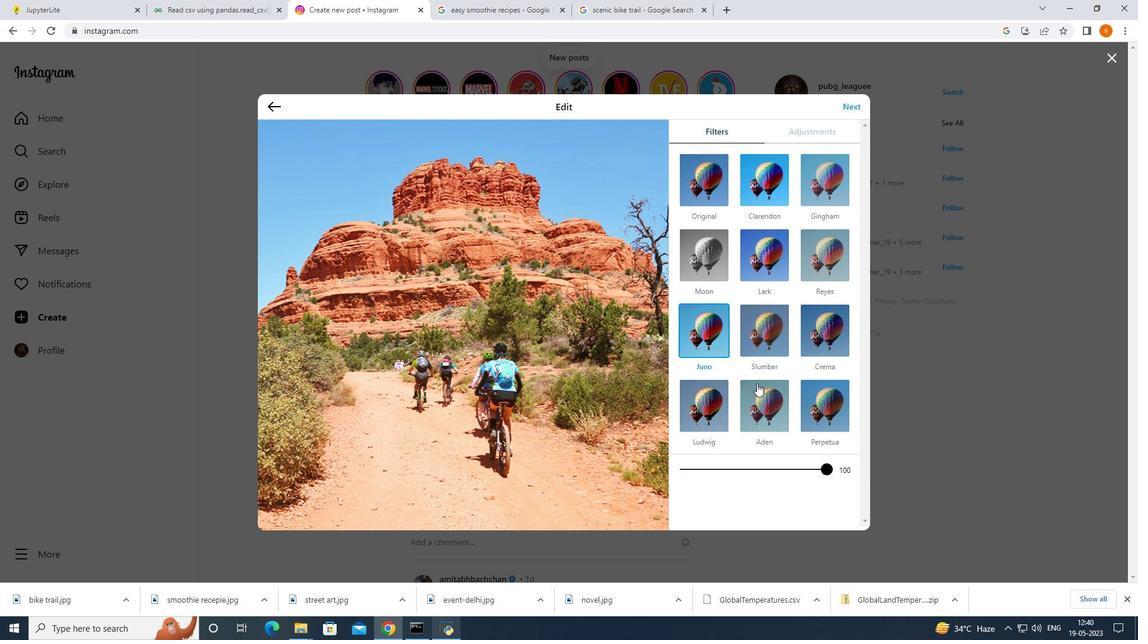 
Action: Mouse moved to (704, 403)
Screenshot: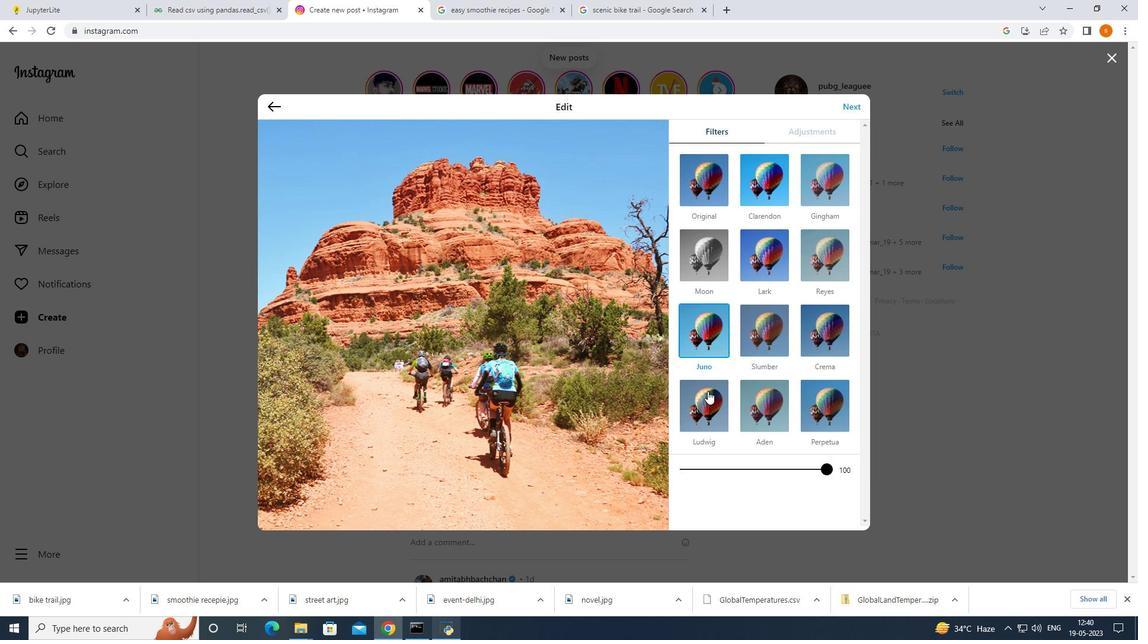 
Action: Mouse pressed left at (704, 403)
Screenshot: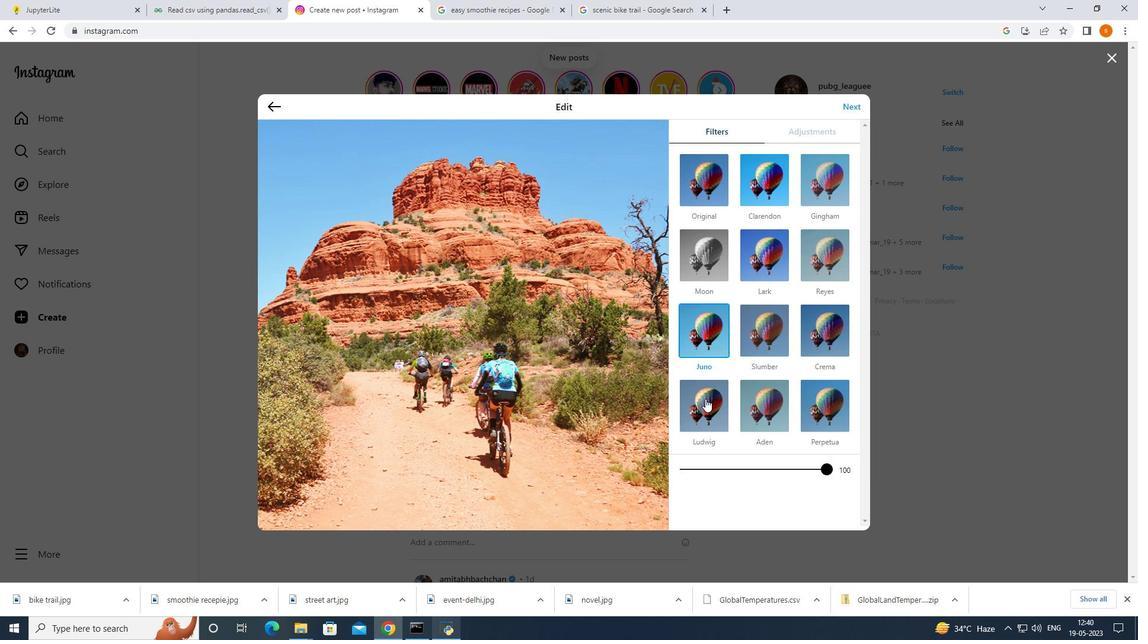 
Action: Mouse moved to (748, 405)
Screenshot: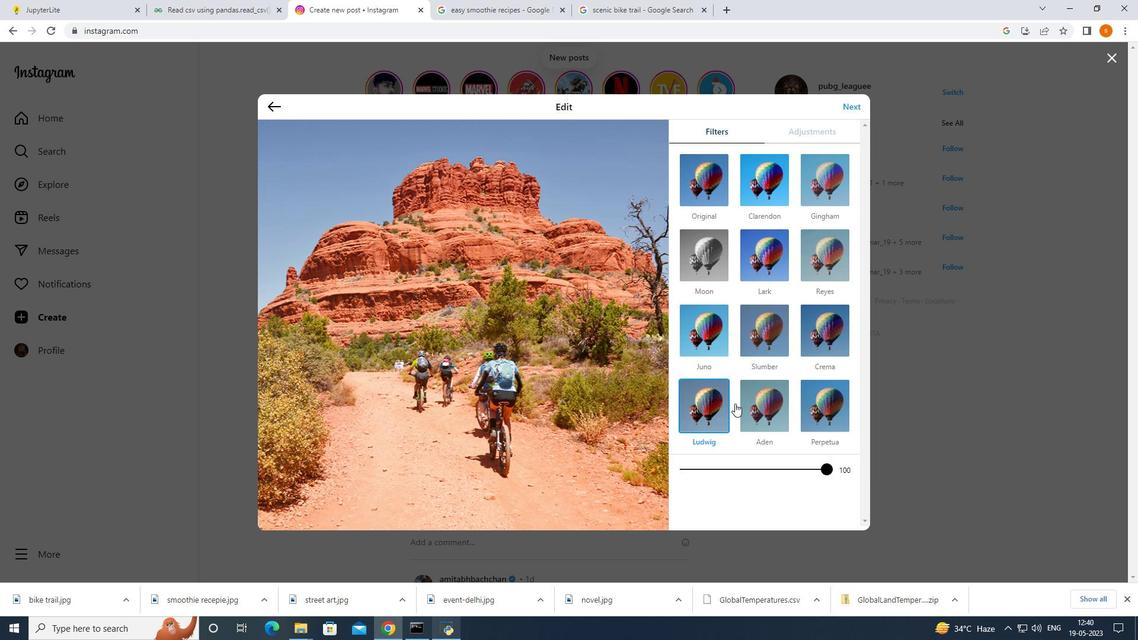 
Action: Mouse pressed left at (748, 405)
Screenshot: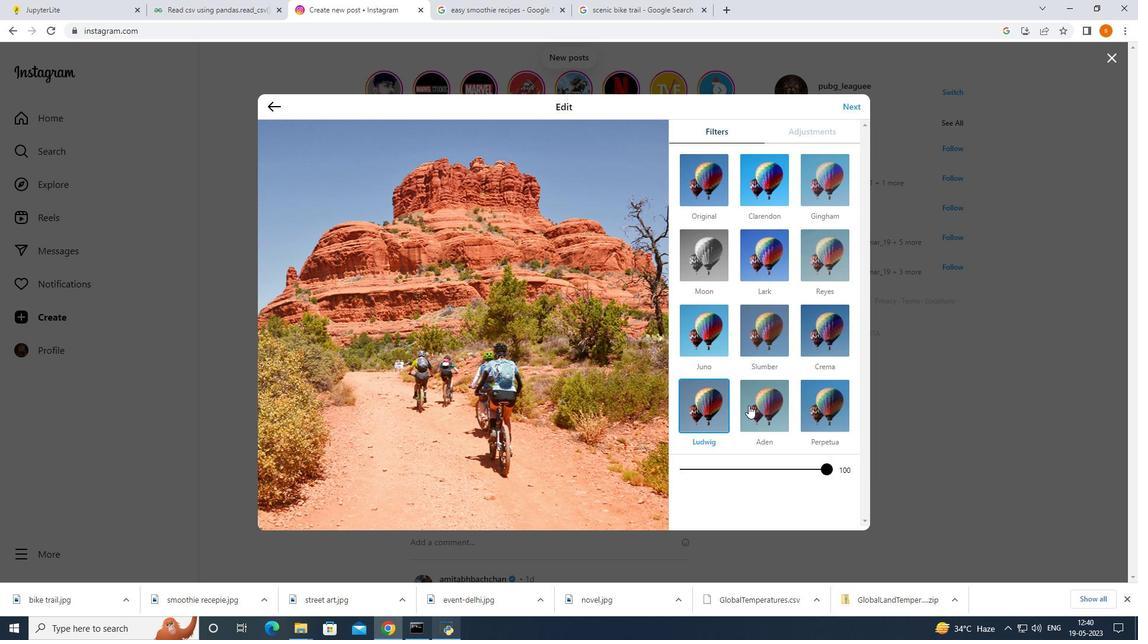 
Action: Mouse moved to (803, 400)
Screenshot: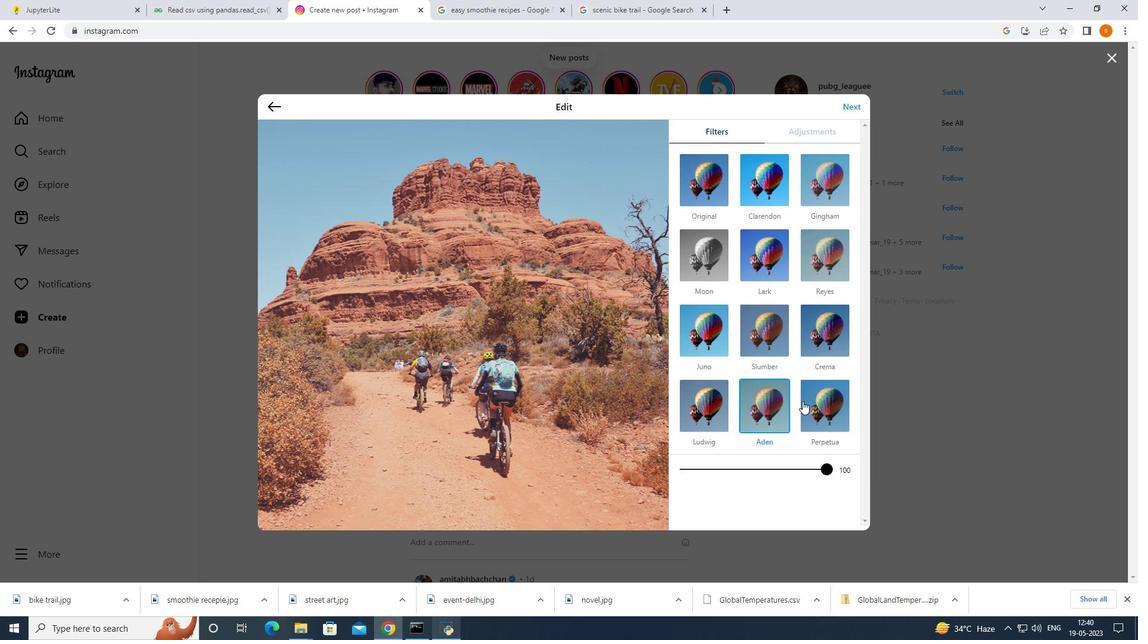 
Action: Mouse pressed left at (803, 400)
Screenshot: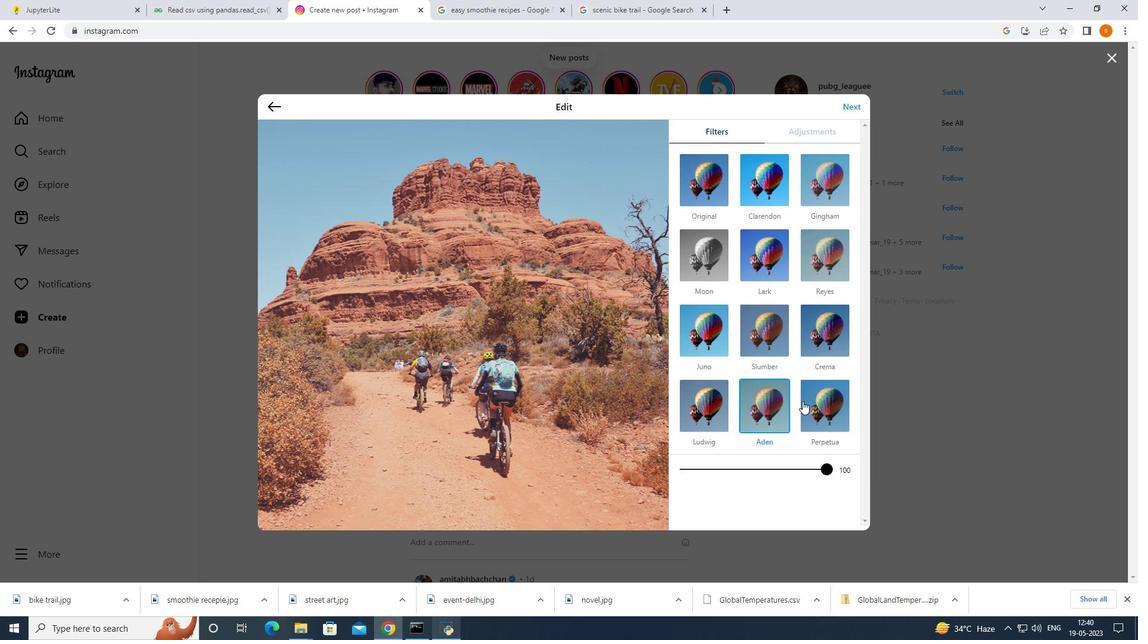 
Action: Mouse moved to (849, 108)
Screenshot: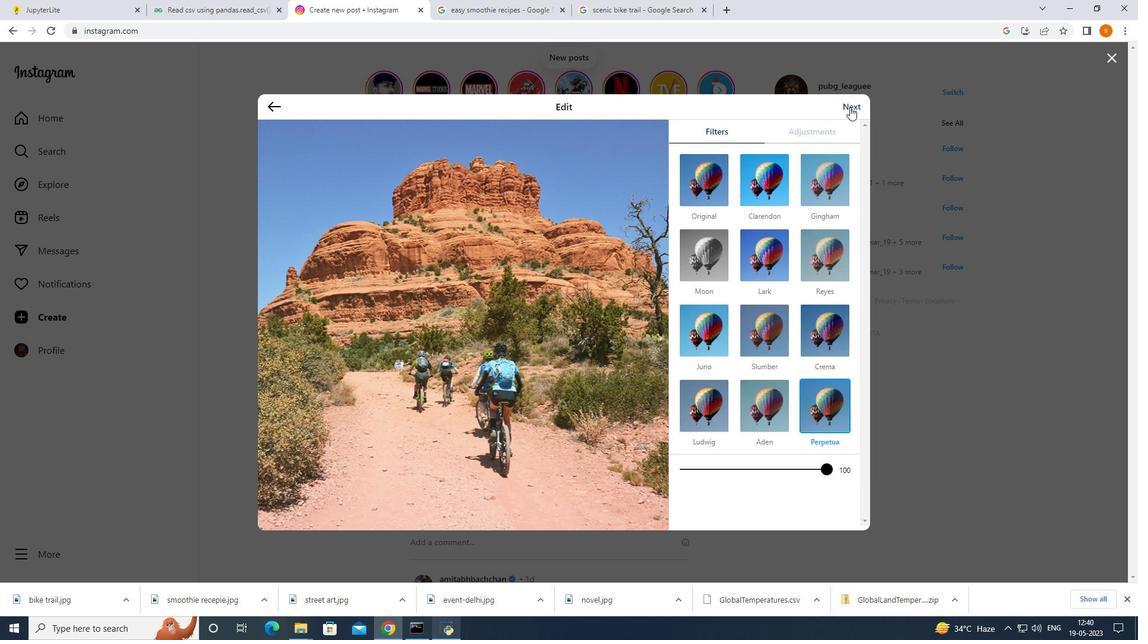 
Action: Mouse pressed left at (849, 108)
Screenshot: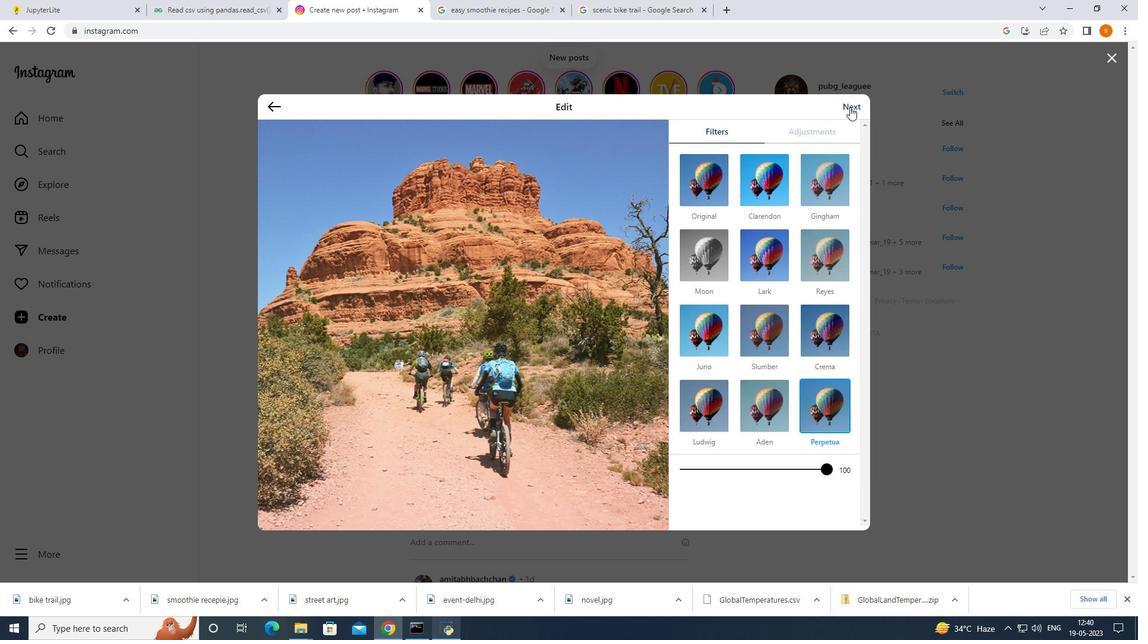 
Action: Mouse moved to (759, 159)
Screenshot: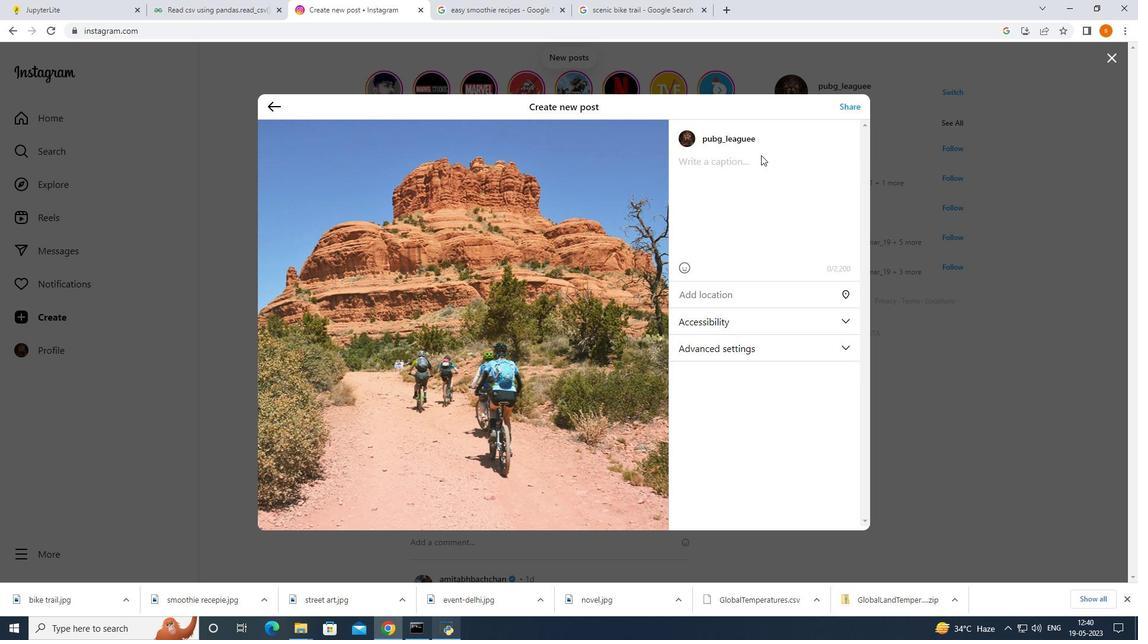 
Action: Mouse pressed left at (759, 159)
Screenshot: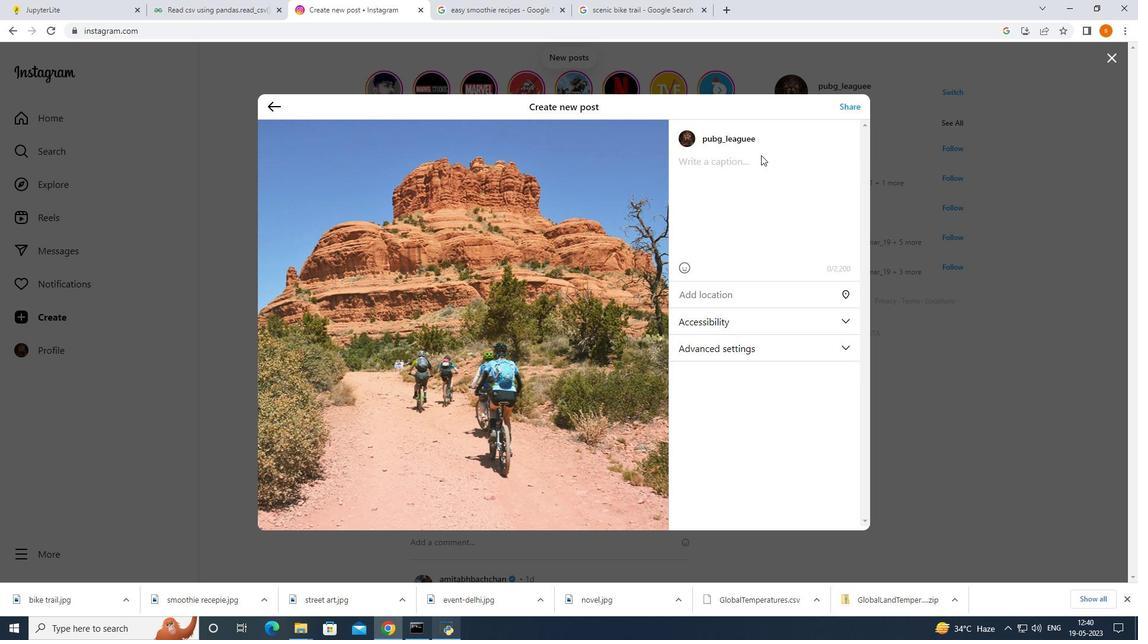 
Action: Mouse moved to (759, 157)
Screenshot: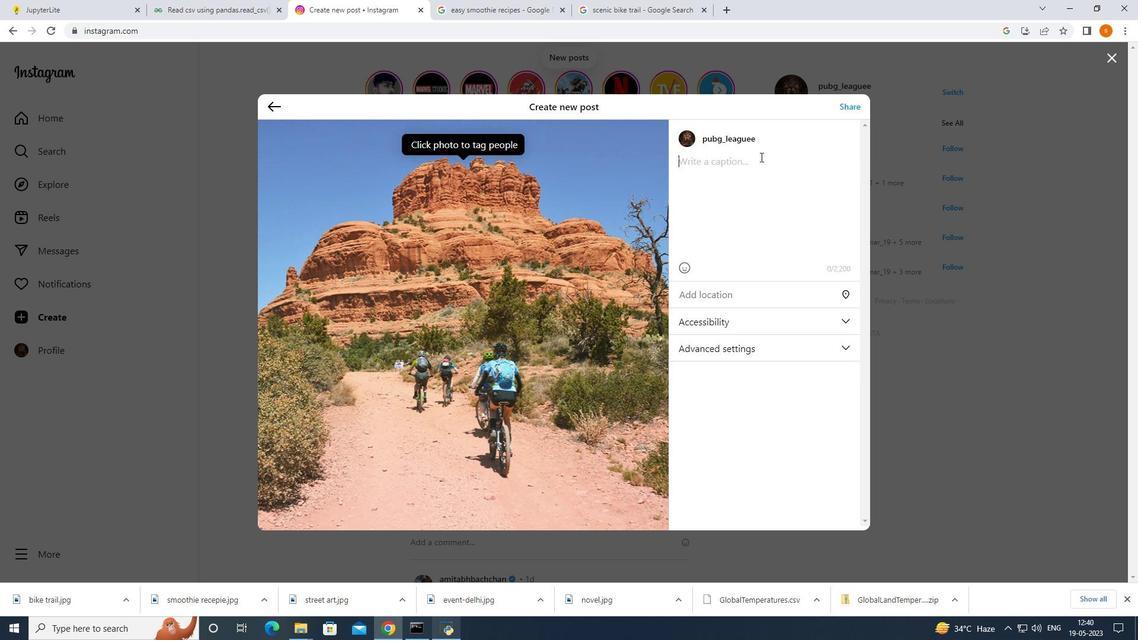 
Action: Key pressed <Key.shift>One<Key.space>bike<Key.space>trail<Key.space>with<Key.space>friends<Key.enter>..<Key.enter><Key.enter>
Screenshot: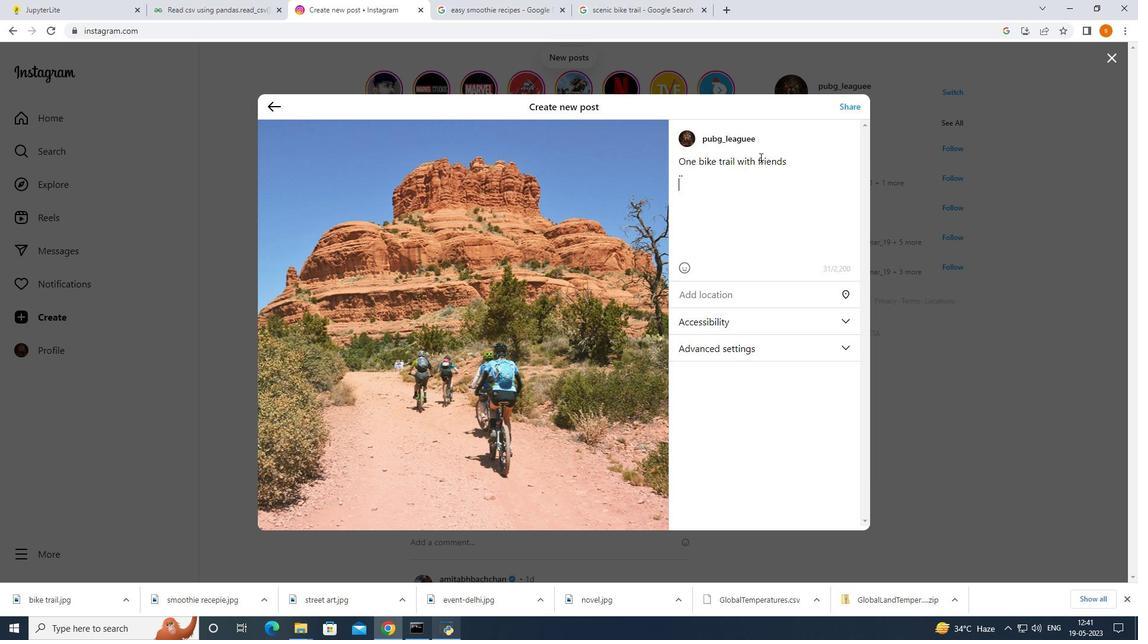 
Action: Mouse moved to (843, 349)
Screenshot: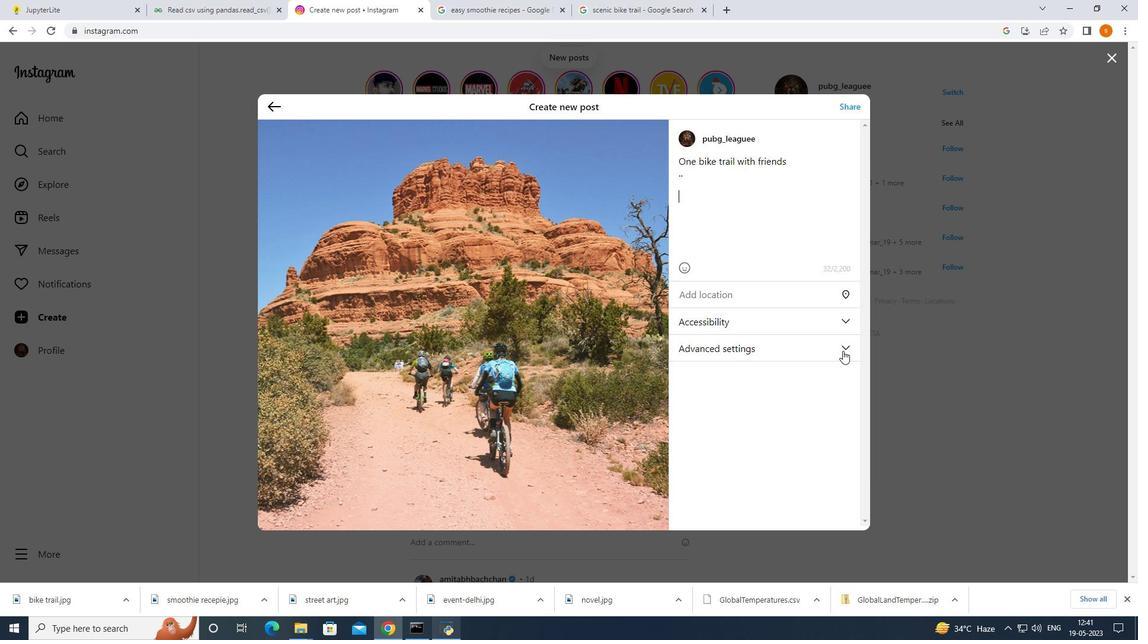 
Action: Mouse pressed left at (843, 349)
Screenshot: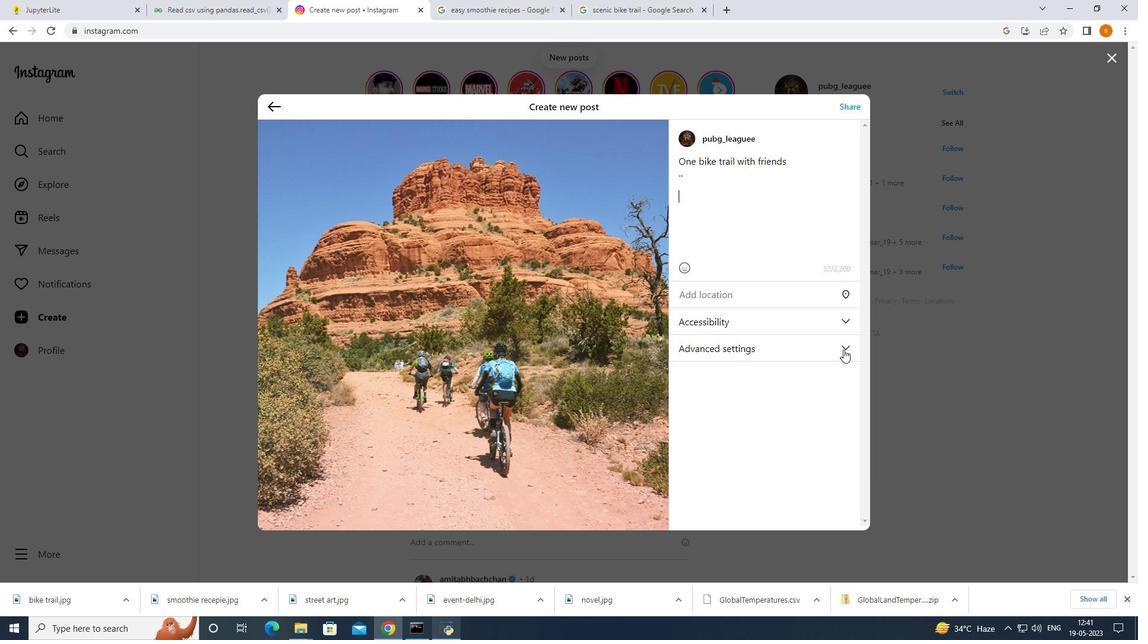 
Action: Mouse pressed left at (843, 349)
Screenshot: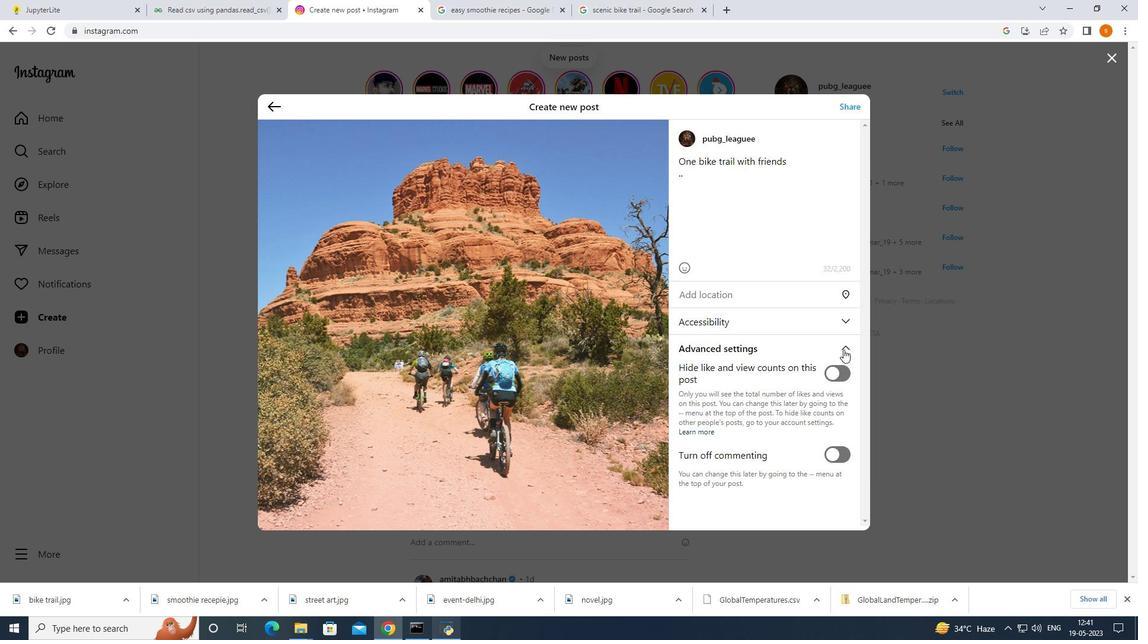 
Action: Mouse moved to (683, 189)
Screenshot: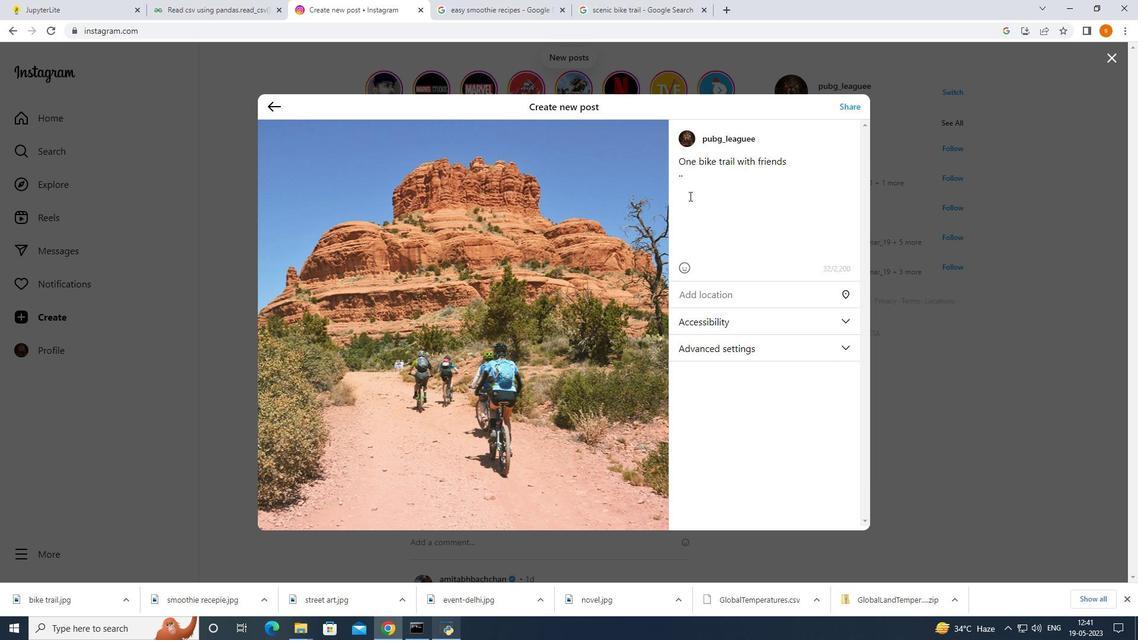 
Action: Mouse pressed left at (683, 189)
Screenshot: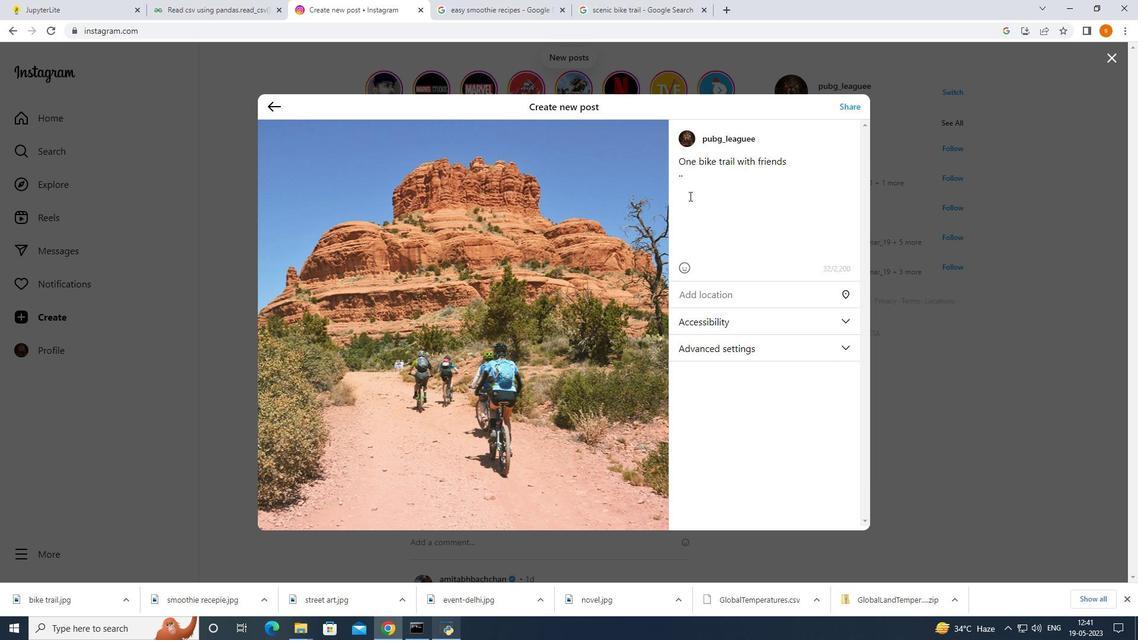 
Action: Mouse moved to (691, 197)
Screenshot: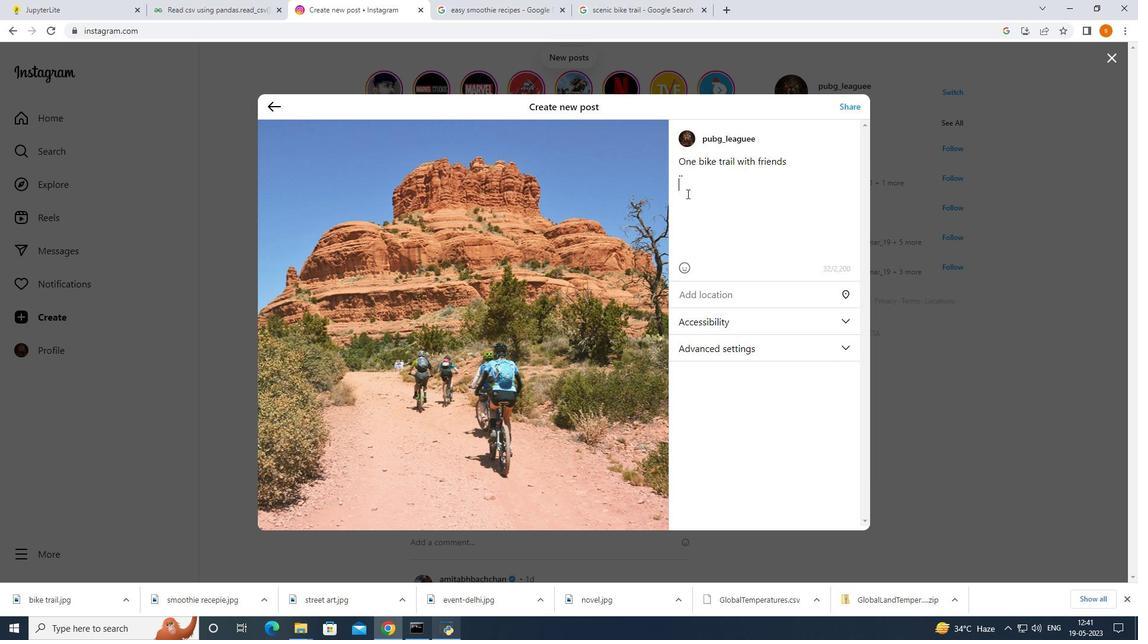 
Action: Key pressed <Key.shift>Commm<Key.backspace>ent<Key.space>your<Key.space>favourite<Key.space><Key.space>ro<Key.left><Key.left><Key.left><Key.left><Key.left><Key.left><Key.left><Key.left><Key.left><Key.right><Key.backspace><Key.right><Key.right><Key.right><Key.right><Key.right><Key.right><Key.right><Key.right>ute<Key.space>for<Key.space>cyclim<Key.backspace>ng<Key.space><Key.enter>mention<Key.space>me
Screenshot: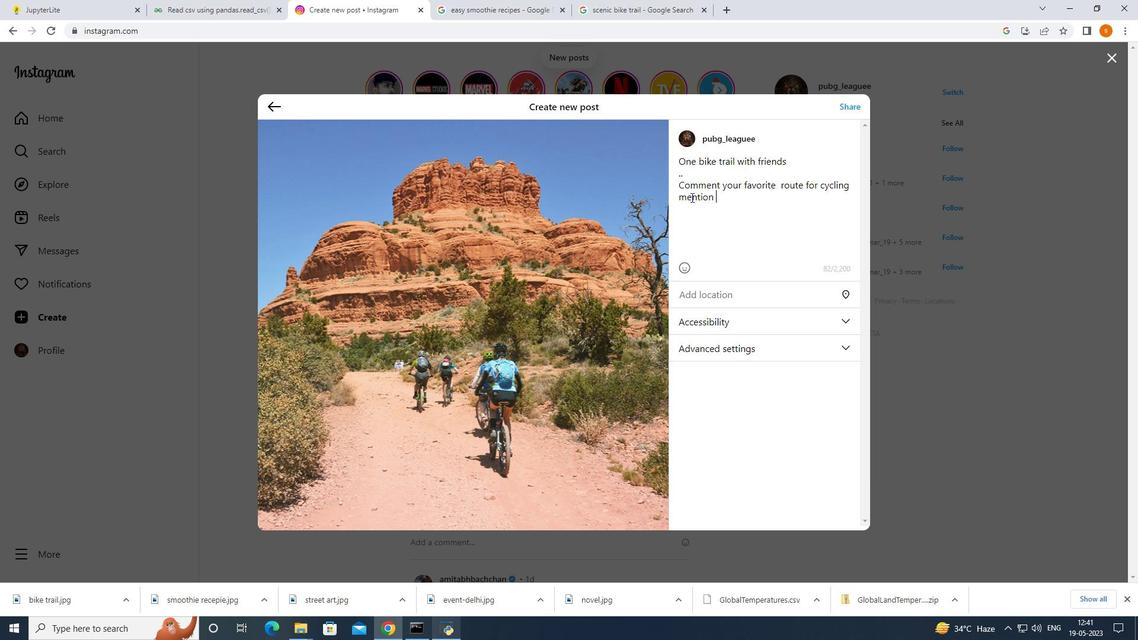 
Action: Mouse moved to (850, 103)
Screenshot: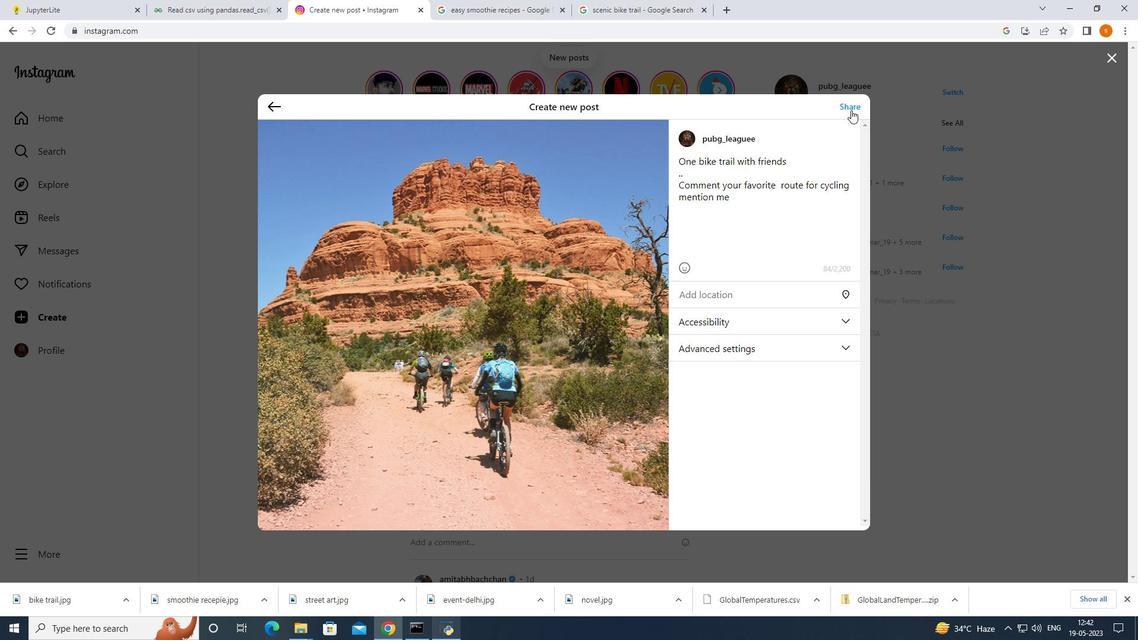
Action: Mouse pressed left at (850, 103)
Screenshot: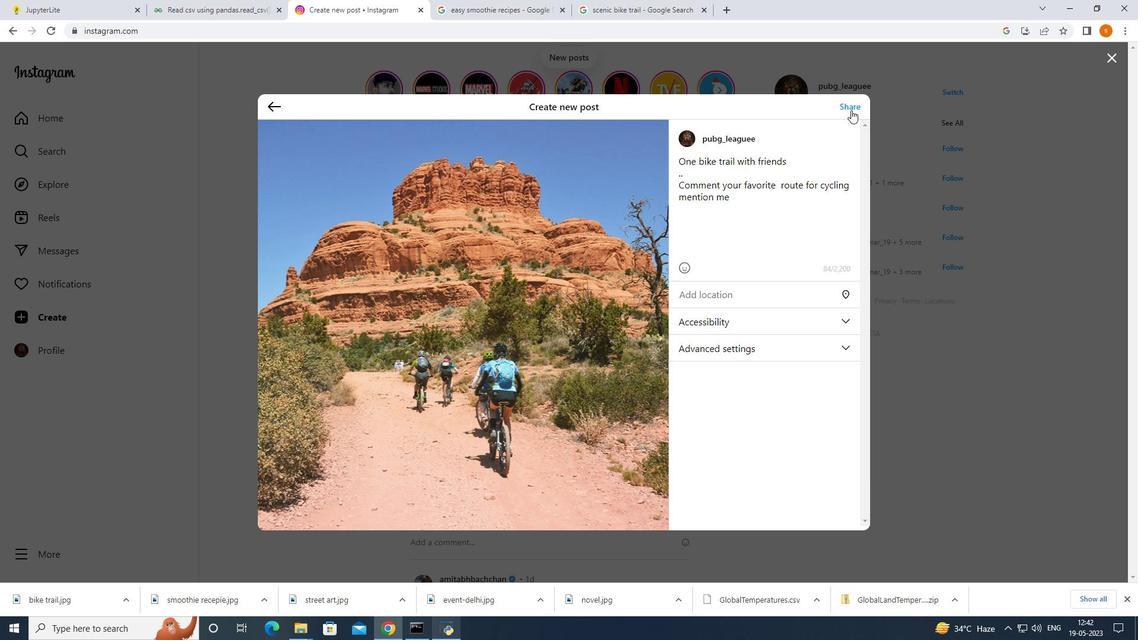 
Action: Mouse moved to (652, 190)
Screenshot: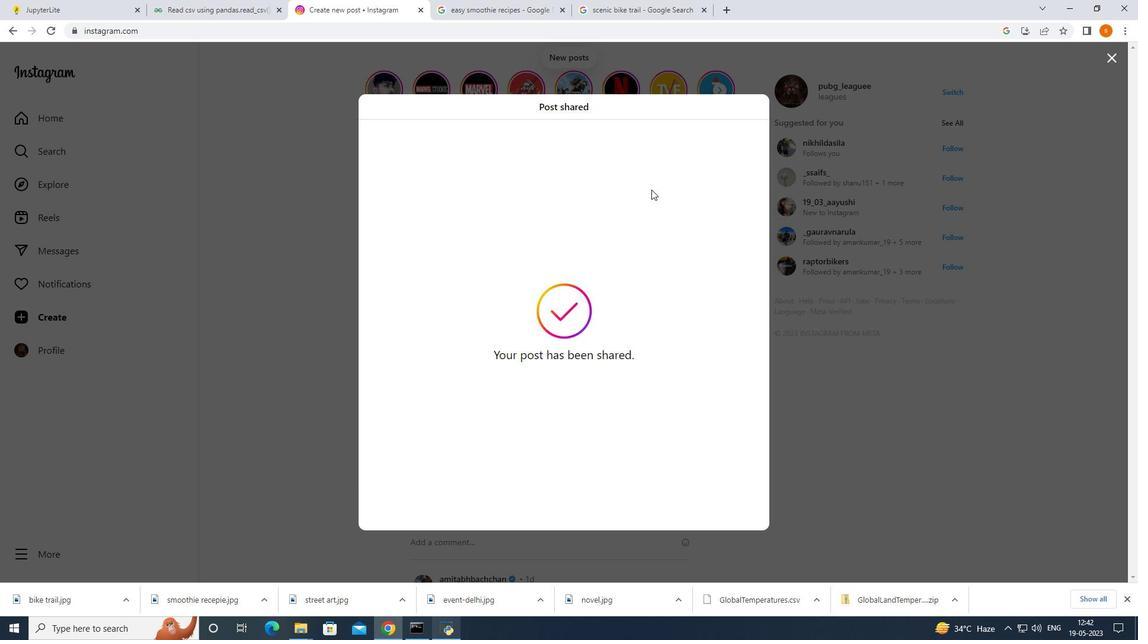
